 Task: Search one way flight ticket for 3 adults, 3 children in business from Paducah: Barkley Regional Airport to Rockford: Chicago Rockford International Airport(was Northwest Chicagoland Regional Airport At Rockford) on 5-1-2023. Number of bags: 1 carry on bag and 3 checked bags. Price is upto 79000. Outbound departure time preference is 21:00.
Action: Mouse moved to (265, 354)
Screenshot: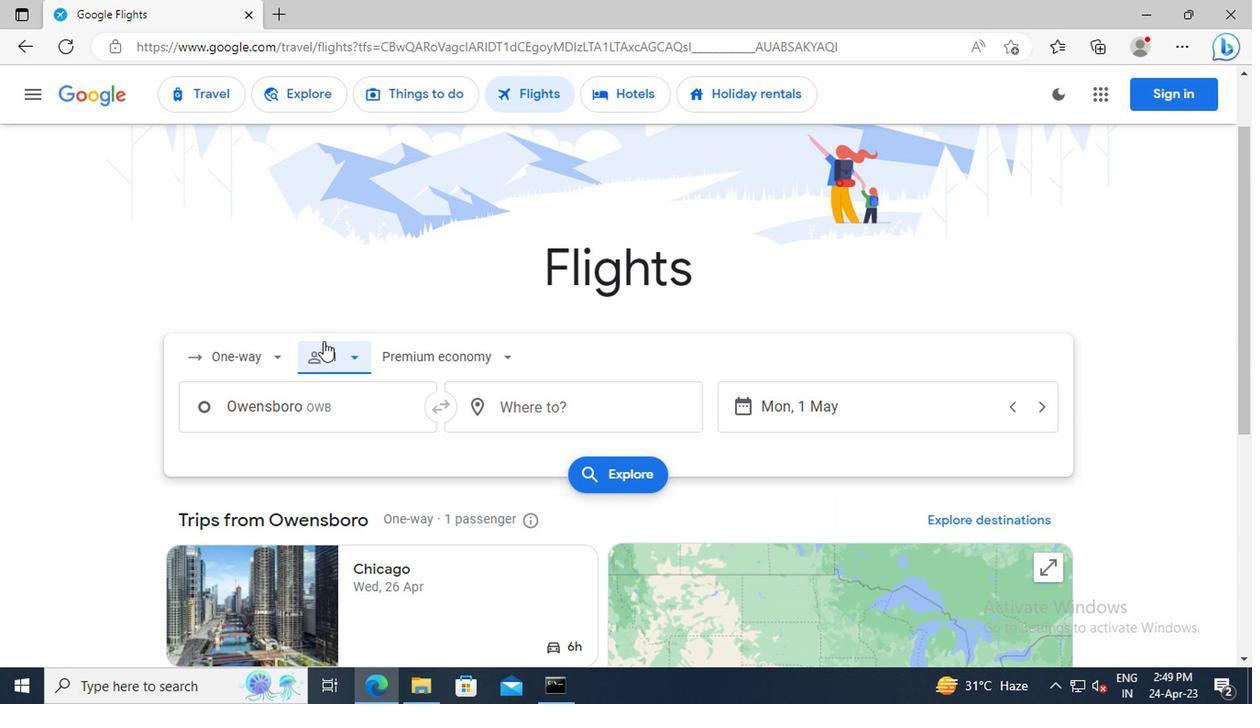 
Action: Mouse pressed left at (265, 354)
Screenshot: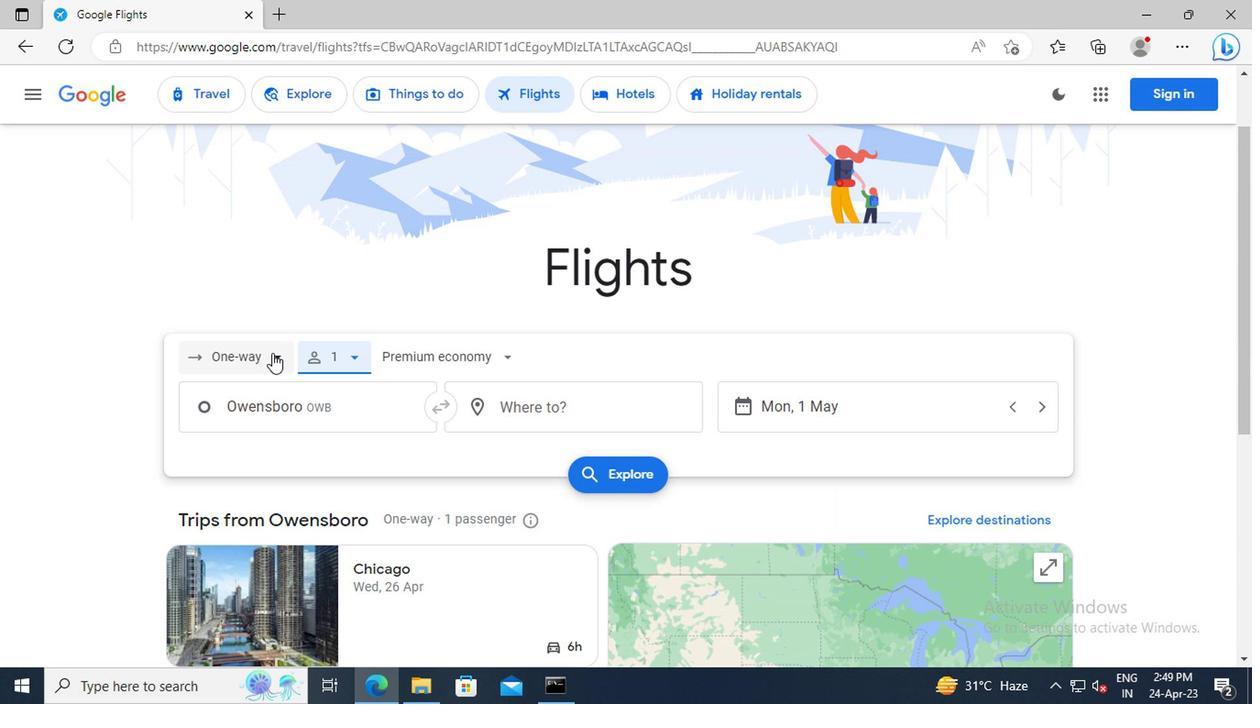 
Action: Mouse moved to (257, 447)
Screenshot: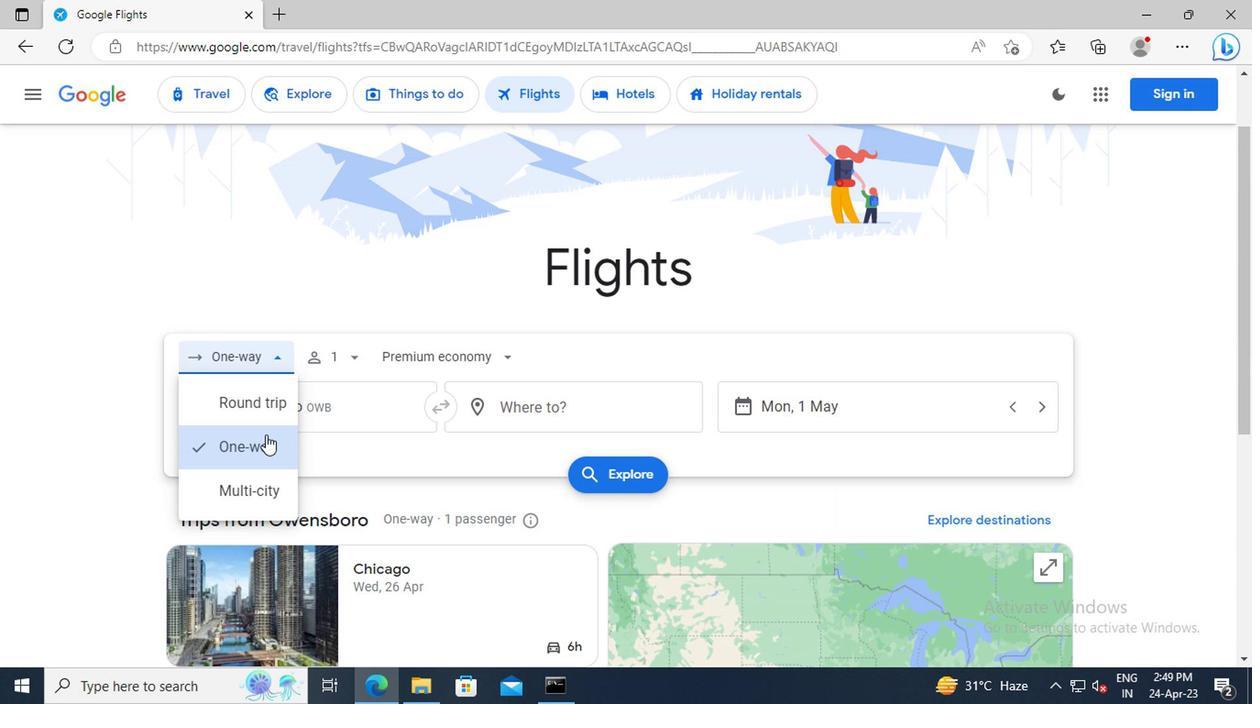 
Action: Mouse pressed left at (257, 447)
Screenshot: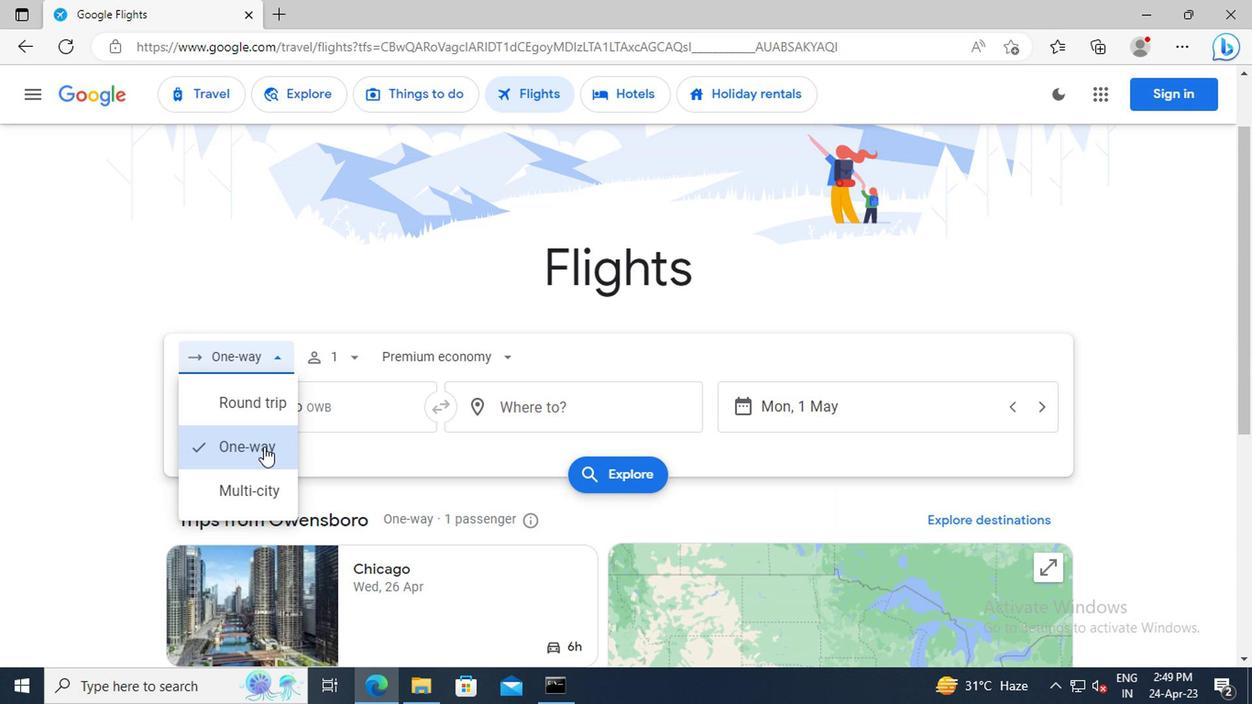 
Action: Mouse moved to (350, 353)
Screenshot: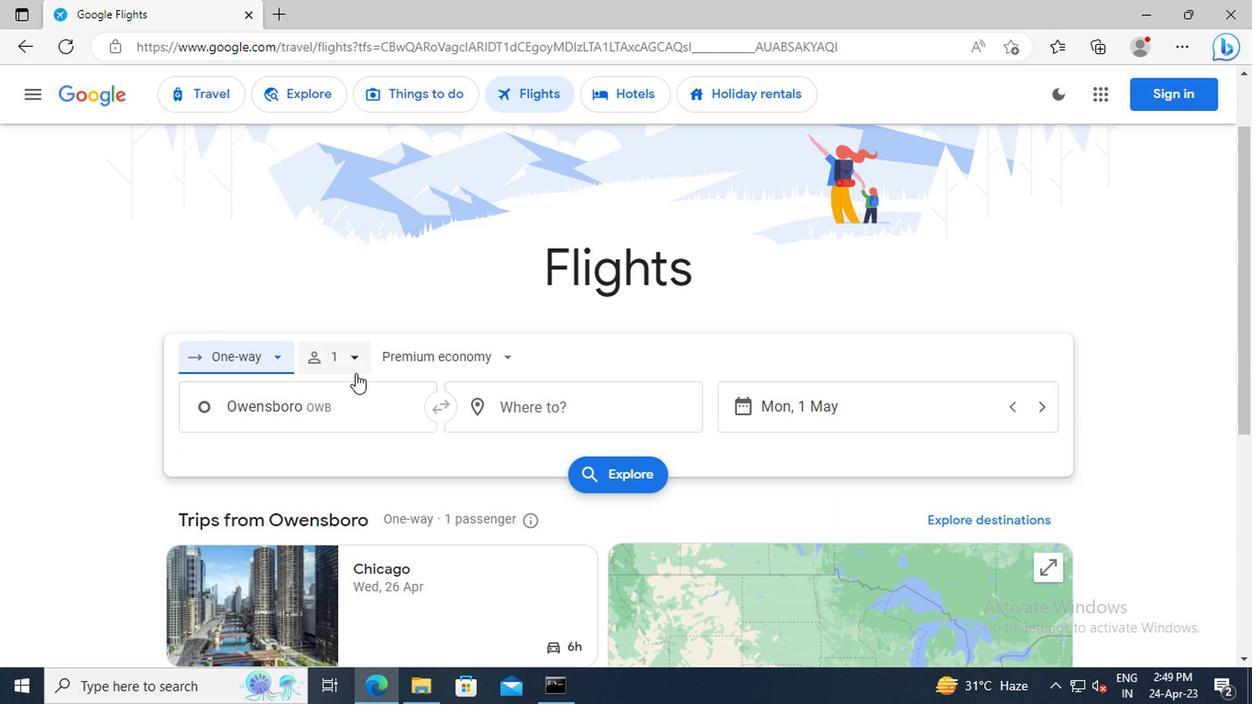 
Action: Mouse pressed left at (350, 353)
Screenshot: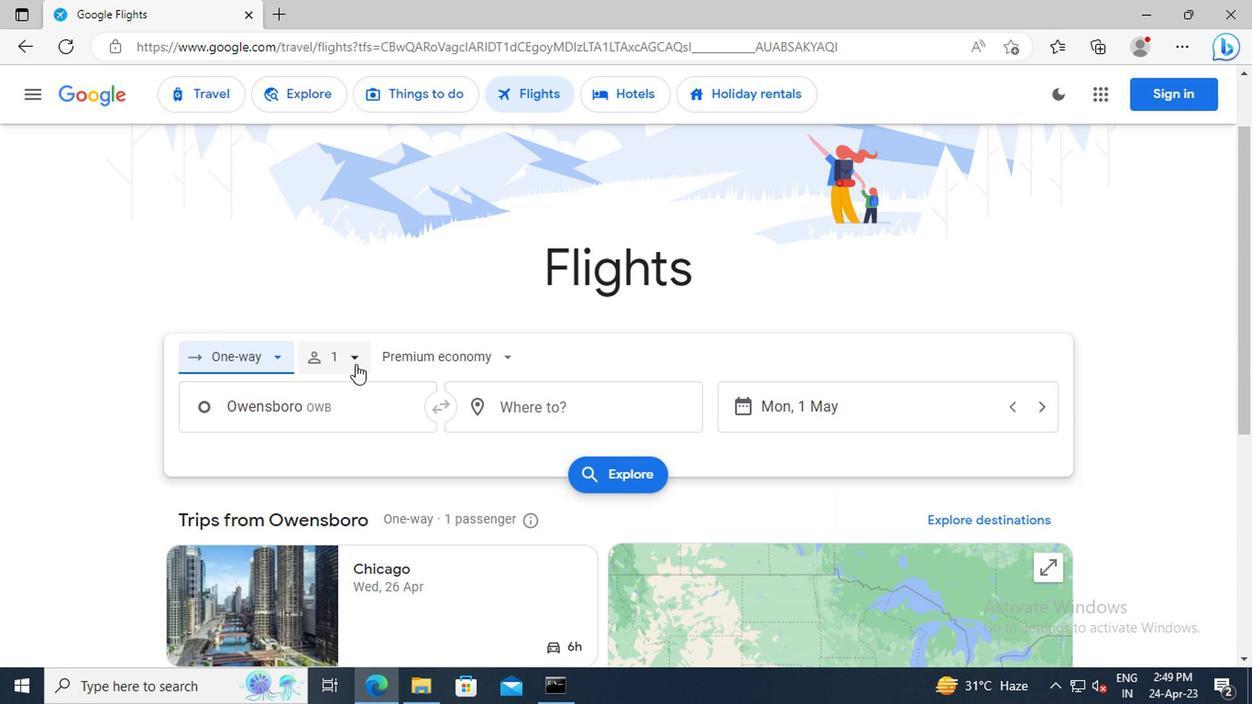 
Action: Mouse moved to (482, 412)
Screenshot: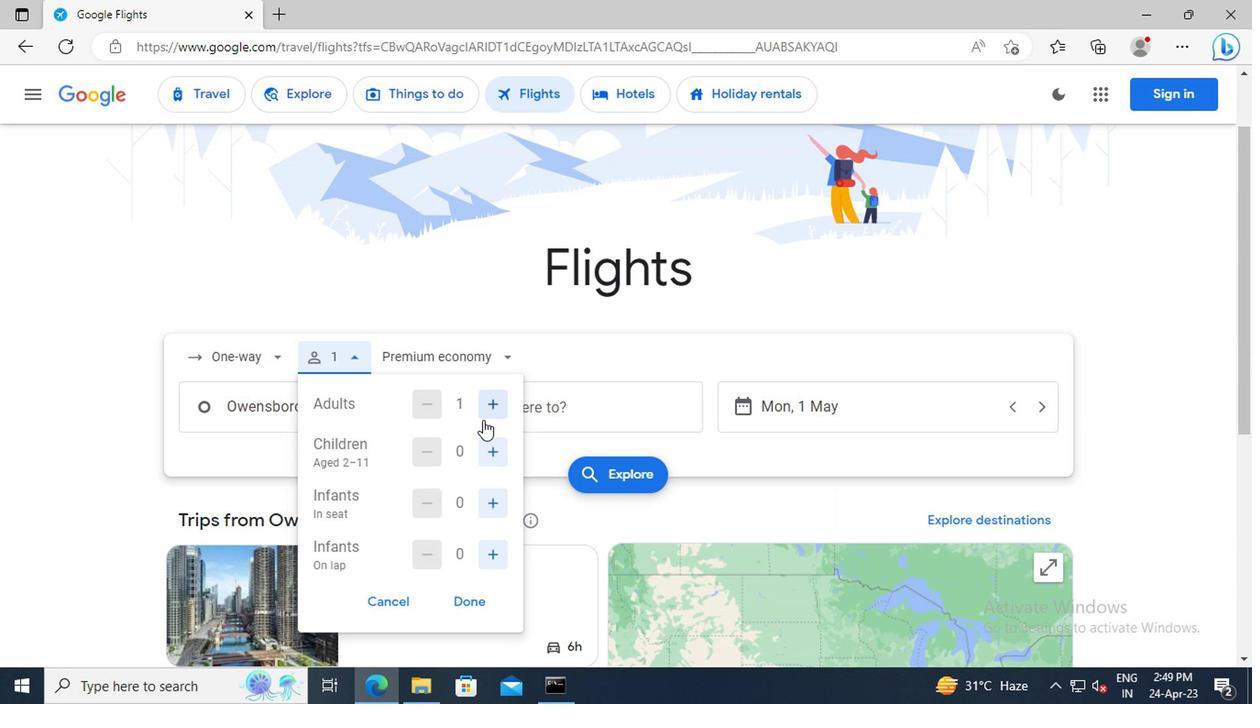 
Action: Mouse pressed left at (482, 412)
Screenshot: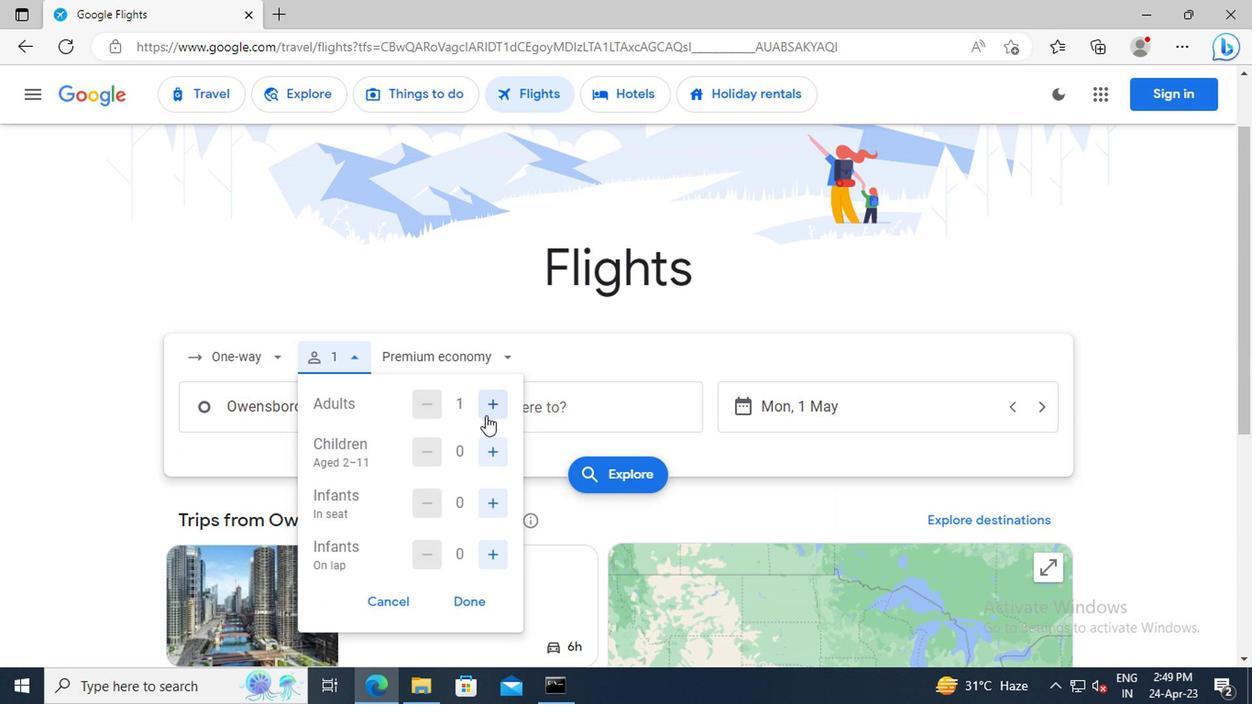 
Action: Mouse pressed left at (482, 412)
Screenshot: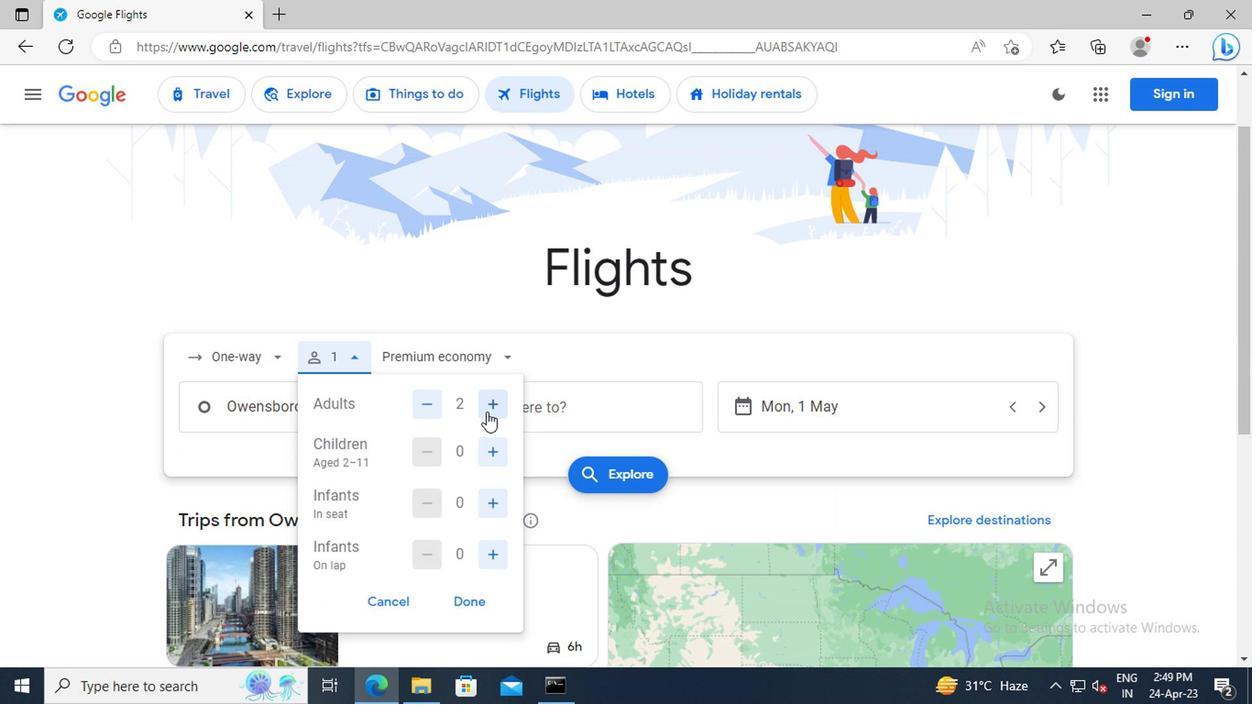
Action: Mouse moved to (484, 448)
Screenshot: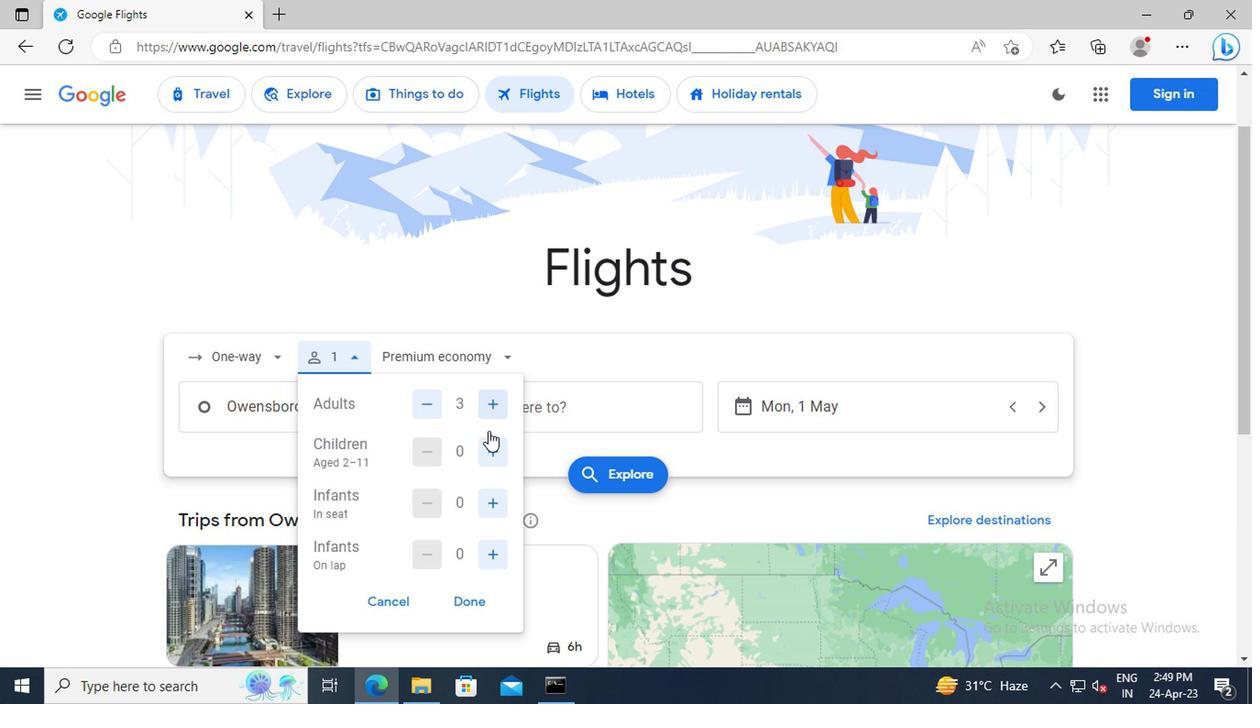 
Action: Mouse pressed left at (484, 448)
Screenshot: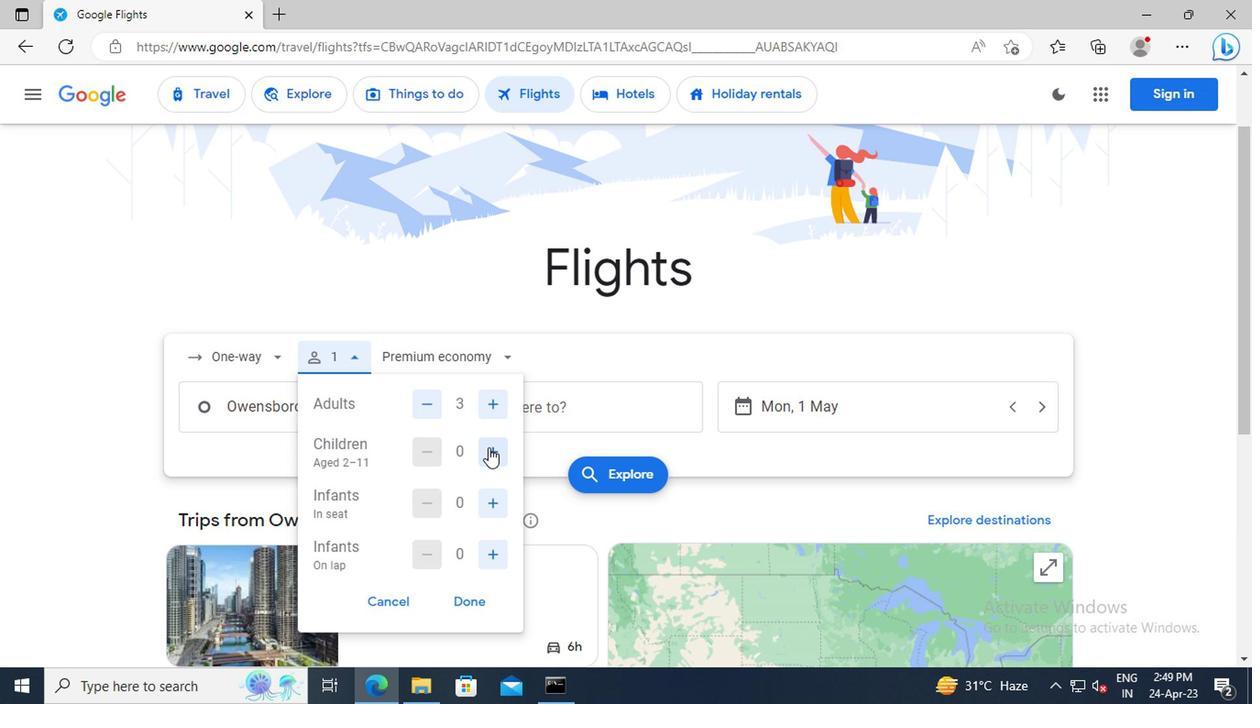 
Action: Mouse pressed left at (484, 448)
Screenshot: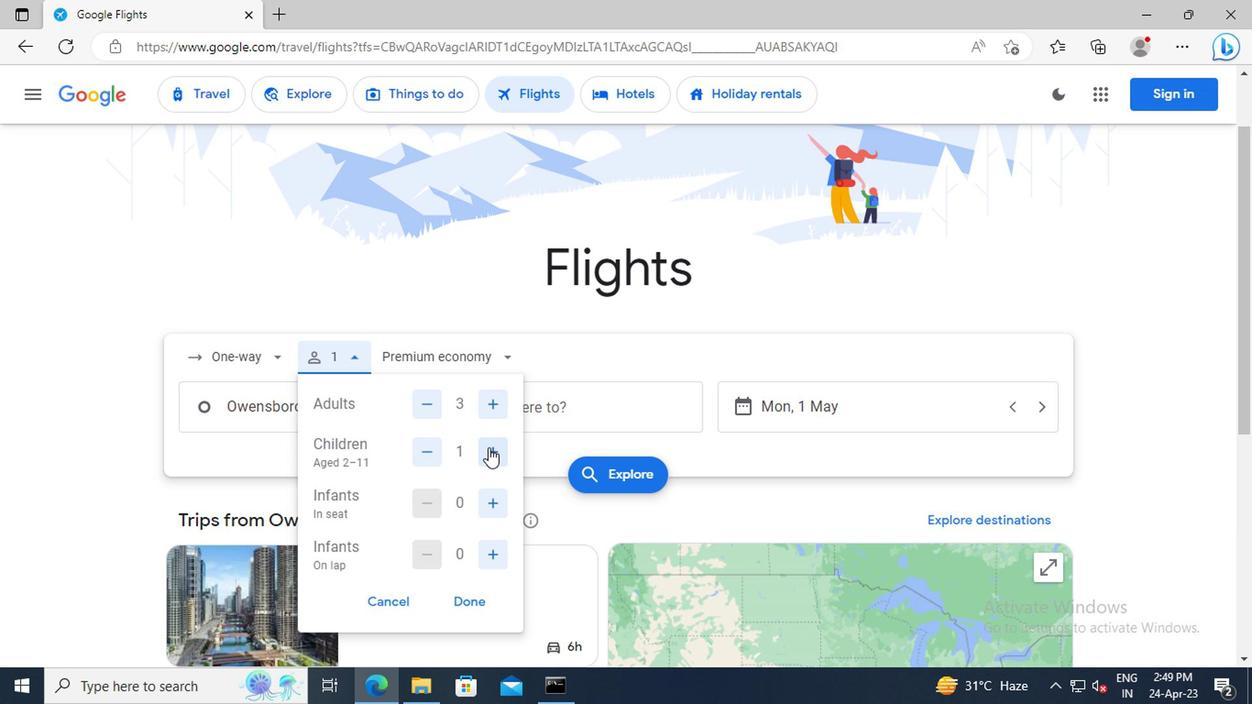 
Action: Mouse pressed left at (484, 448)
Screenshot: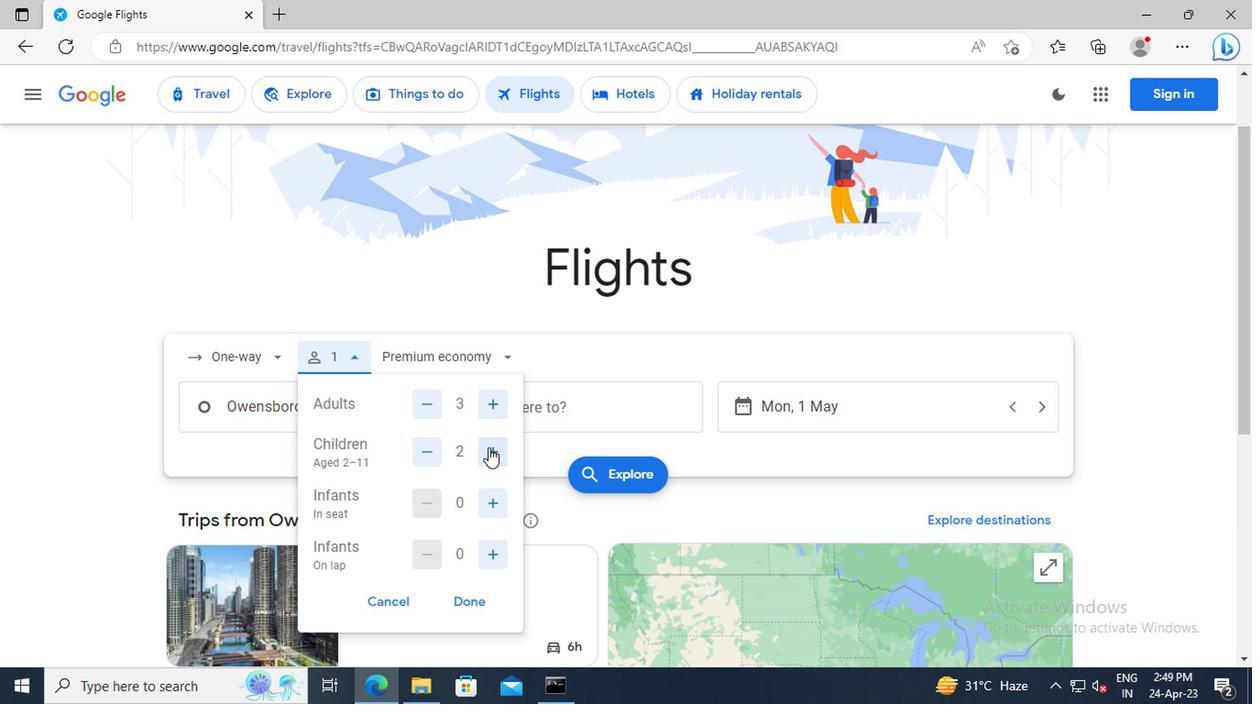 
Action: Mouse moved to (475, 605)
Screenshot: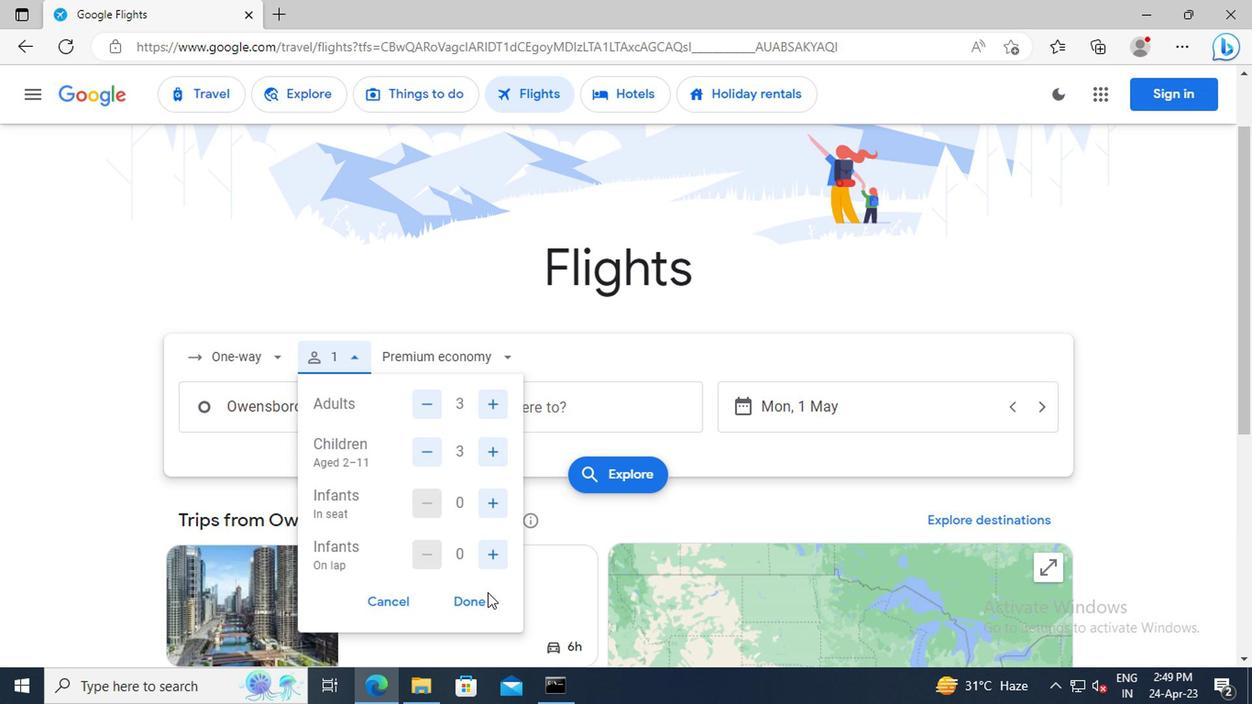 
Action: Mouse pressed left at (475, 605)
Screenshot: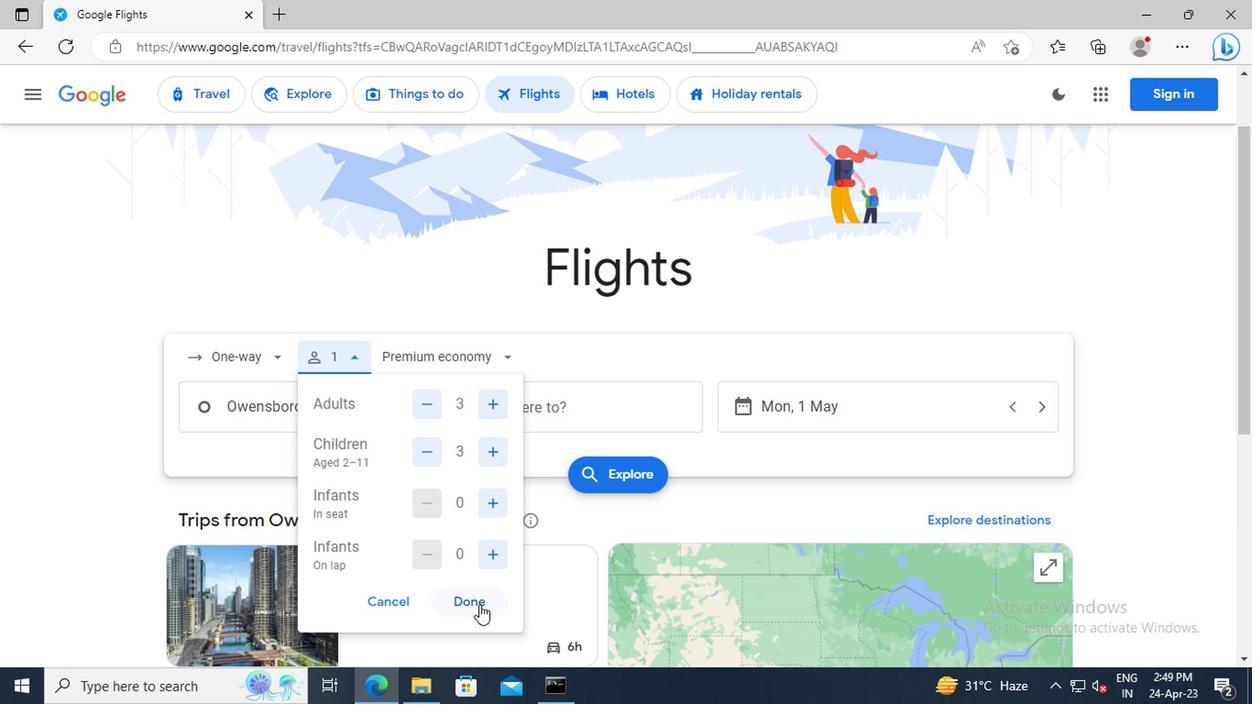 
Action: Mouse moved to (460, 356)
Screenshot: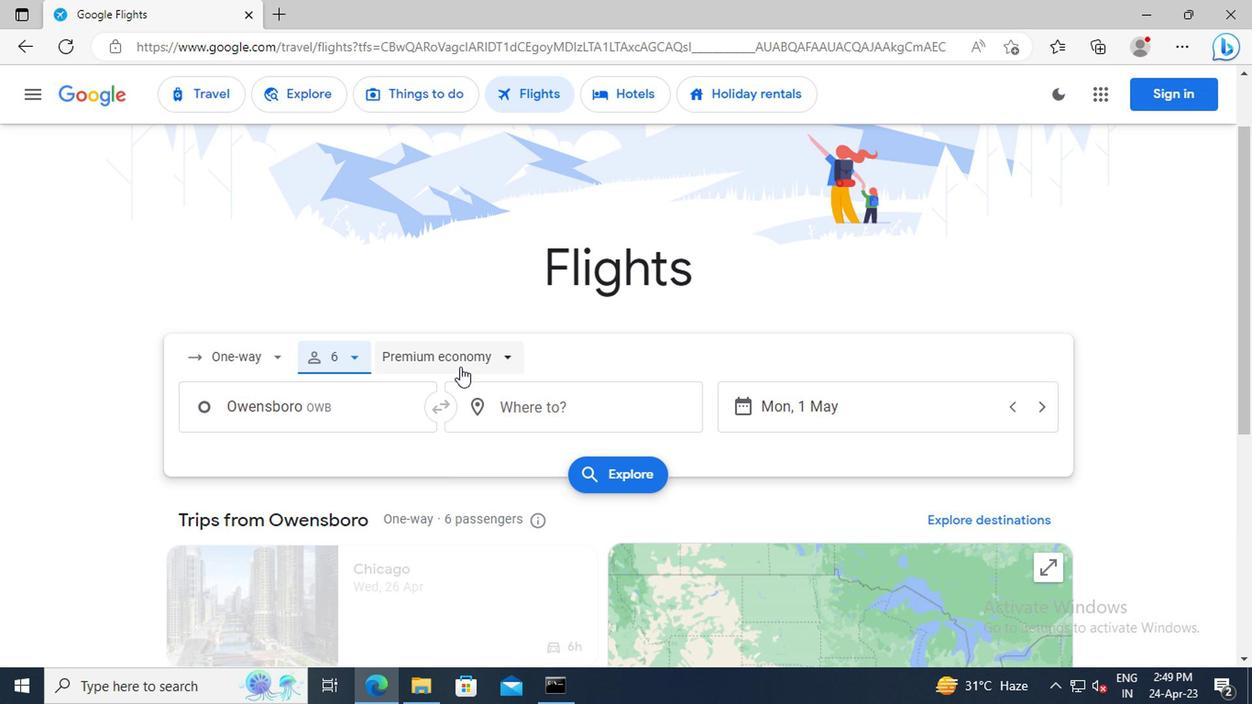 
Action: Mouse pressed left at (460, 356)
Screenshot: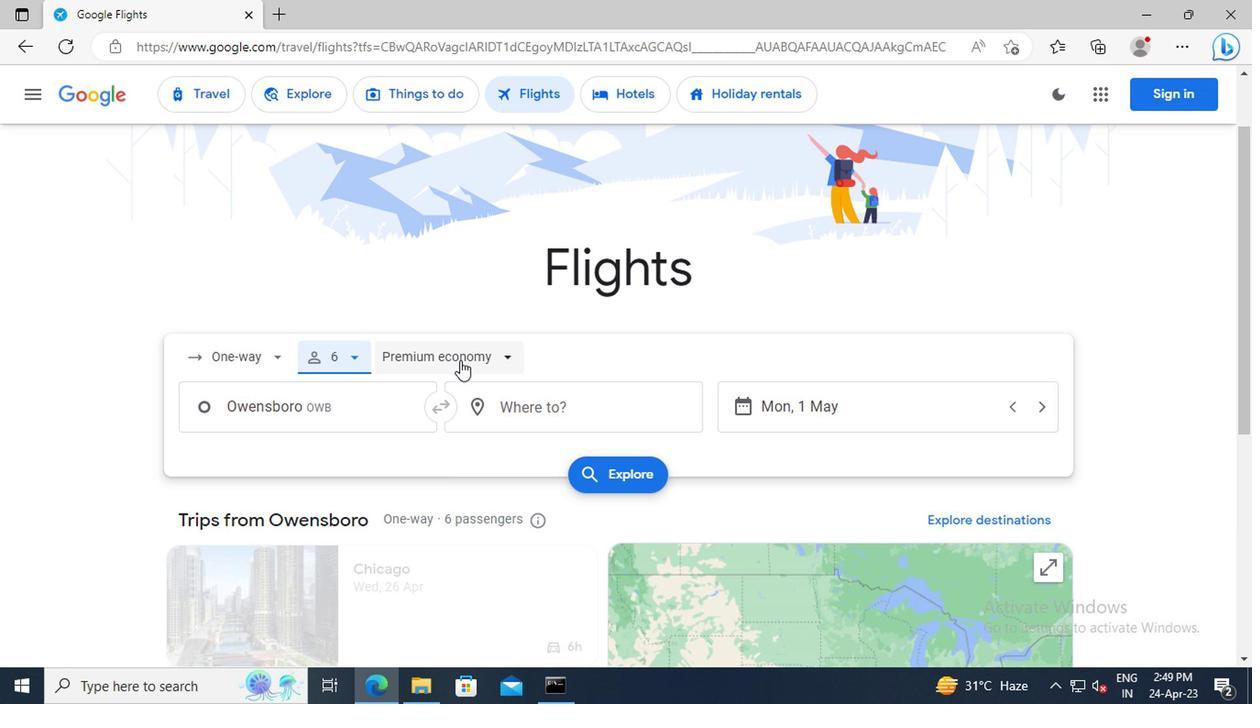 
Action: Mouse moved to (465, 493)
Screenshot: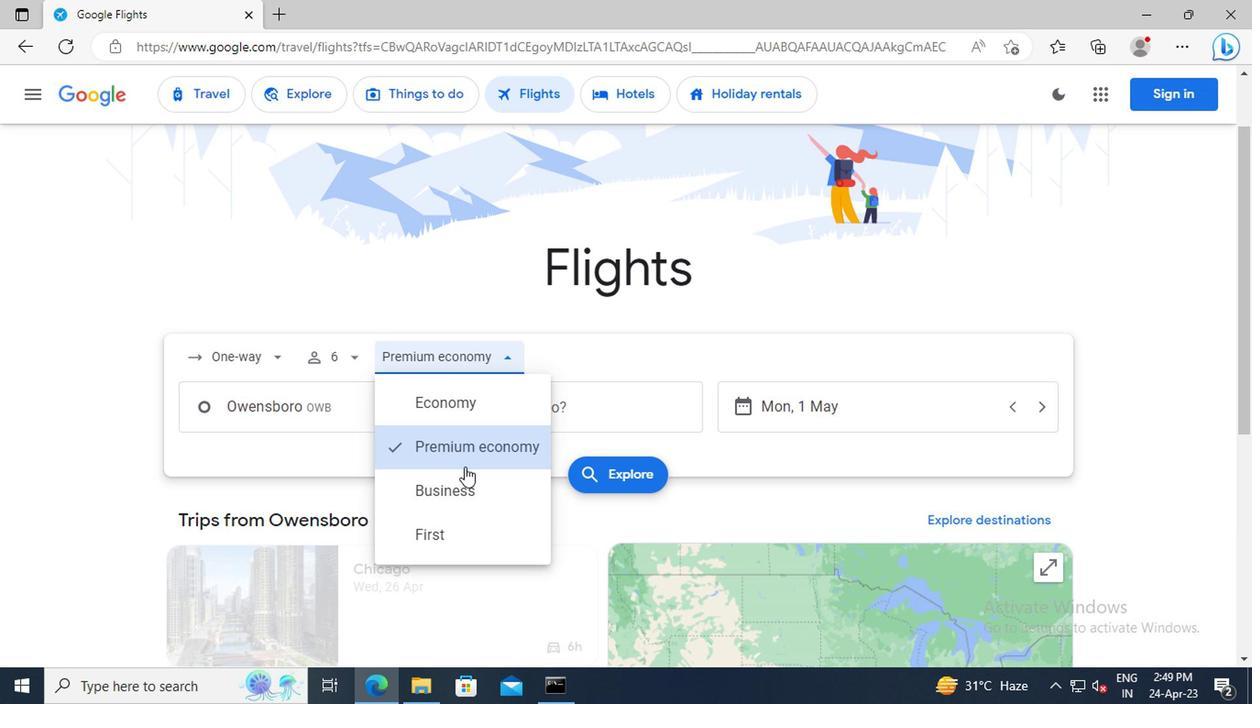 
Action: Mouse pressed left at (465, 493)
Screenshot: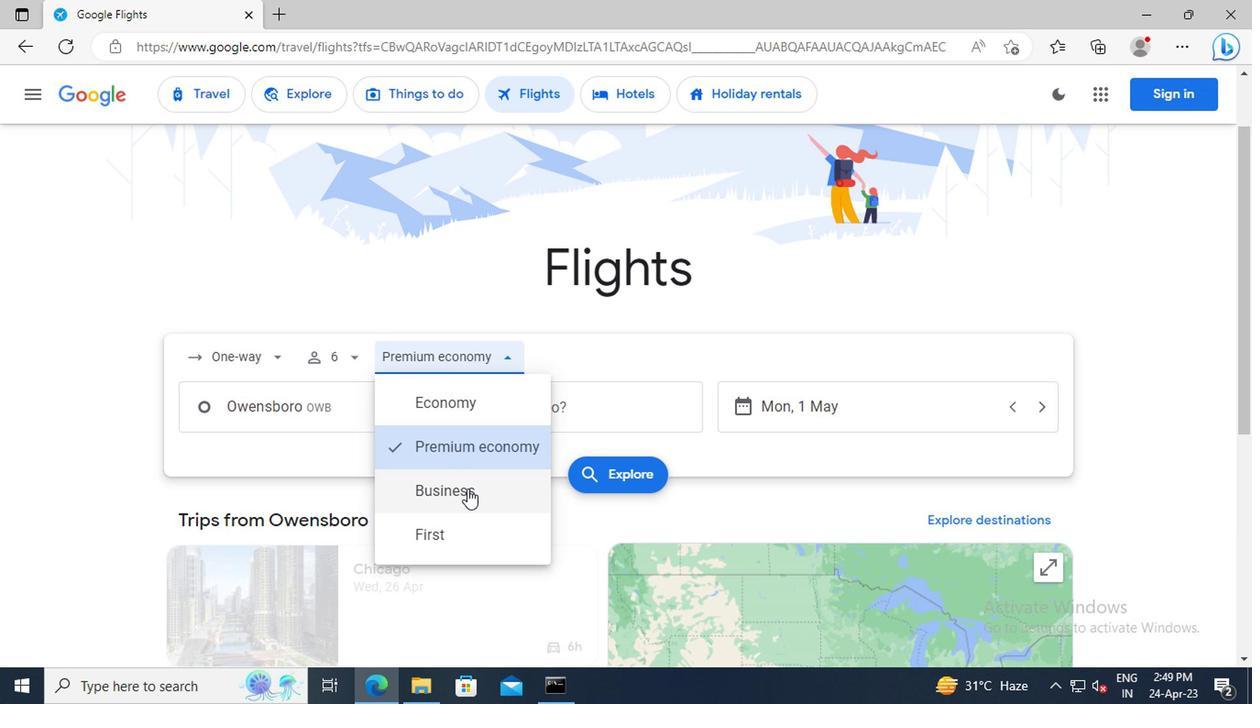 
Action: Mouse moved to (363, 417)
Screenshot: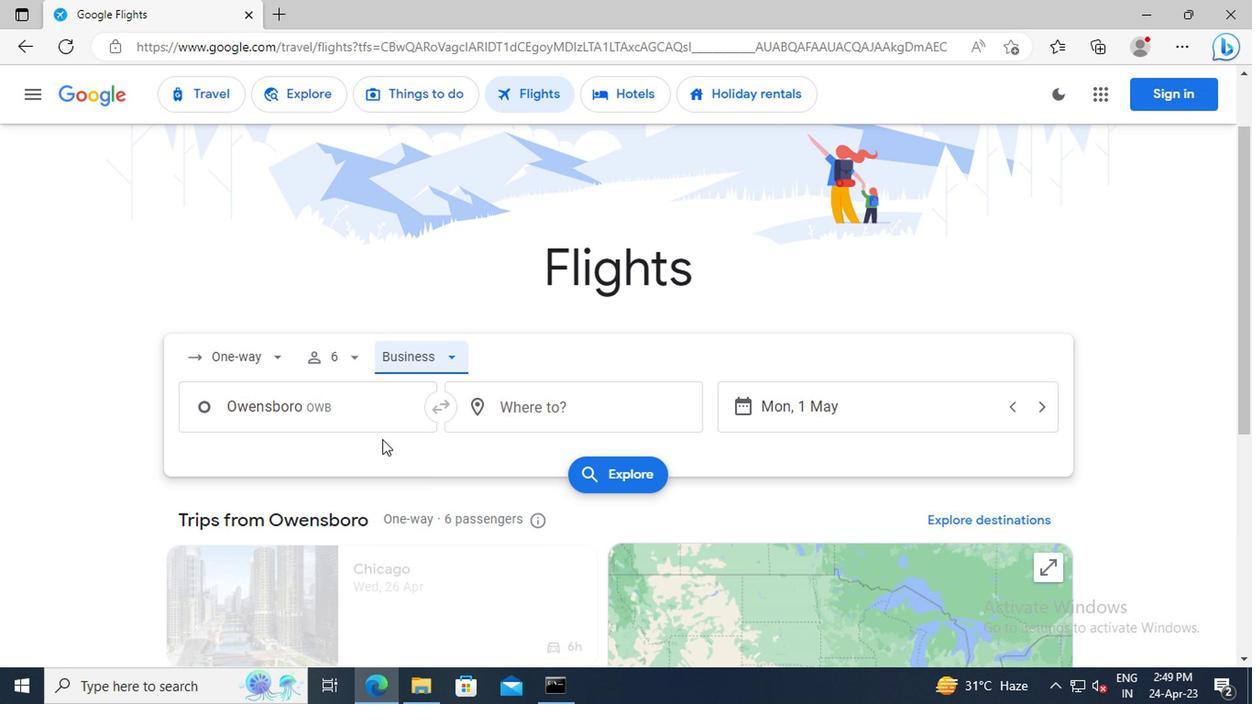 
Action: Mouse pressed left at (363, 417)
Screenshot: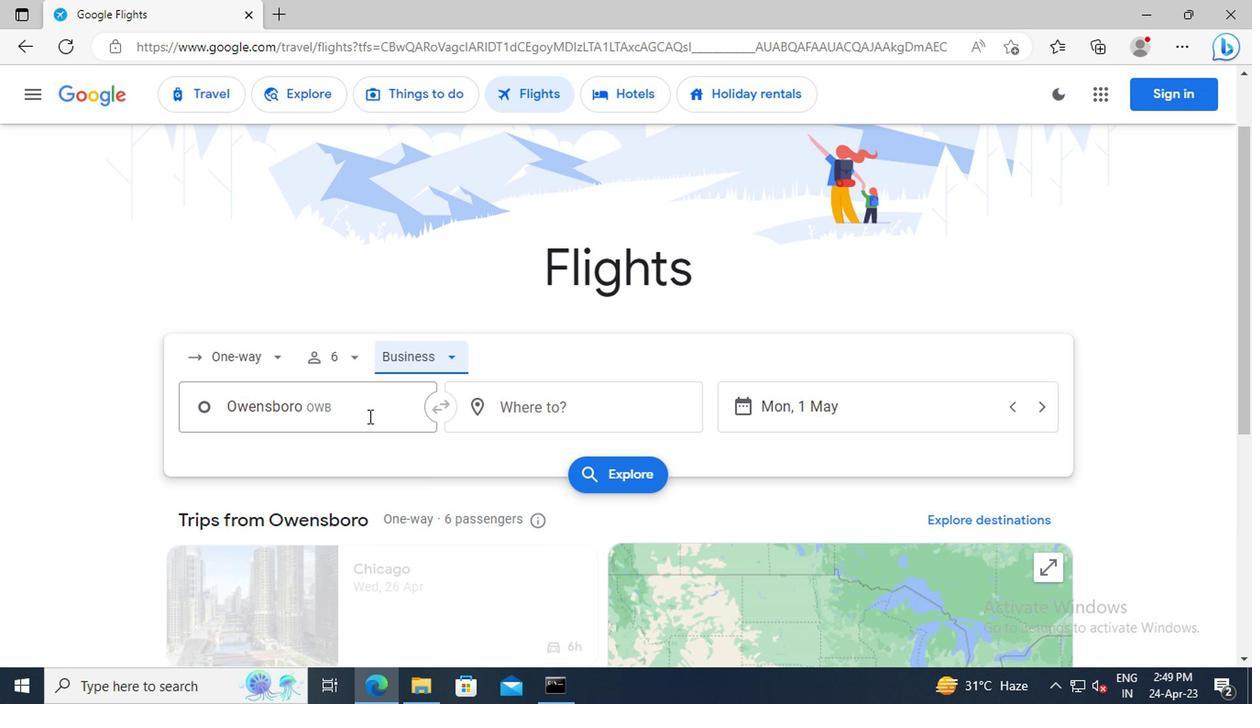 
Action: Key pressed <Key.shift>BARK
Screenshot: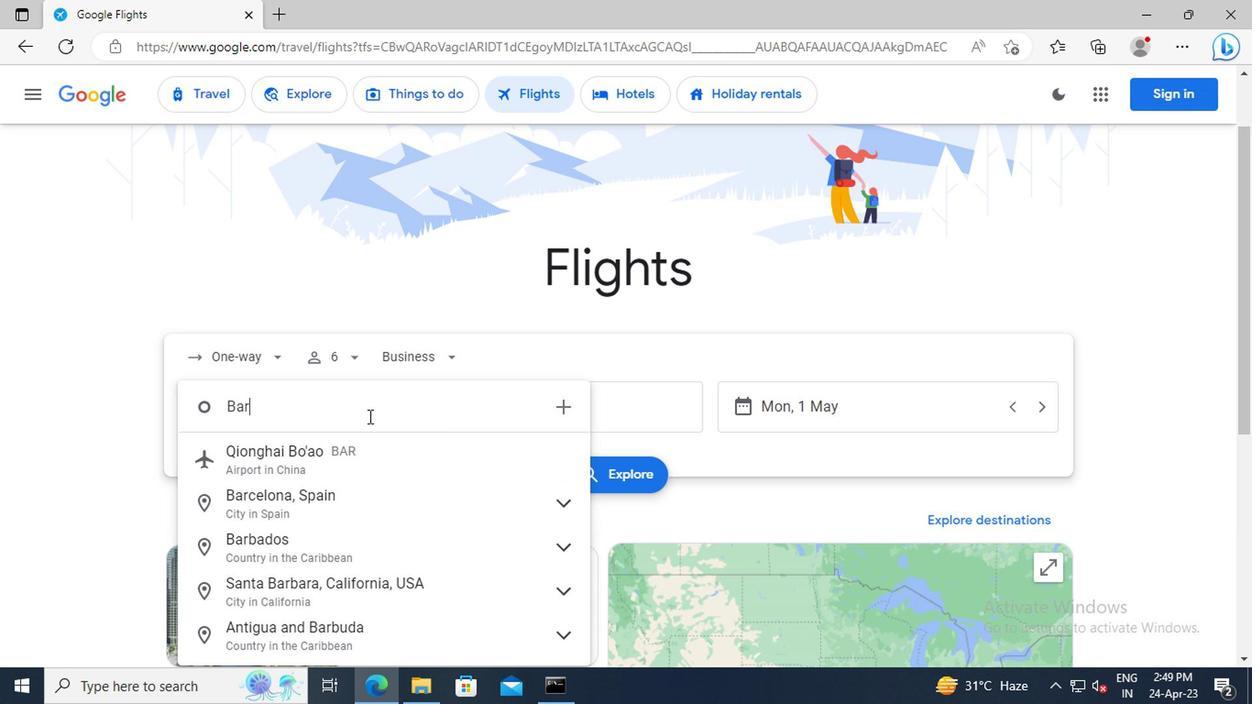 
Action: Mouse moved to (377, 460)
Screenshot: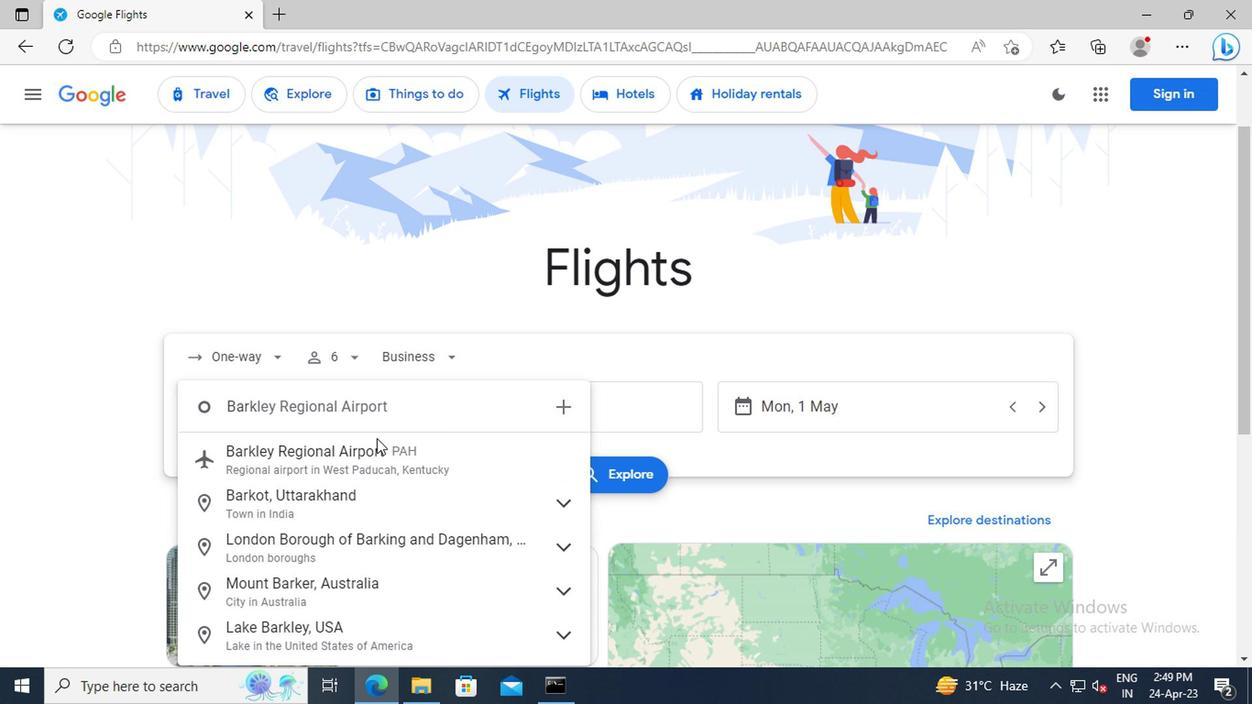 
Action: Mouse pressed left at (377, 460)
Screenshot: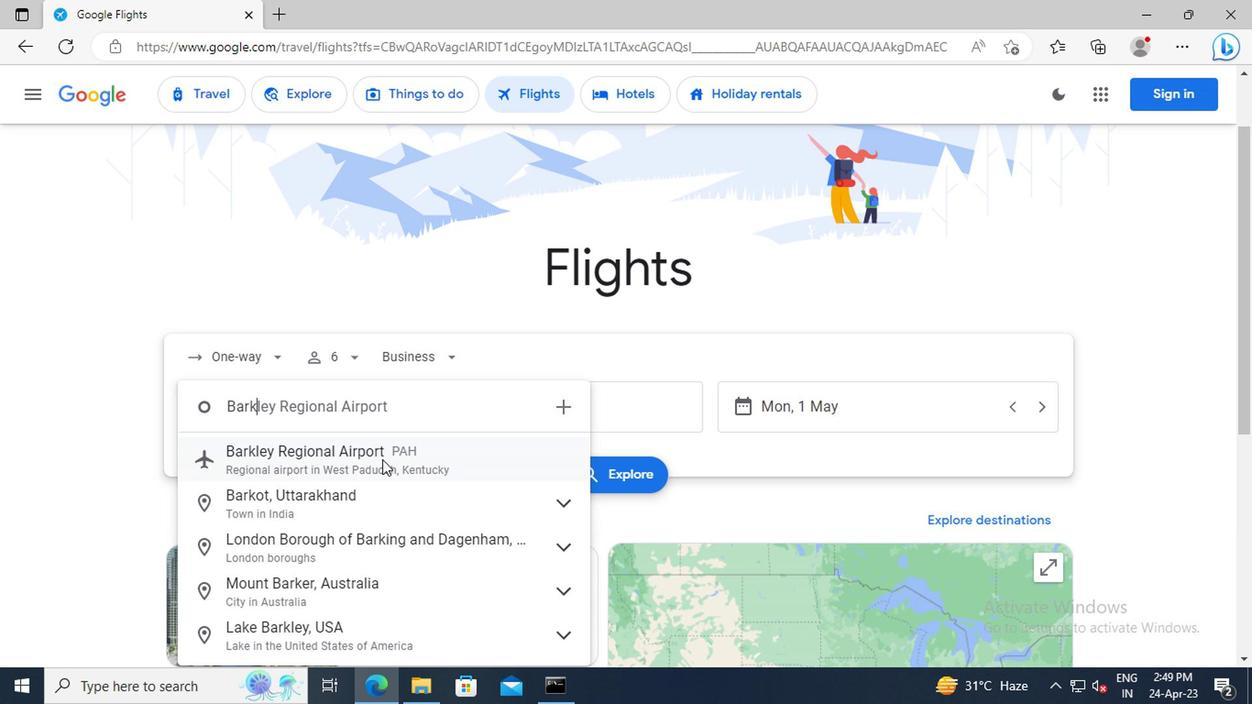 
Action: Mouse moved to (573, 412)
Screenshot: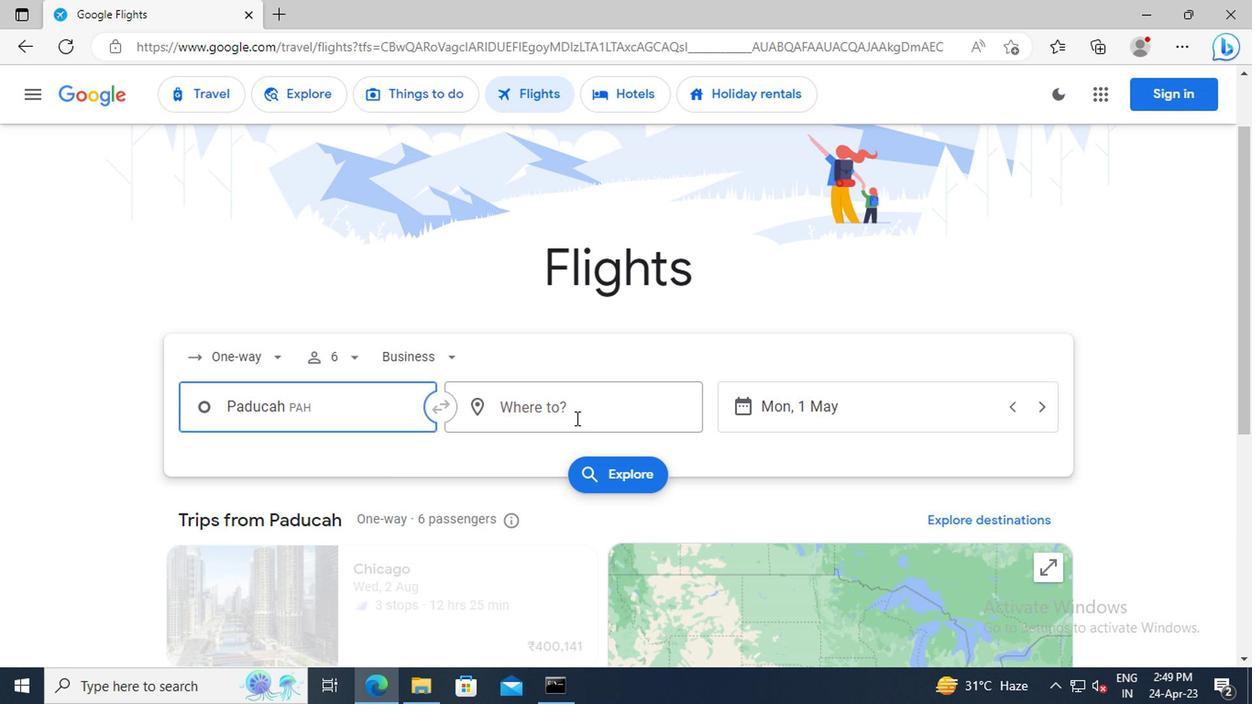 
Action: Mouse pressed left at (573, 412)
Screenshot: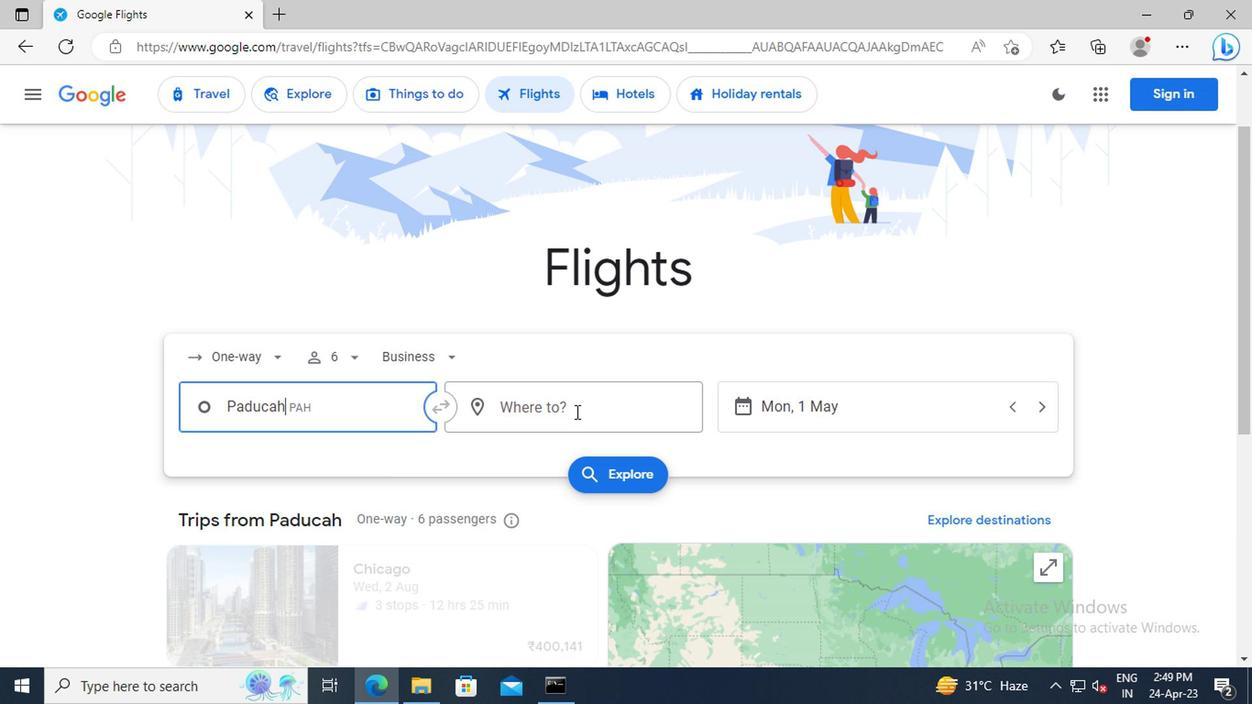
Action: Key pressed <Key.shift>CHICAGO<Key.space><Key.shift>RO
Screenshot: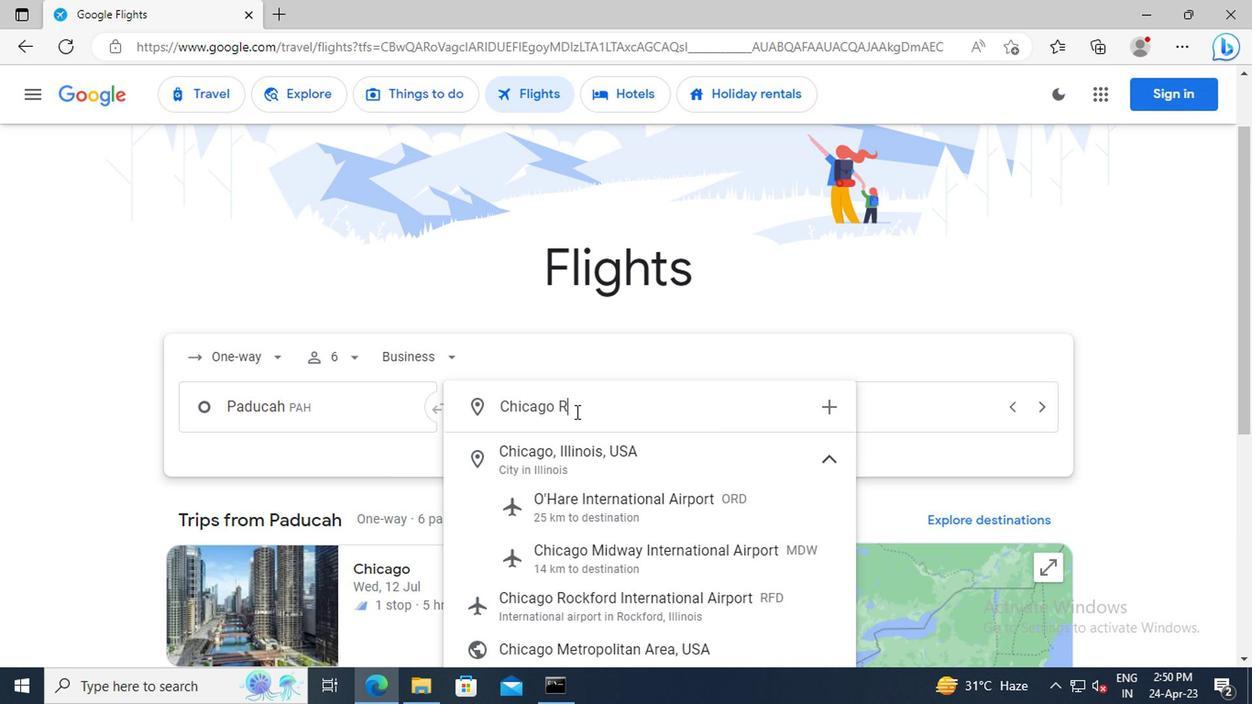 
Action: Mouse moved to (591, 457)
Screenshot: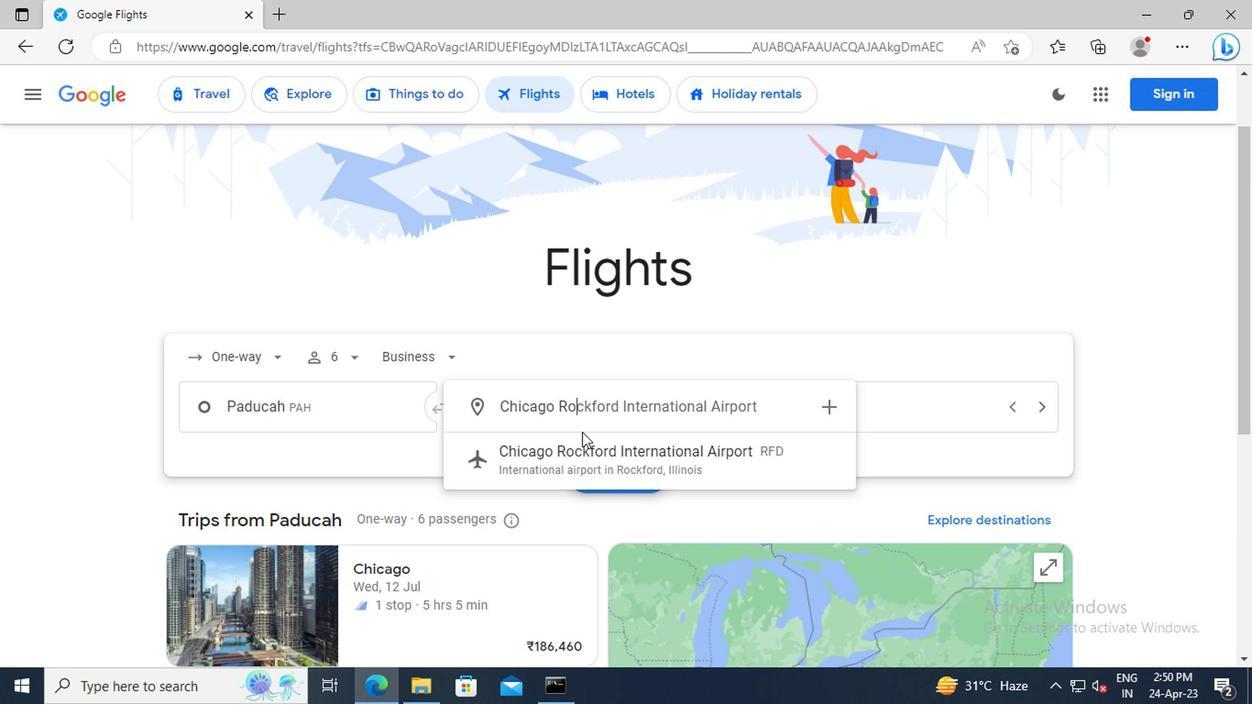 
Action: Mouse pressed left at (591, 457)
Screenshot: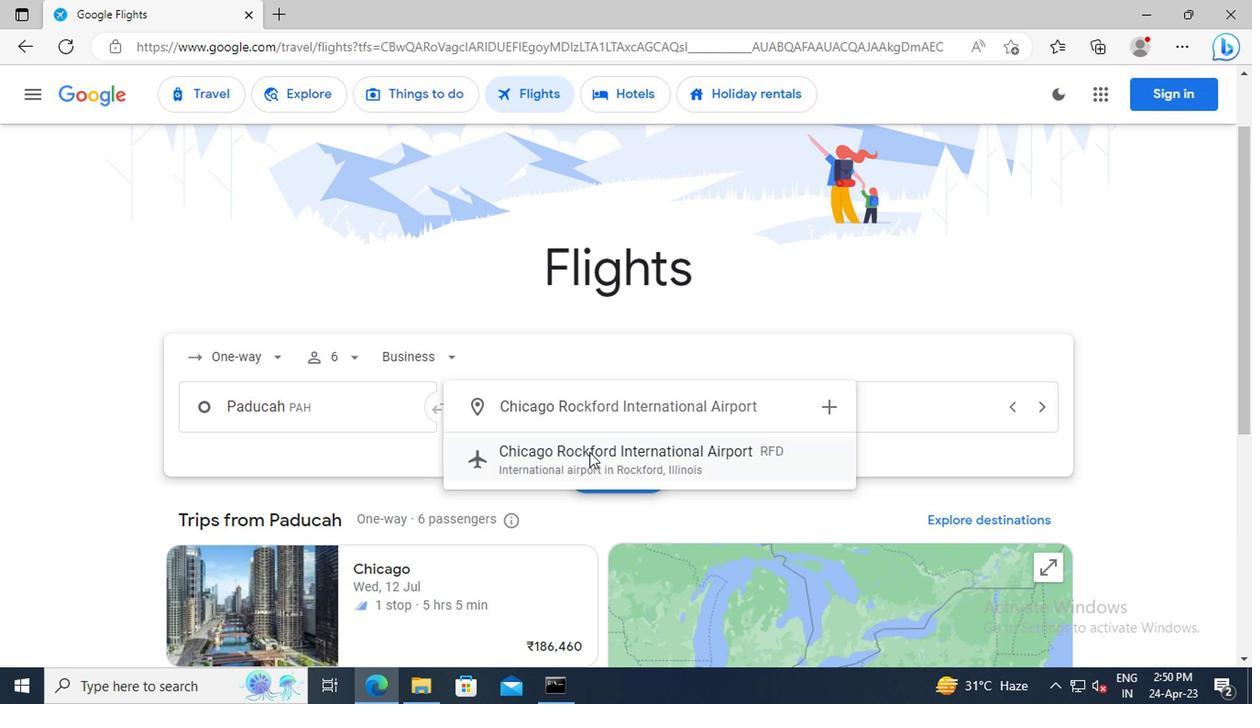 
Action: Mouse moved to (853, 414)
Screenshot: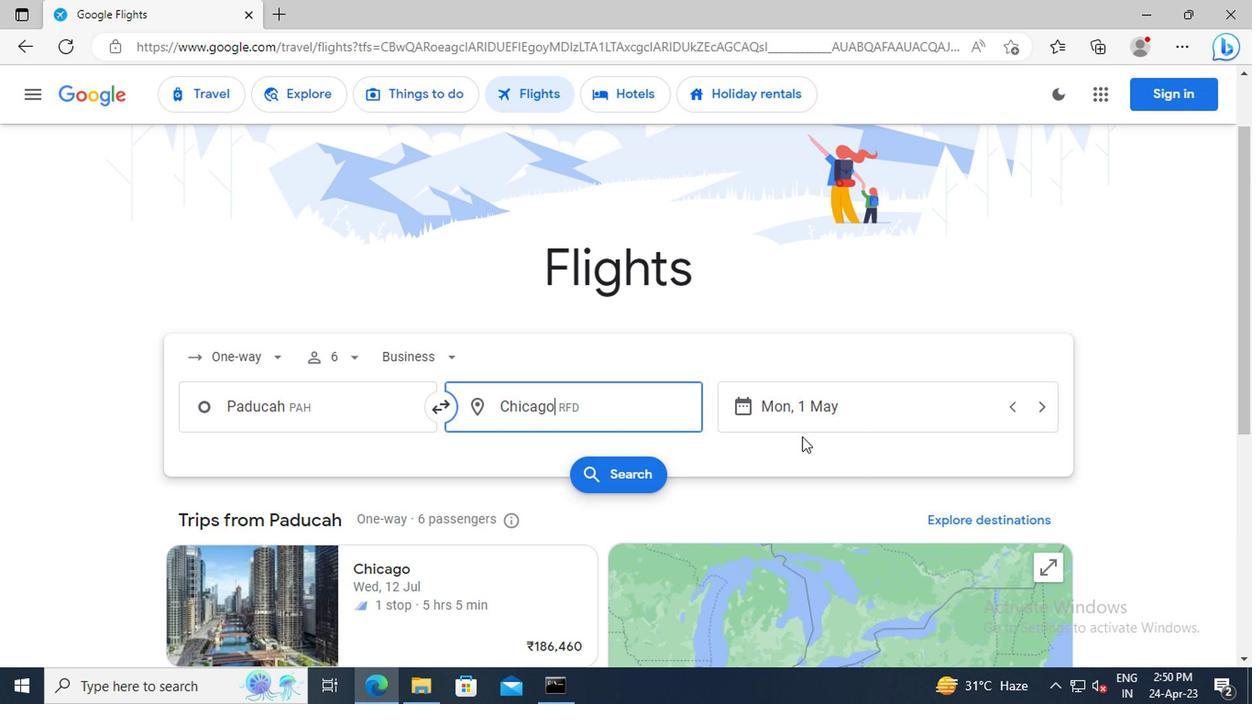 
Action: Mouse pressed left at (853, 414)
Screenshot: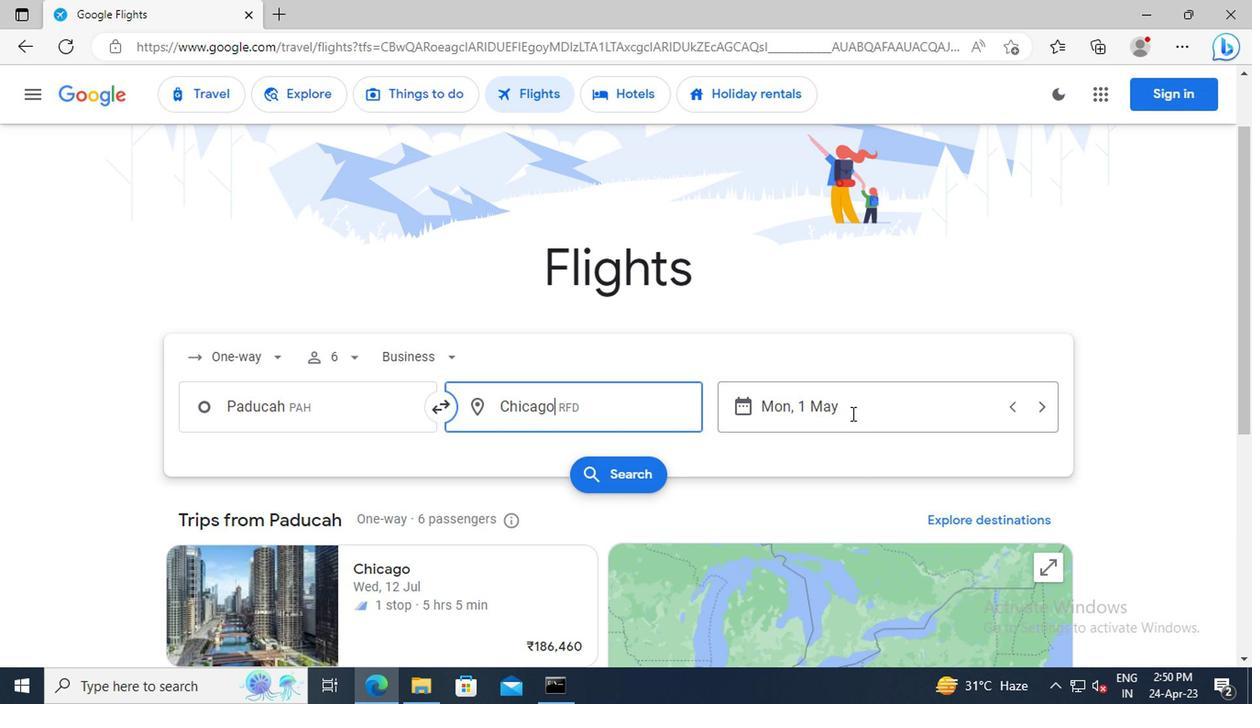 
Action: Key pressed 1<Key.space>MAY<Key.enter>
Screenshot: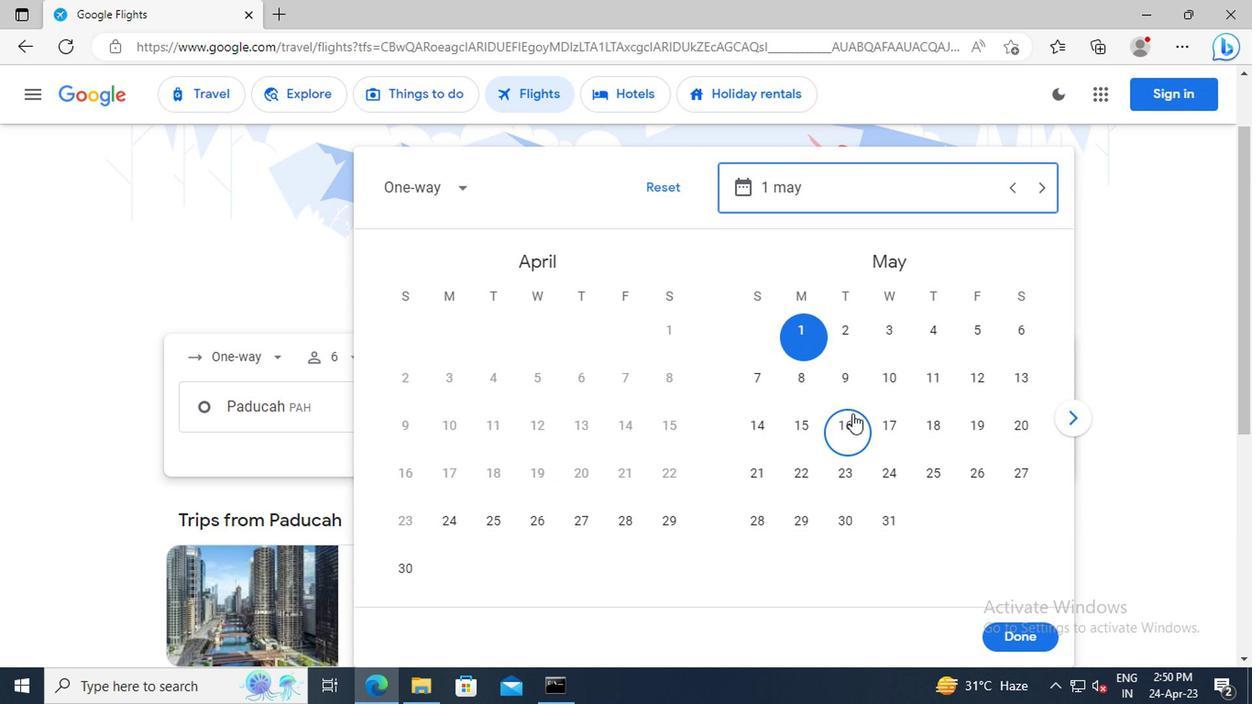 
Action: Mouse moved to (1015, 639)
Screenshot: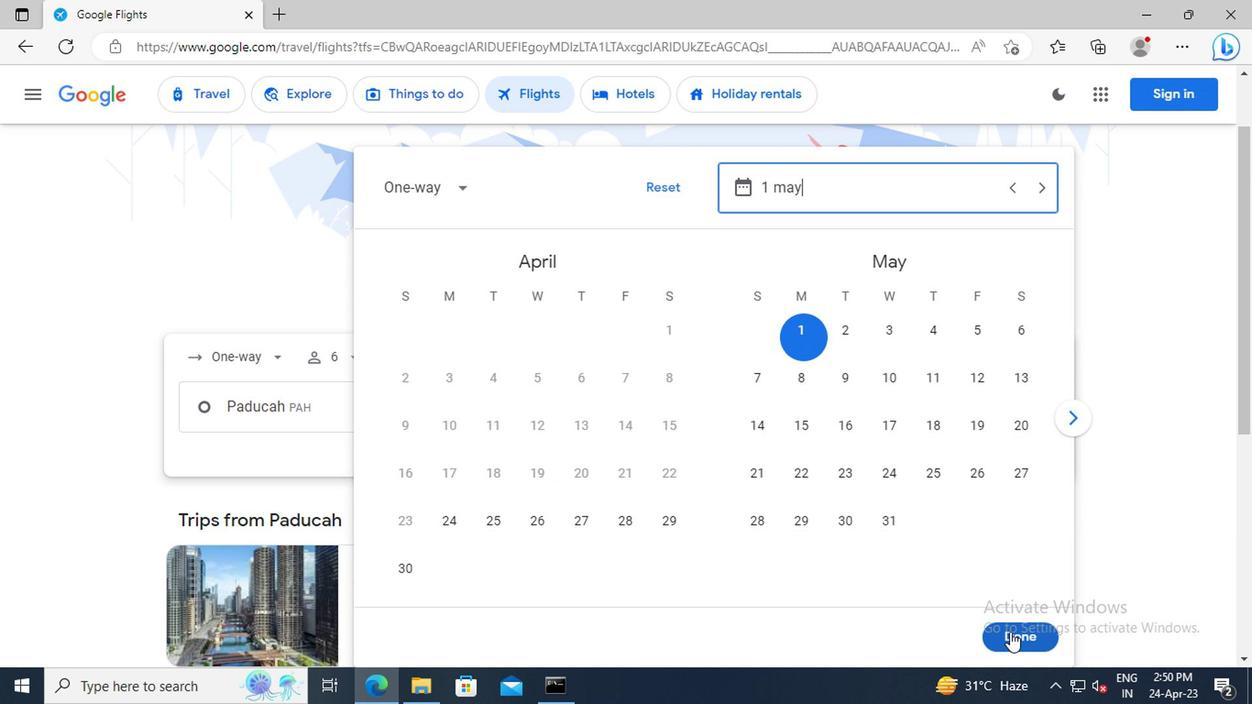 
Action: Mouse pressed left at (1015, 639)
Screenshot: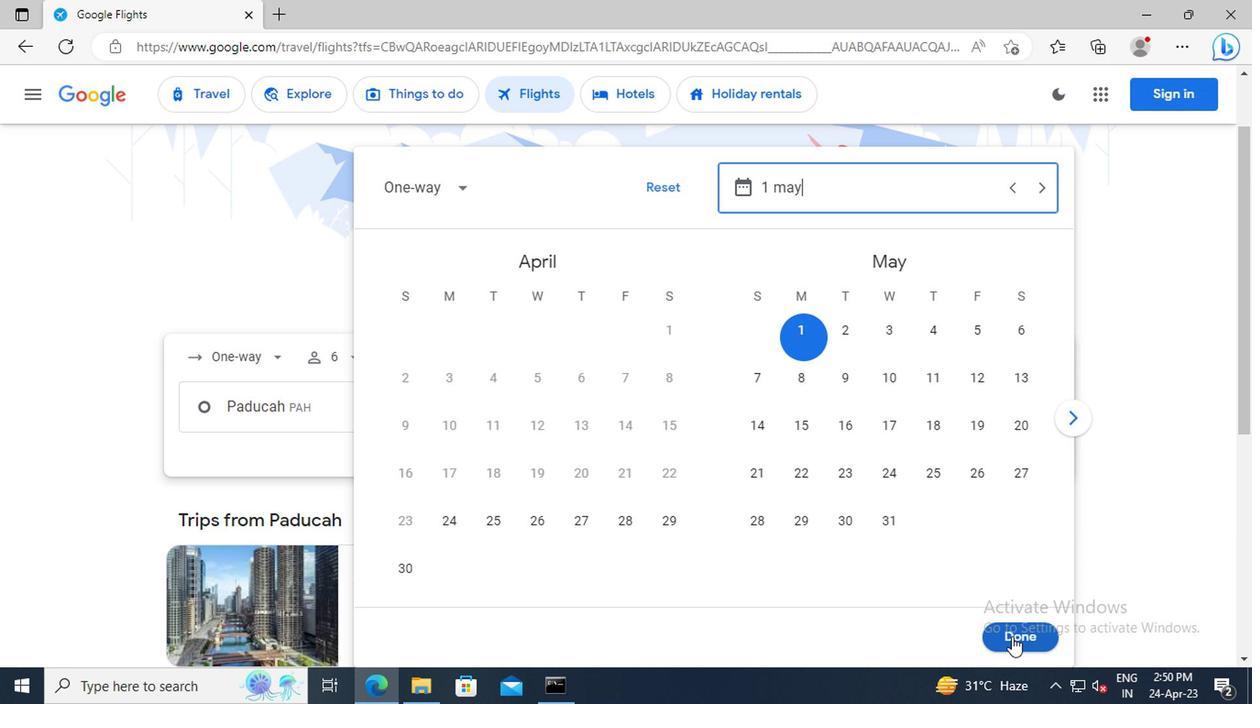 
Action: Mouse moved to (624, 485)
Screenshot: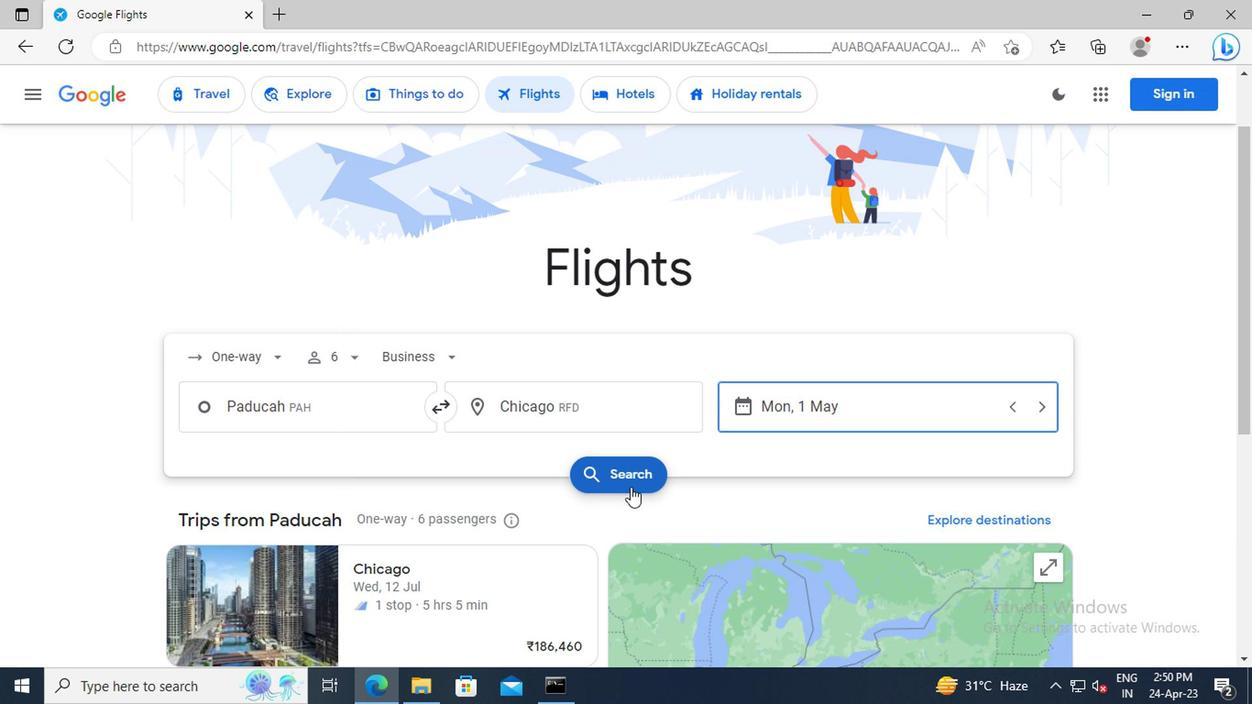 
Action: Mouse pressed left at (624, 485)
Screenshot: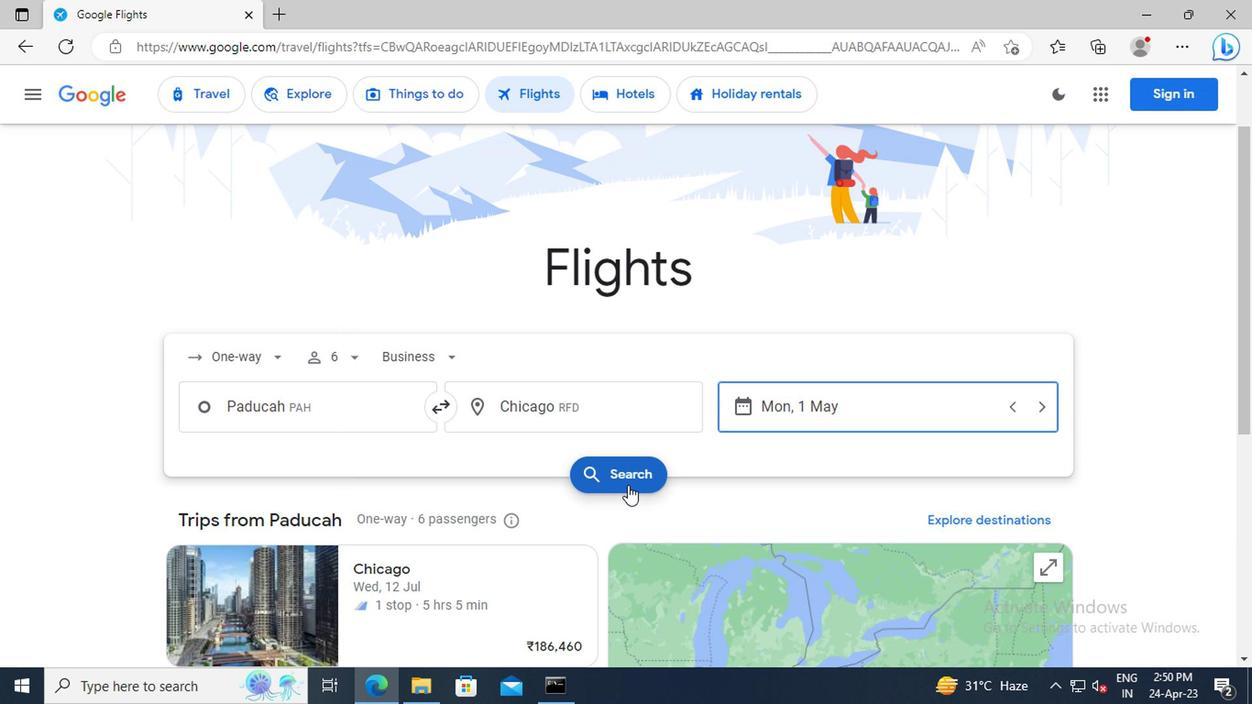 
Action: Mouse moved to (197, 270)
Screenshot: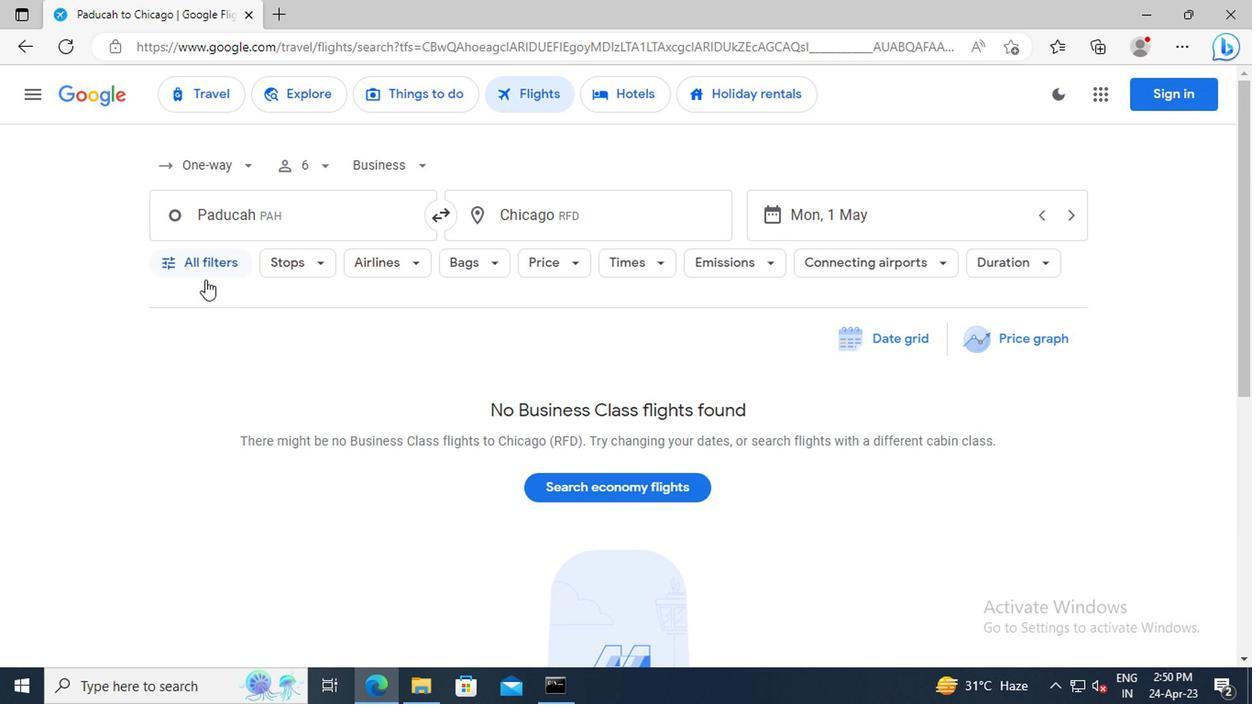 
Action: Mouse pressed left at (197, 270)
Screenshot: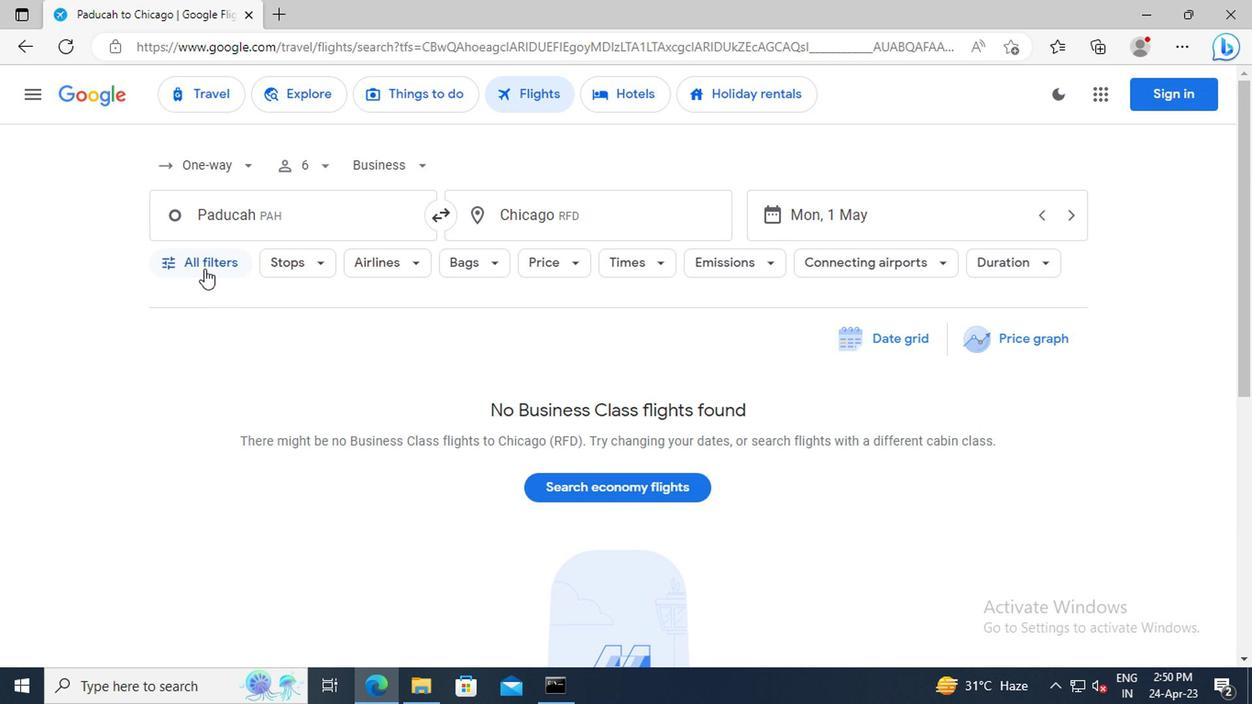 
Action: Mouse moved to (357, 417)
Screenshot: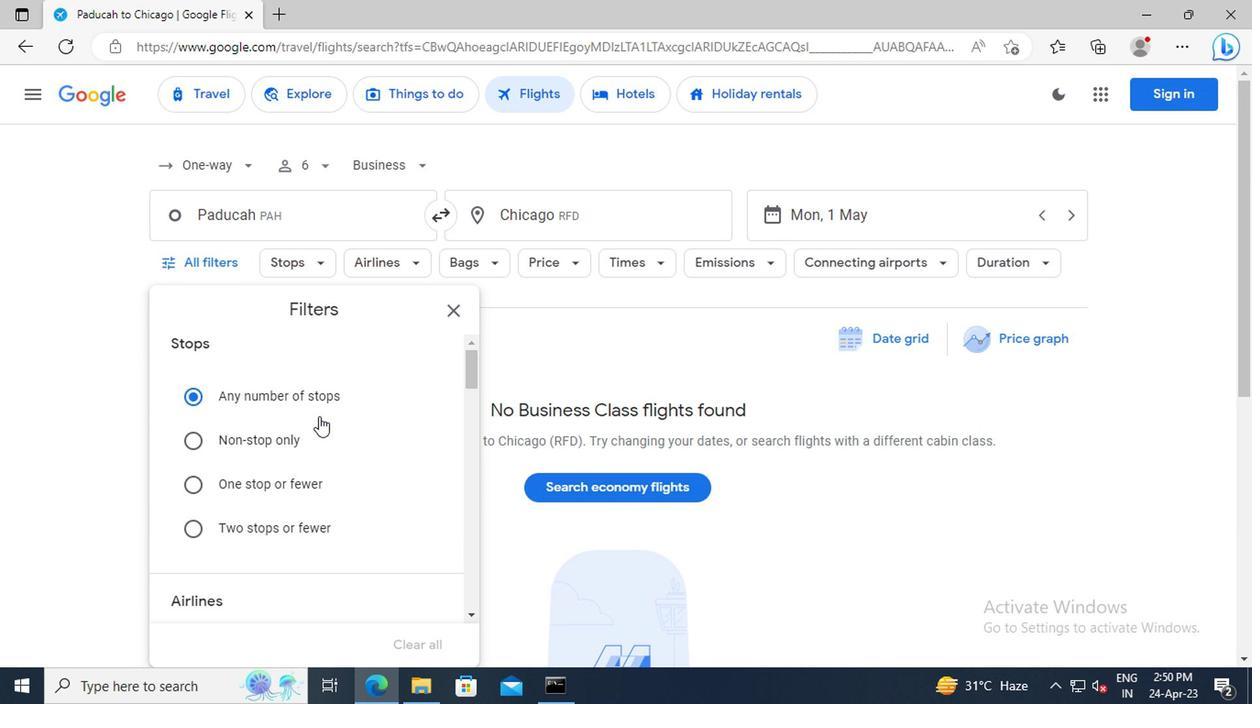 
Action: Mouse scrolled (357, 416) with delta (0, 0)
Screenshot: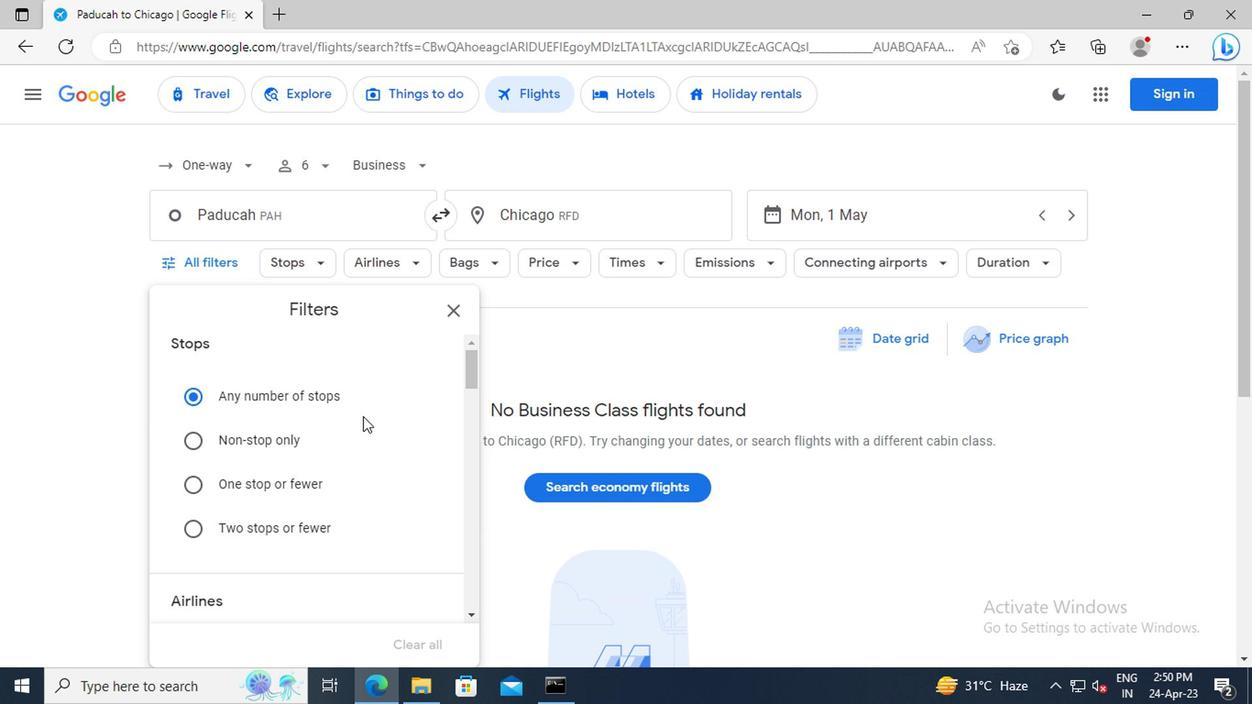 
Action: Mouse scrolled (357, 416) with delta (0, 0)
Screenshot: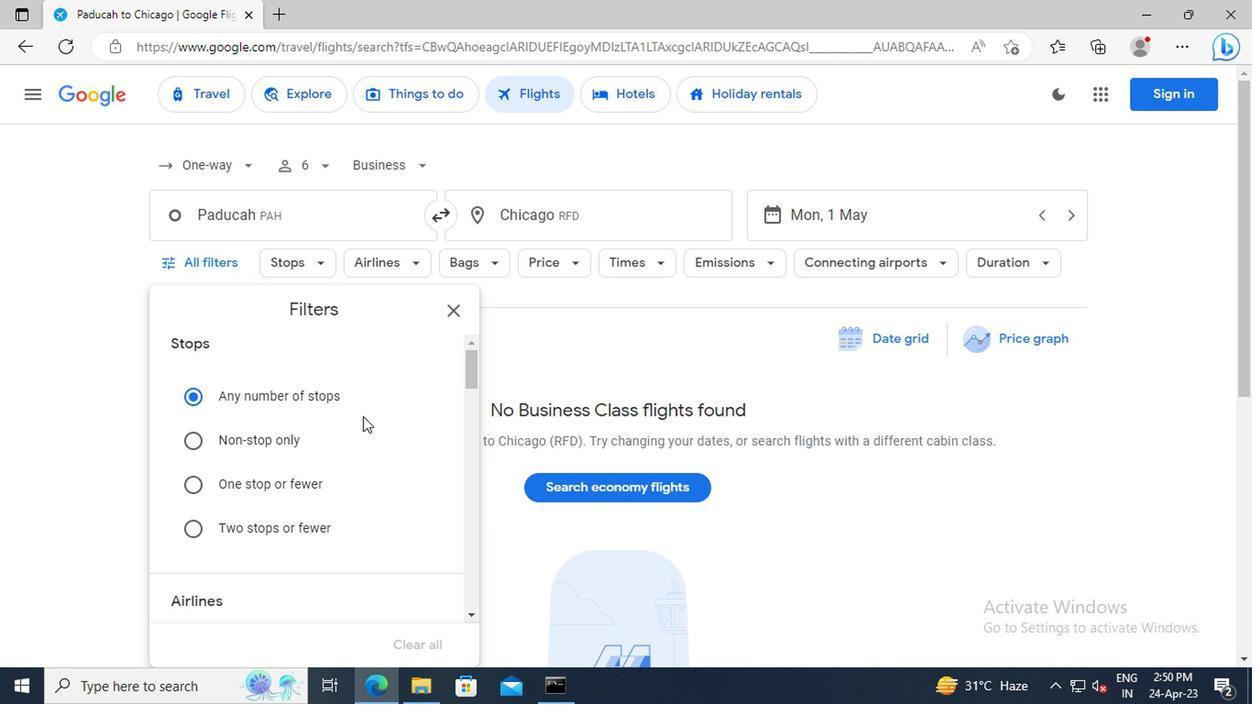 
Action: Mouse scrolled (357, 416) with delta (0, 0)
Screenshot: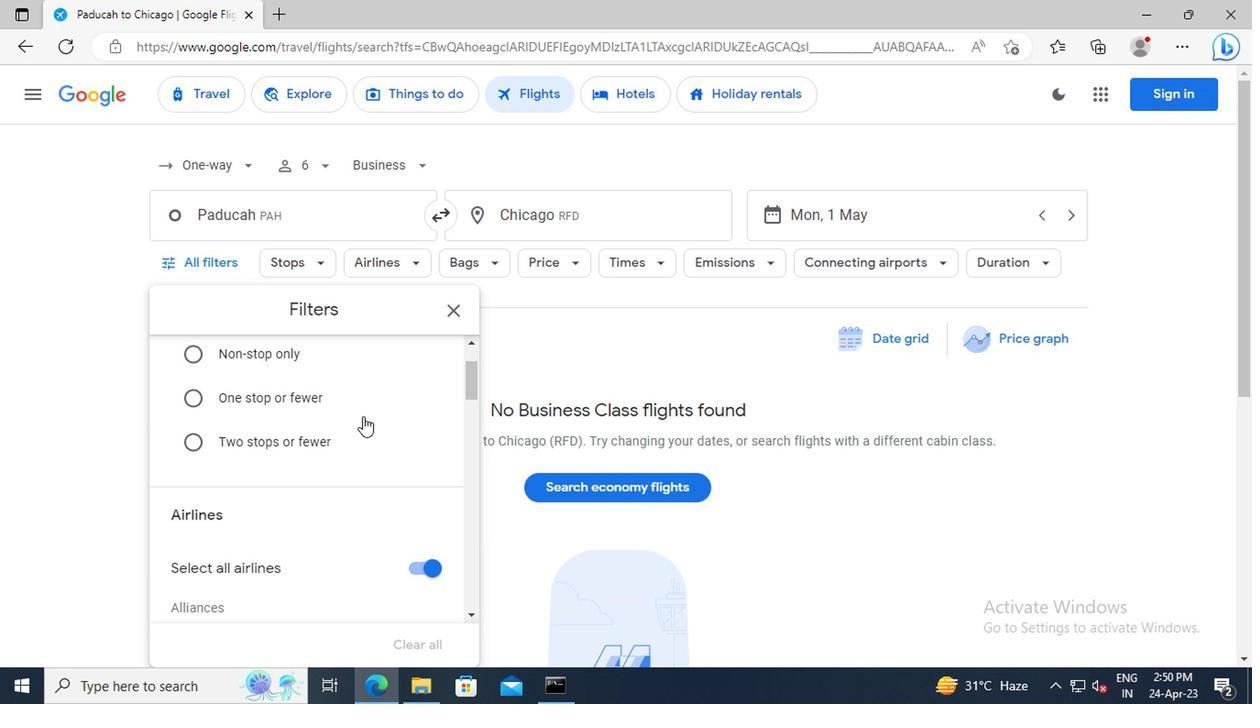 
Action: Mouse scrolled (357, 416) with delta (0, 0)
Screenshot: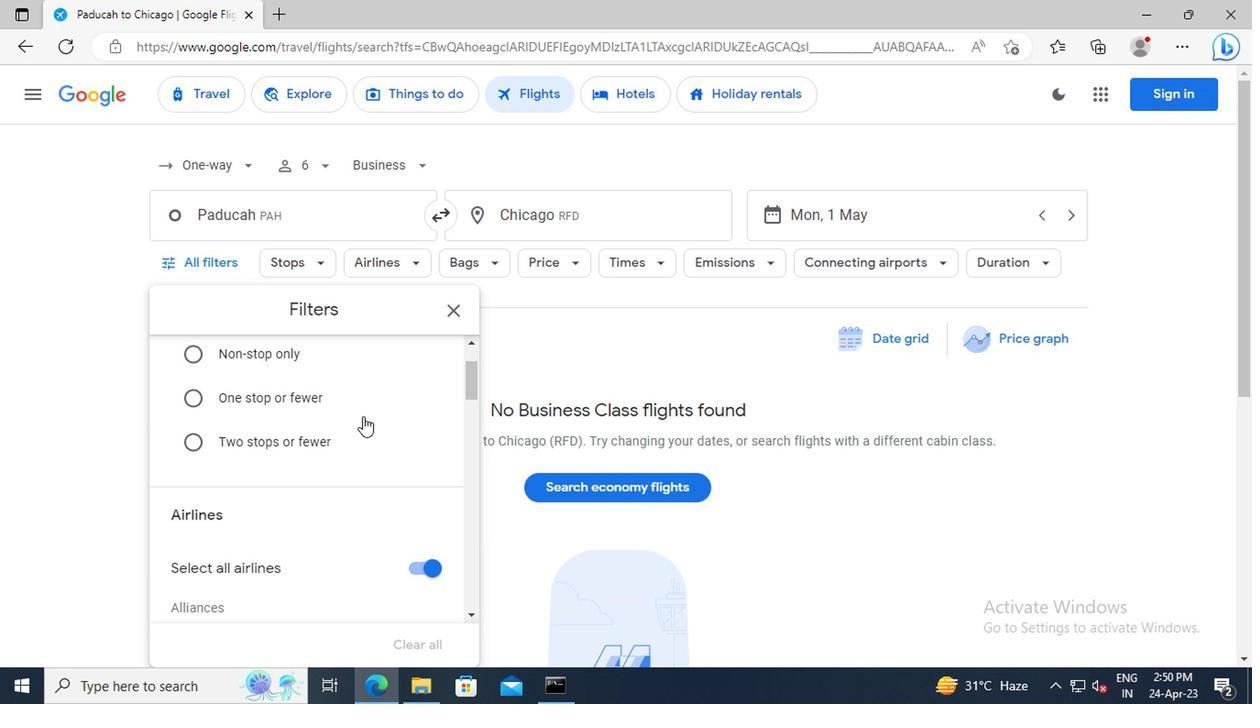 
Action: Mouse scrolled (357, 416) with delta (0, 0)
Screenshot: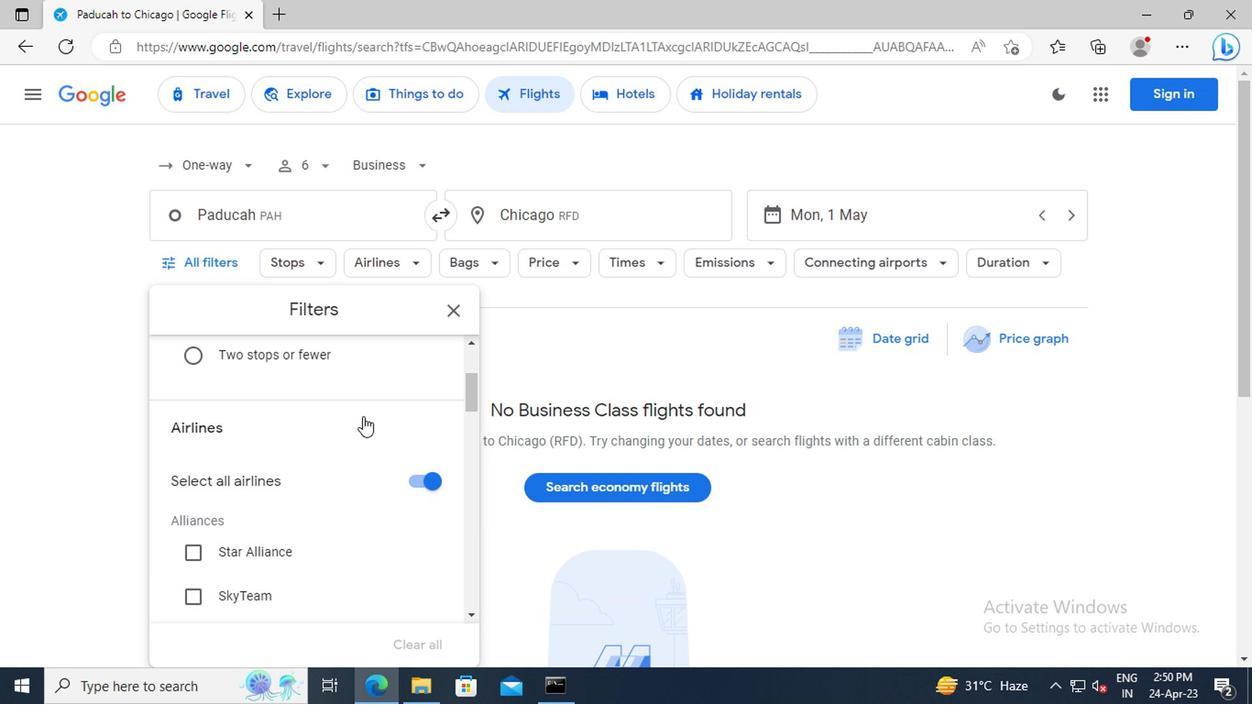 
Action: Mouse scrolled (357, 416) with delta (0, 0)
Screenshot: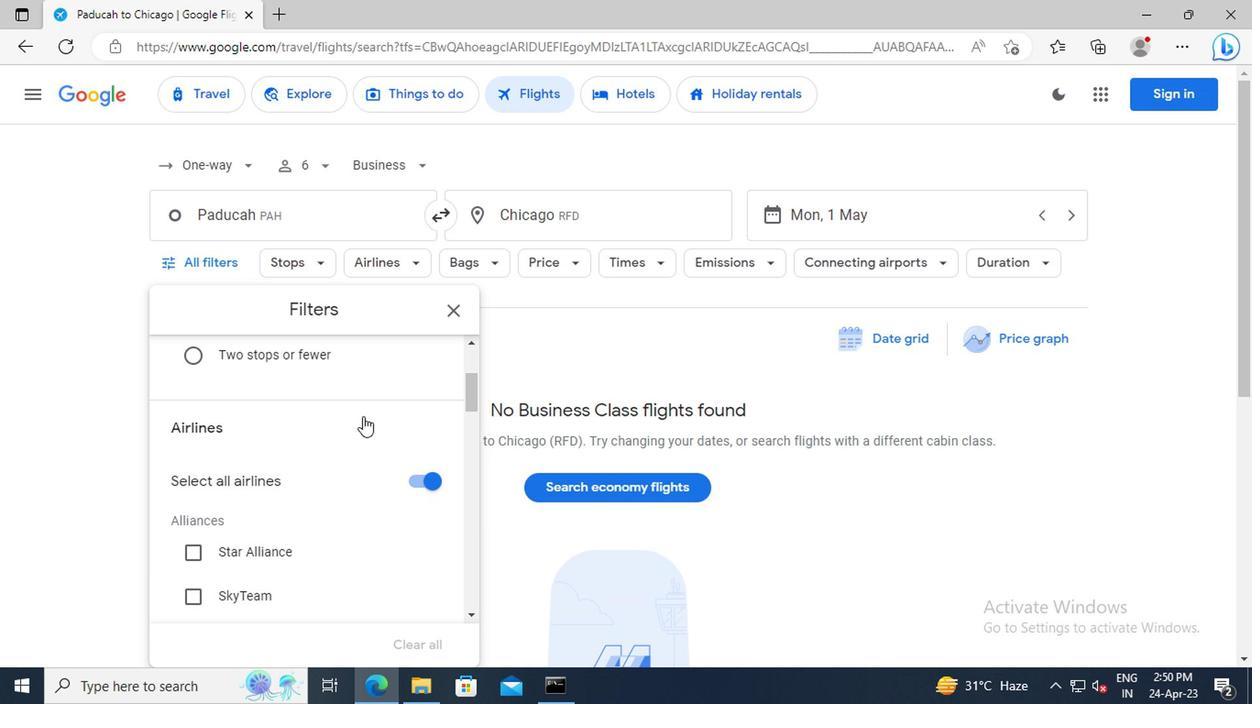
Action: Mouse scrolled (357, 416) with delta (0, 0)
Screenshot: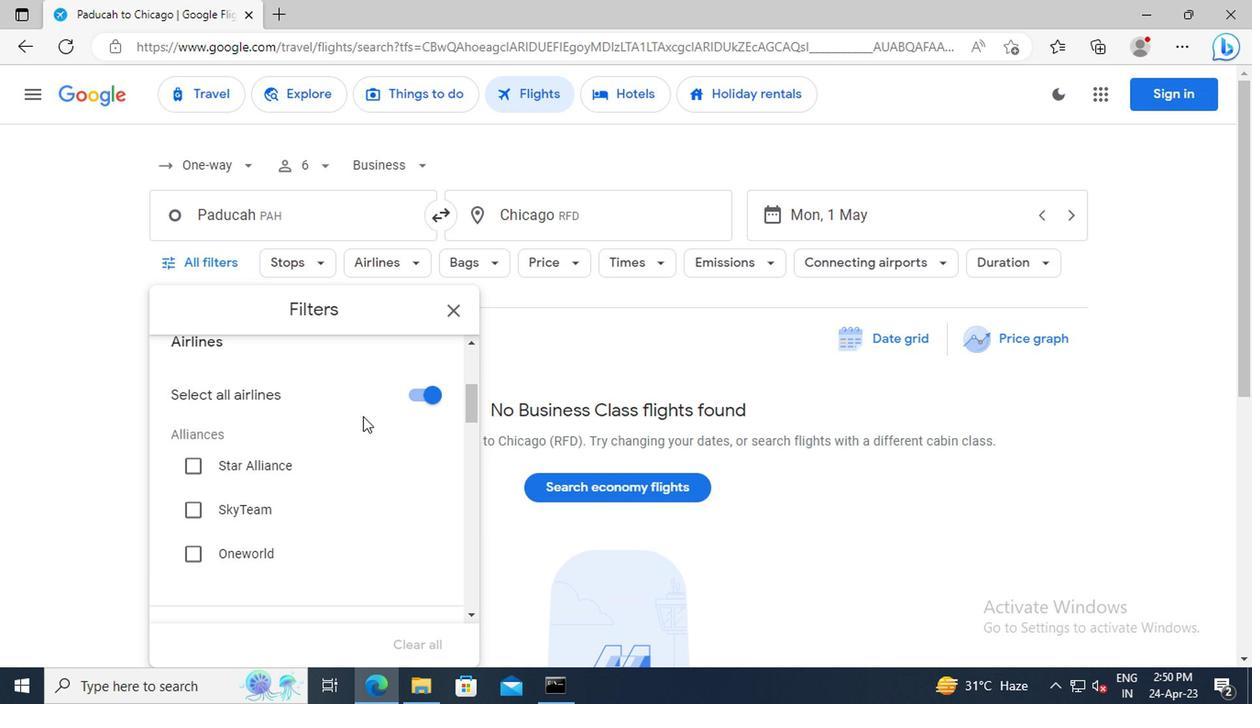 
Action: Mouse scrolled (357, 416) with delta (0, 0)
Screenshot: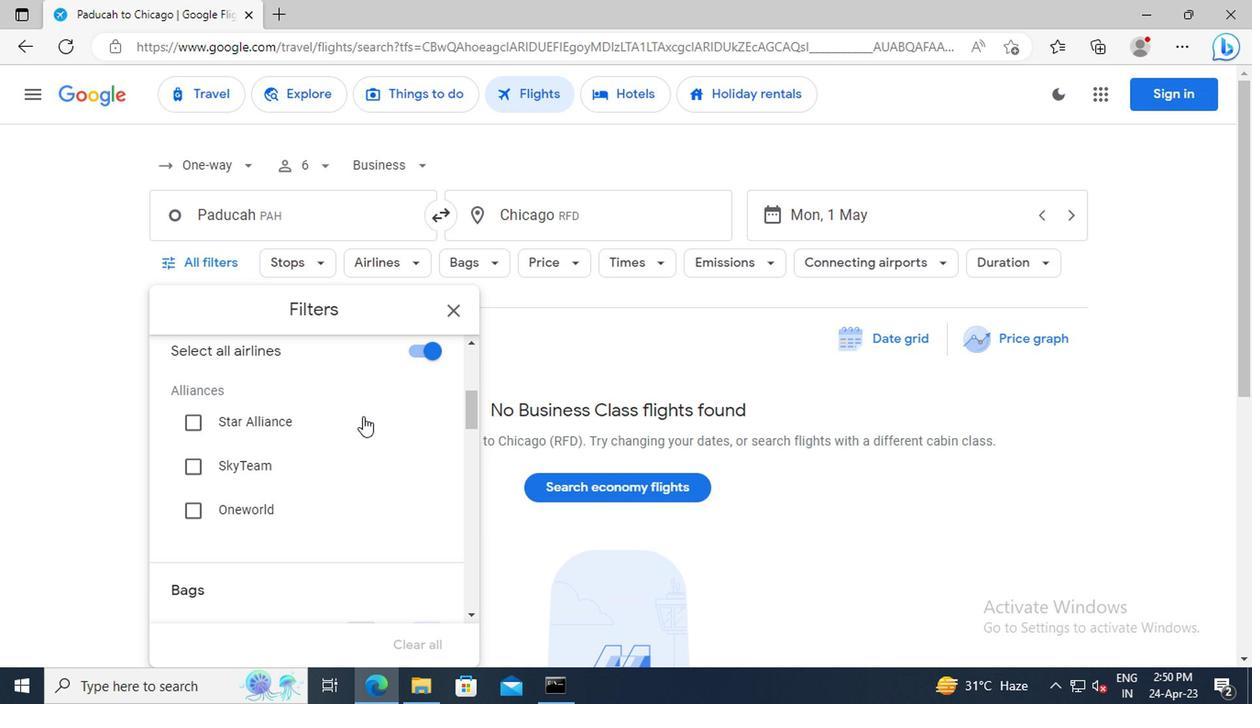 
Action: Mouse scrolled (357, 416) with delta (0, 0)
Screenshot: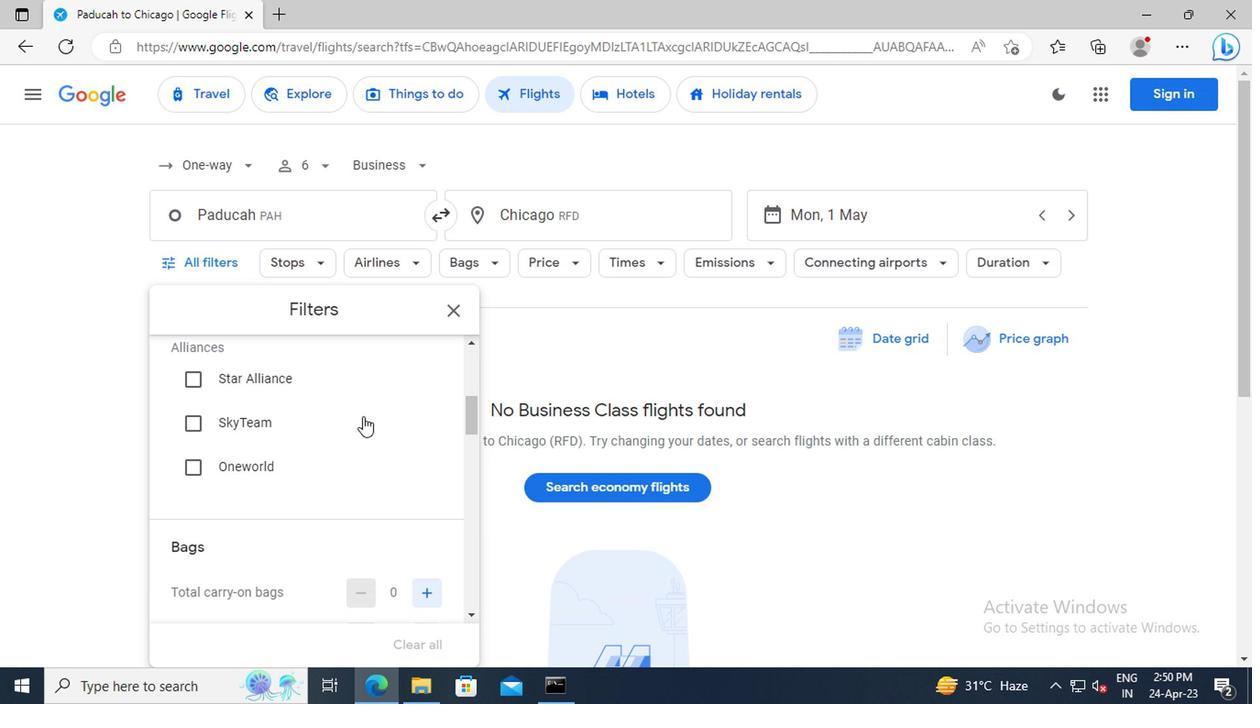 
Action: Mouse scrolled (357, 416) with delta (0, 0)
Screenshot: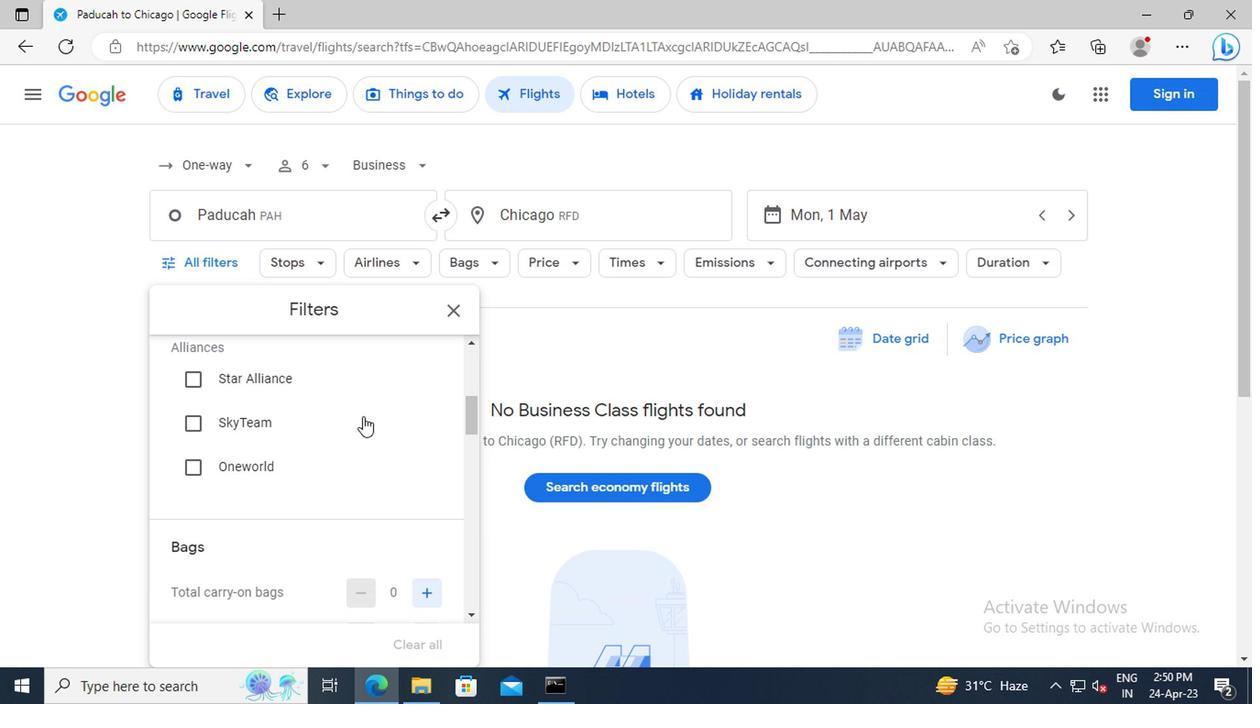 
Action: Mouse scrolled (357, 416) with delta (0, 0)
Screenshot: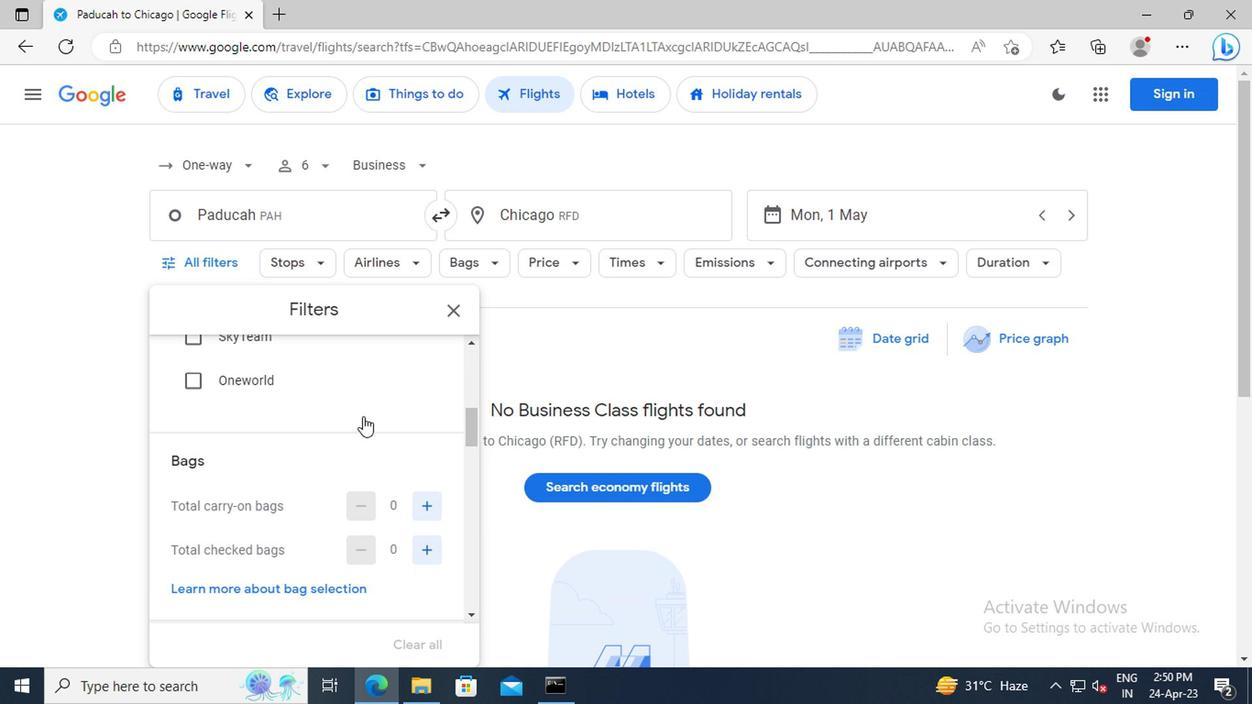 
Action: Mouse scrolled (357, 416) with delta (0, 0)
Screenshot: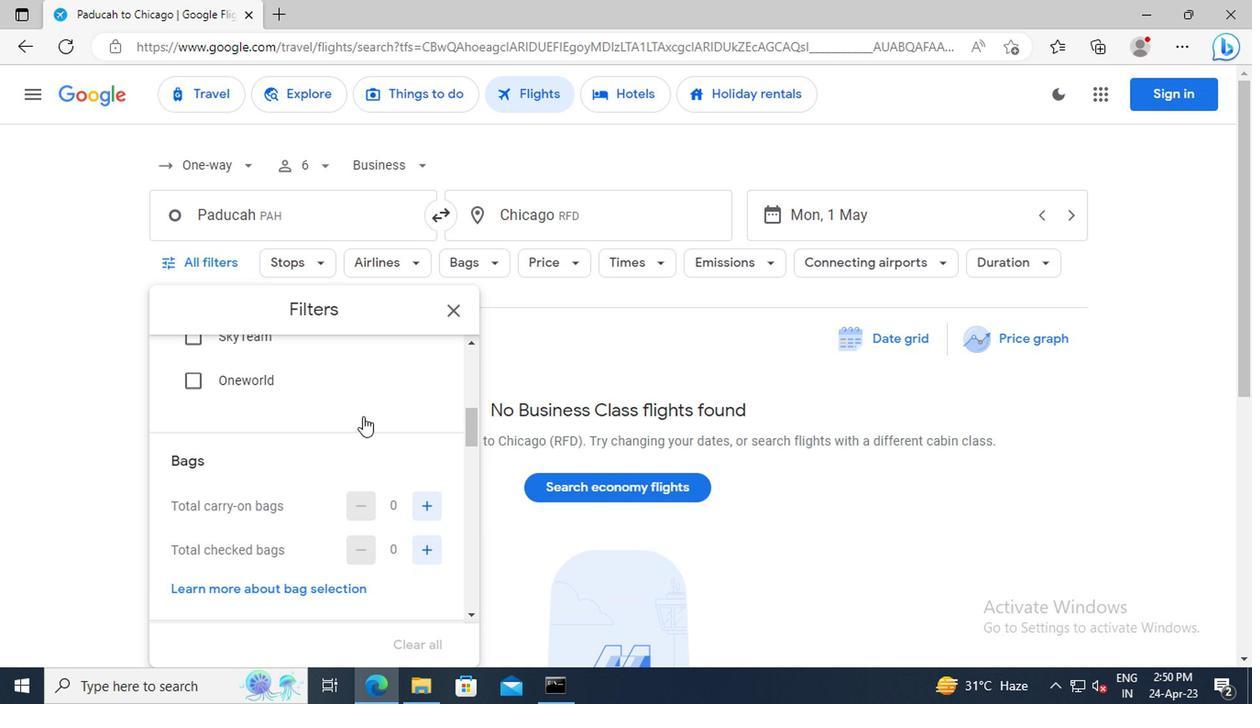
Action: Mouse moved to (416, 425)
Screenshot: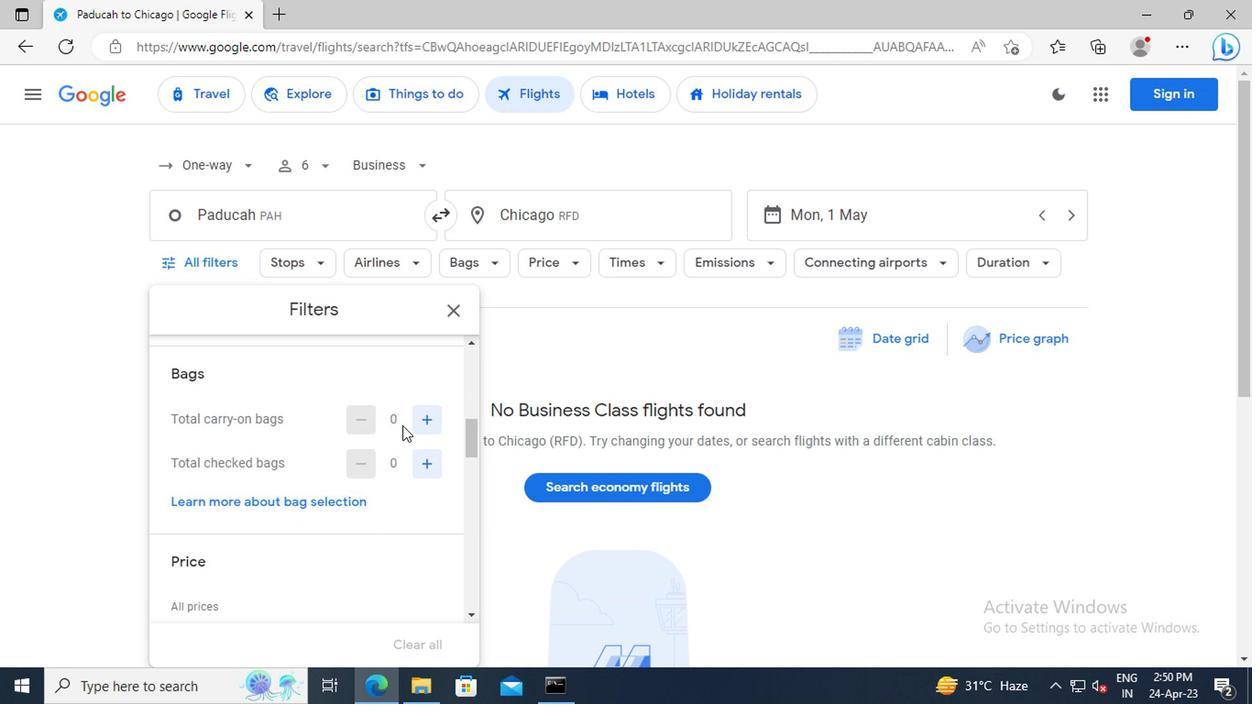 
Action: Mouse pressed left at (416, 425)
Screenshot: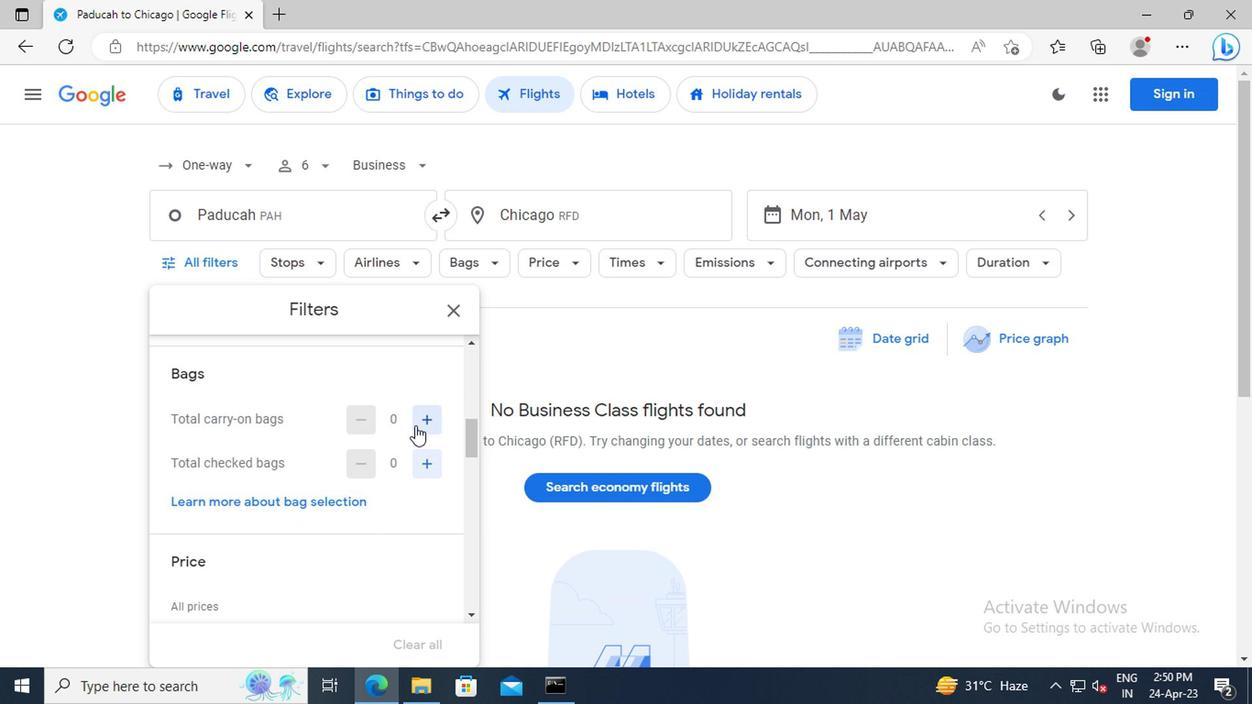 
Action: Mouse moved to (421, 463)
Screenshot: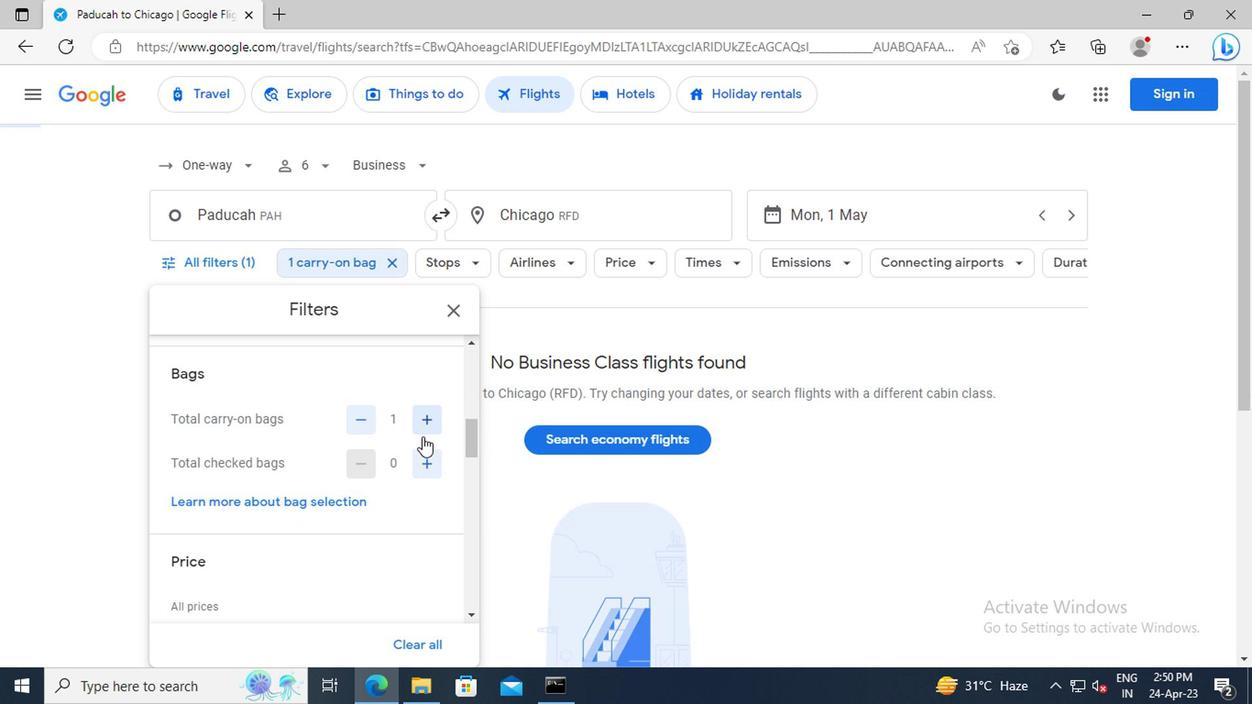 
Action: Mouse pressed left at (421, 463)
Screenshot: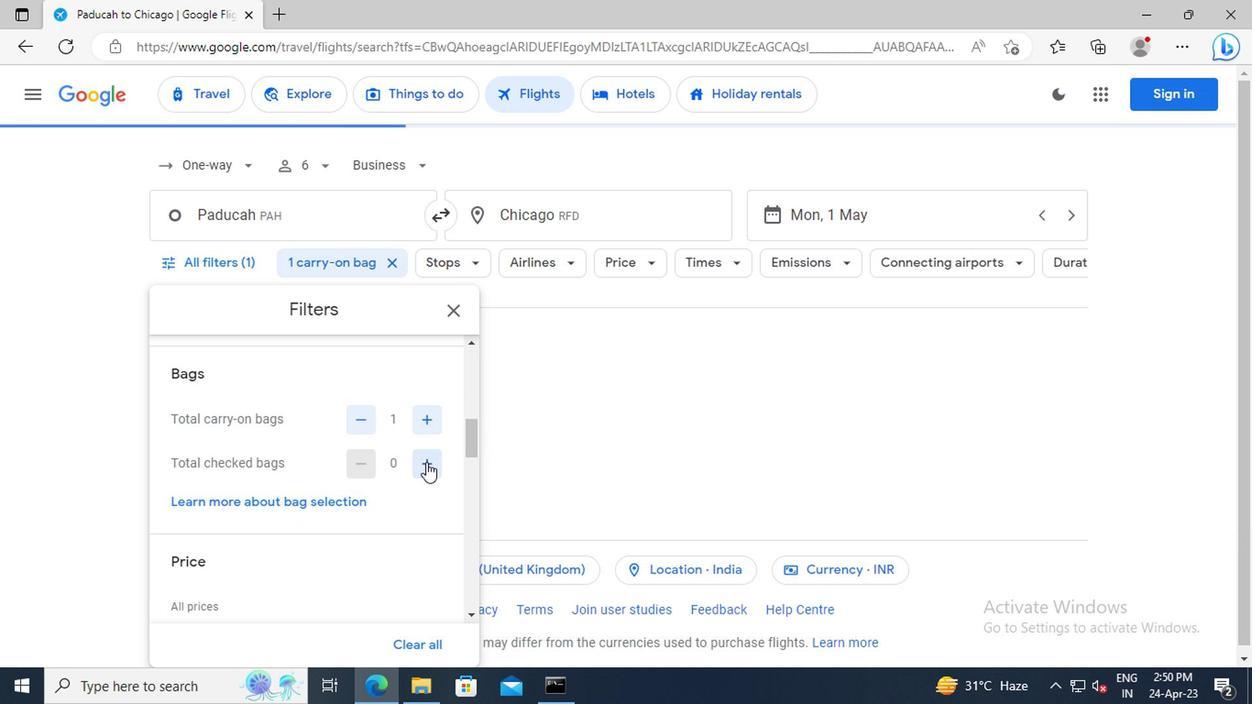 
Action: Mouse pressed left at (421, 463)
Screenshot: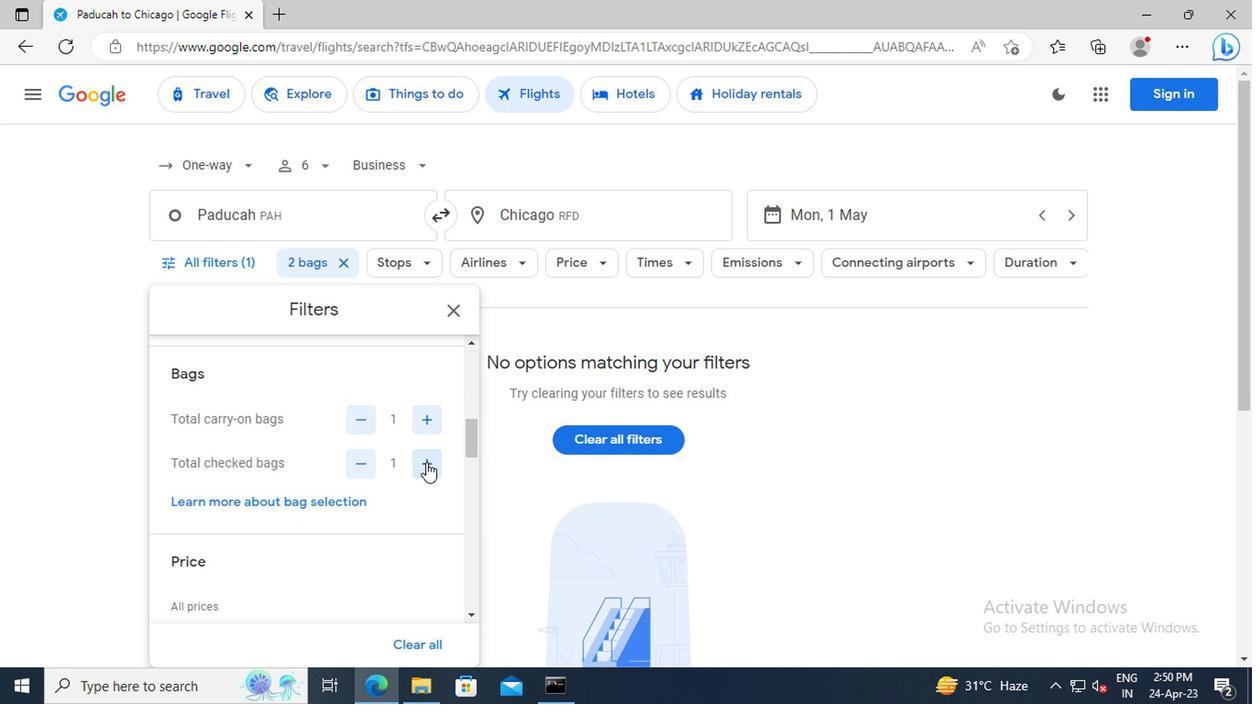 
Action: Mouse pressed left at (421, 463)
Screenshot: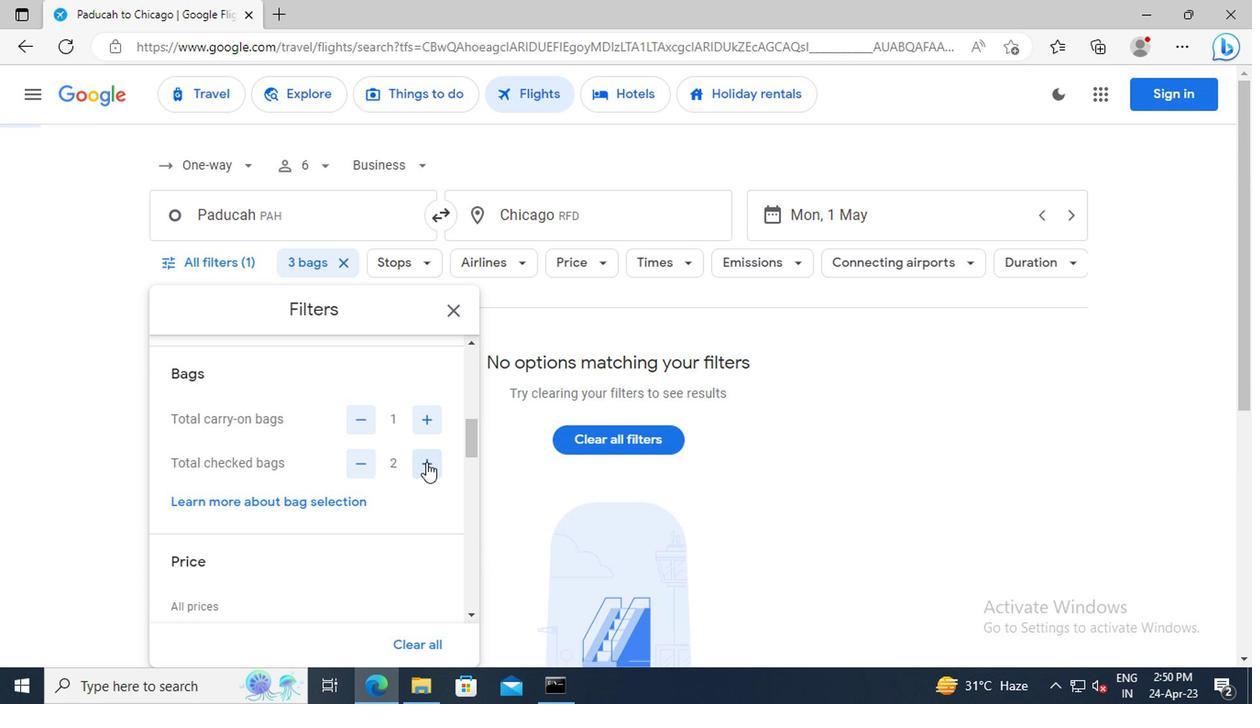 
Action: Mouse moved to (367, 438)
Screenshot: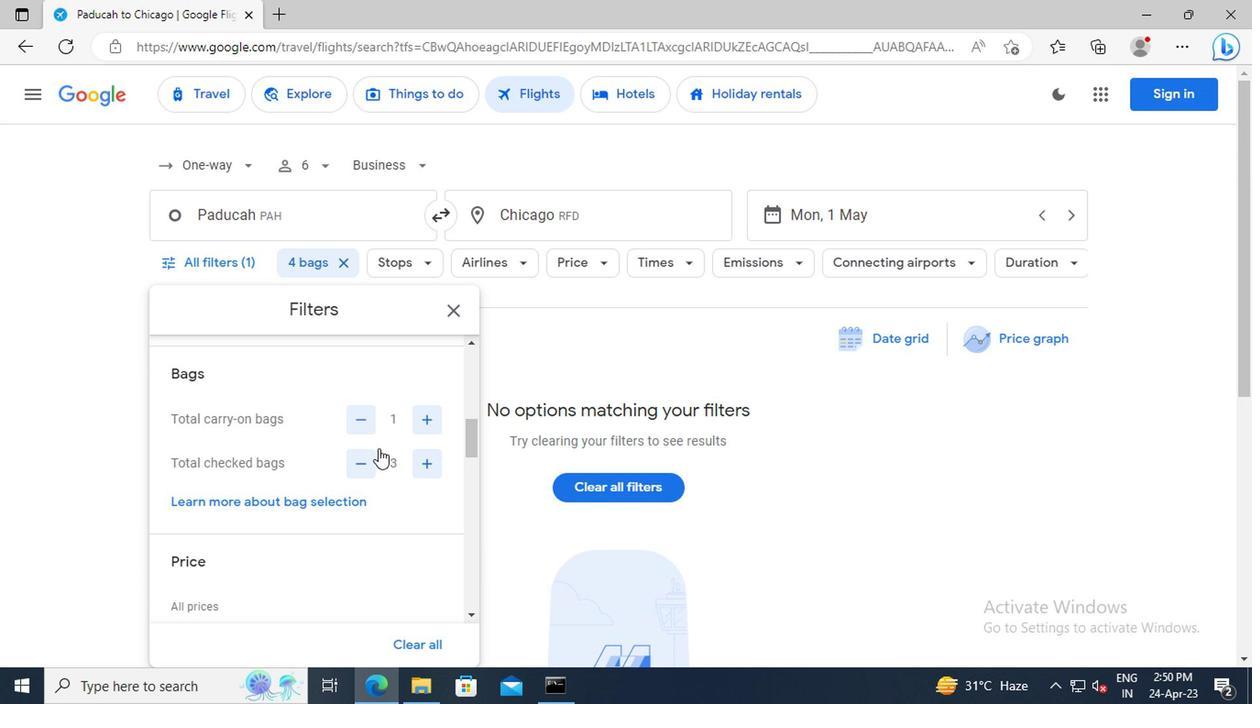 
Action: Mouse scrolled (367, 437) with delta (0, 0)
Screenshot: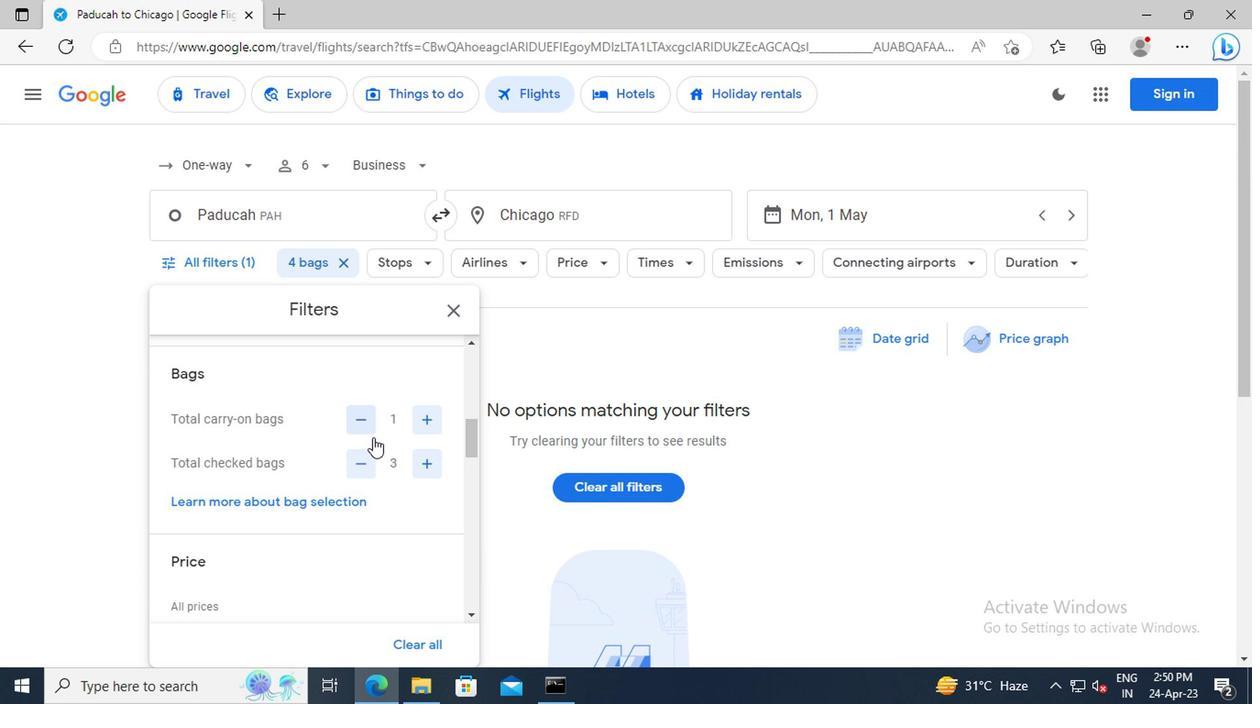 
Action: Mouse scrolled (367, 437) with delta (0, 0)
Screenshot: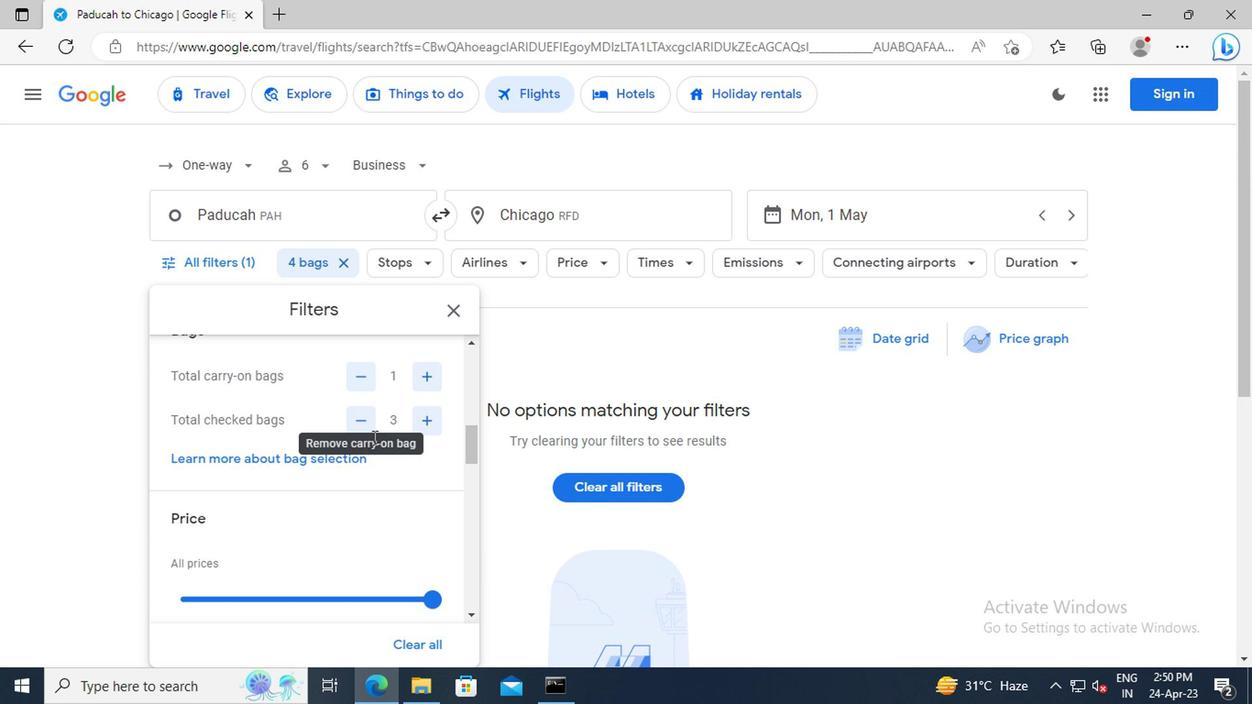 
Action: Mouse scrolled (367, 437) with delta (0, 0)
Screenshot: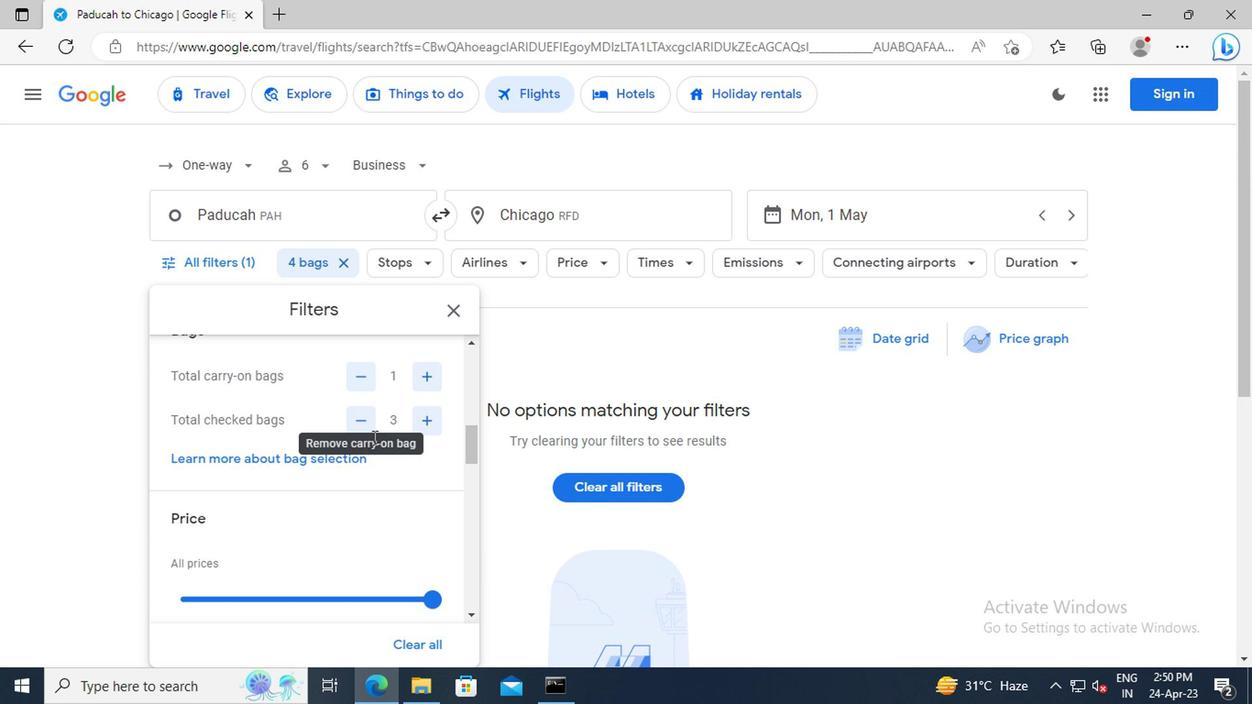 
Action: Mouse moved to (418, 421)
Screenshot: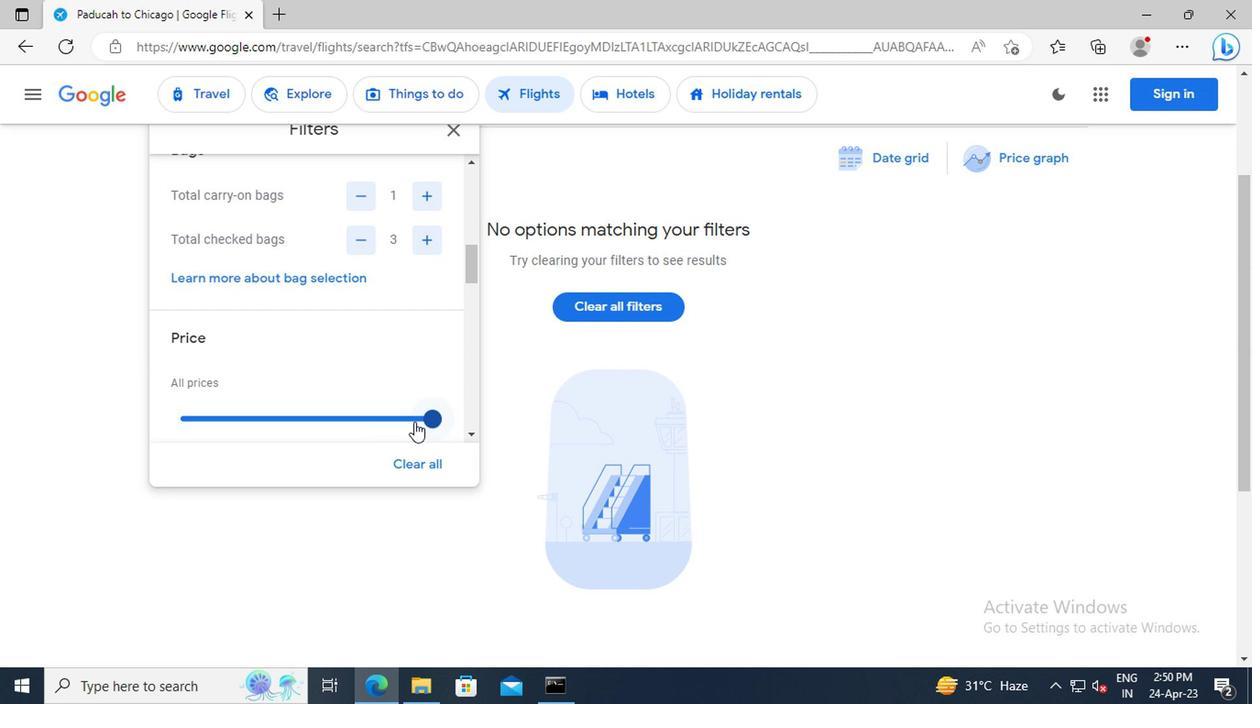 
Action: Mouse pressed left at (418, 421)
Screenshot: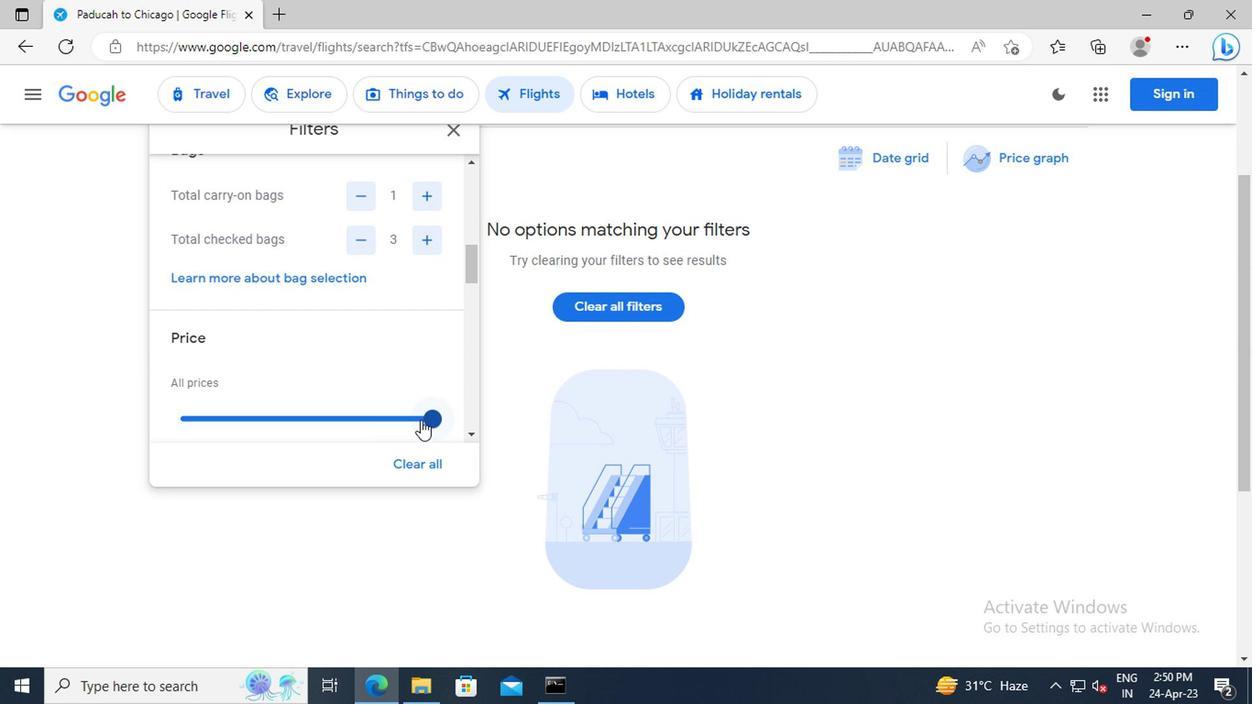 
Action: Mouse moved to (374, 358)
Screenshot: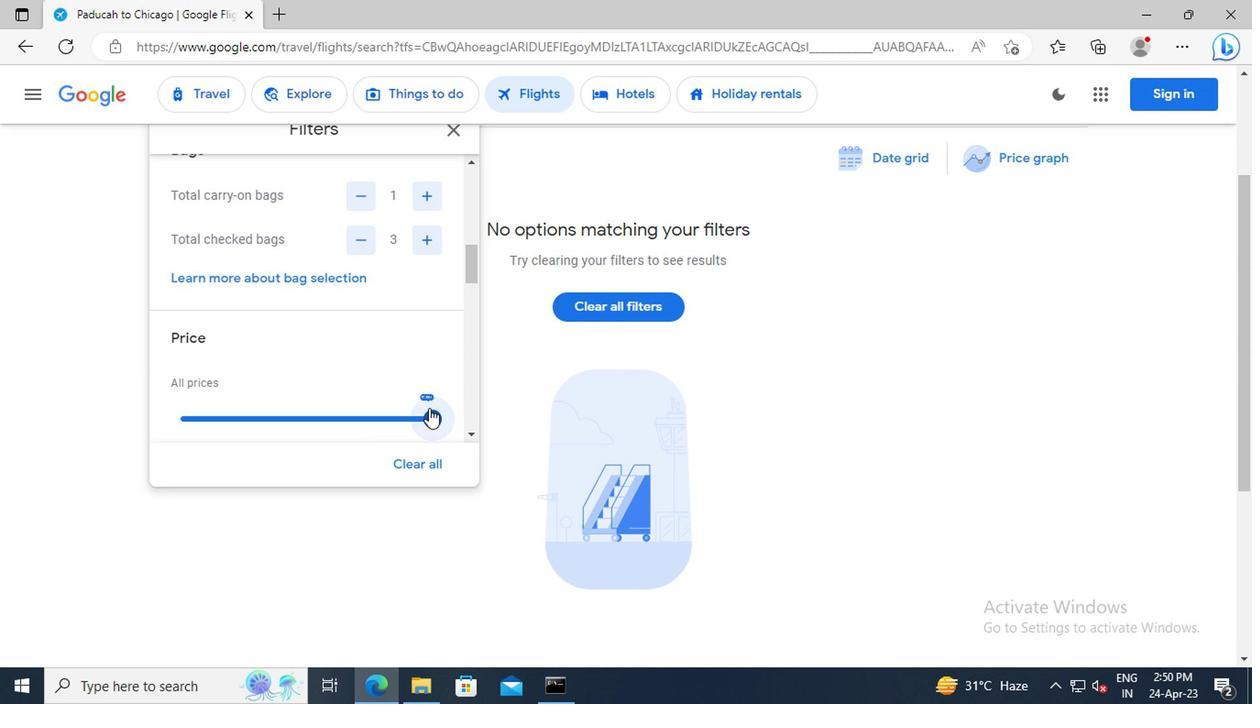
Action: Mouse scrolled (374, 356) with delta (0, -1)
Screenshot: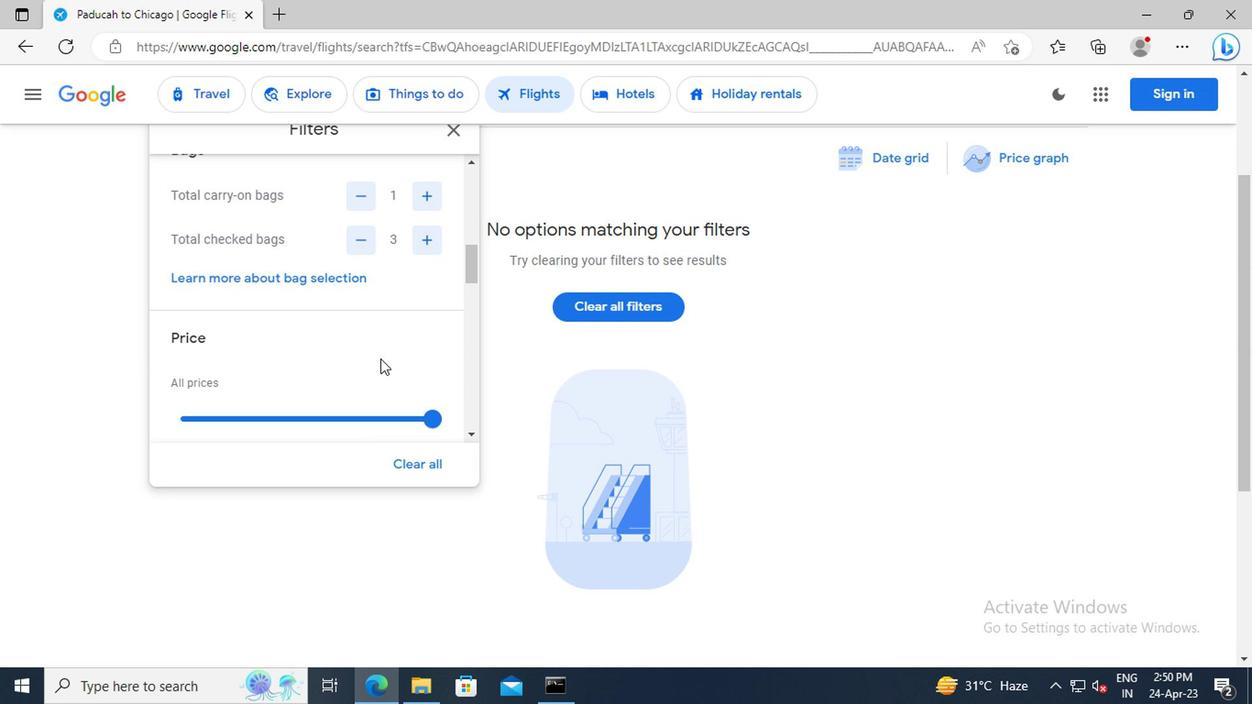 
Action: Mouse scrolled (374, 356) with delta (0, -1)
Screenshot: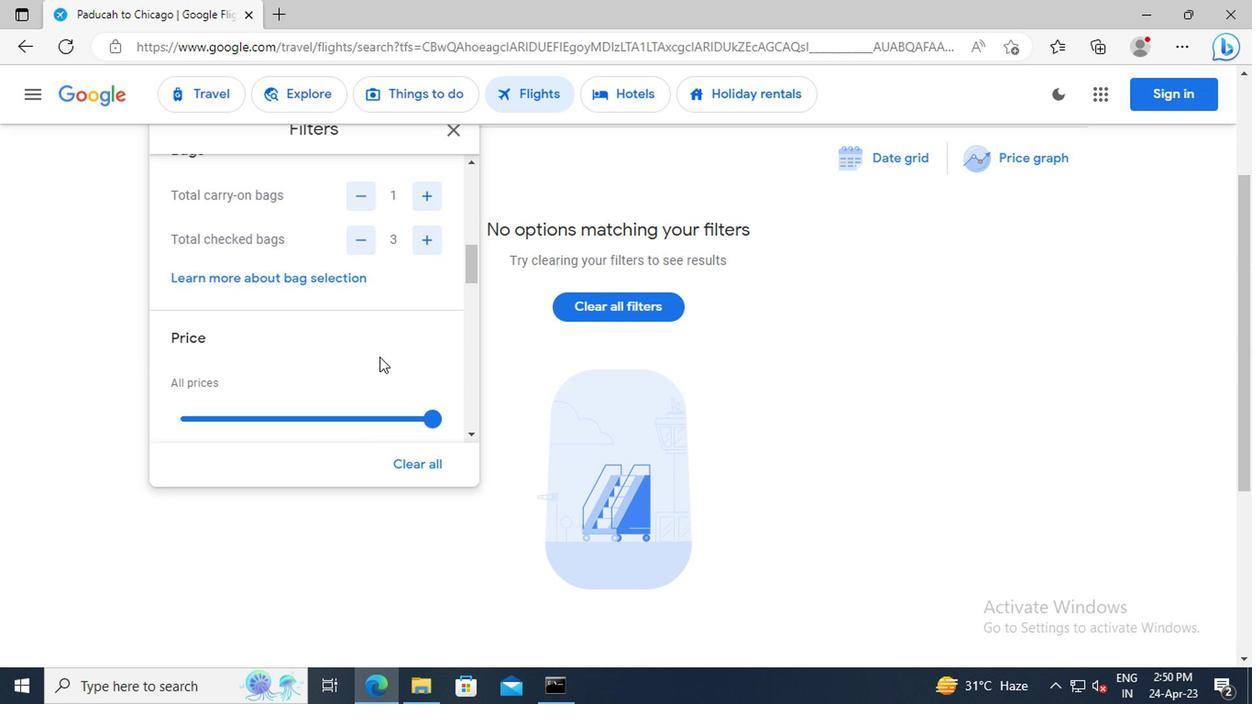 
Action: Mouse scrolled (374, 356) with delta (0, -1)
Screenshot: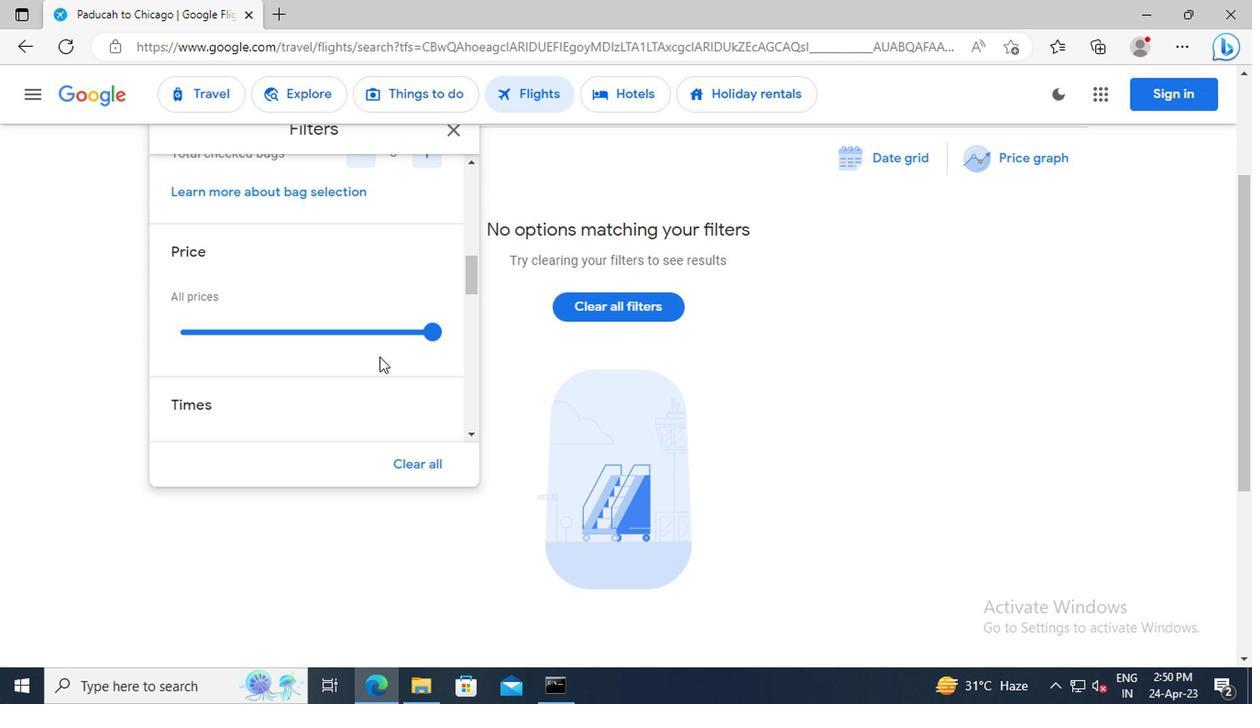 
Action: Mouse scrolled (374, 356) with delta (0, -1)
Screenshot: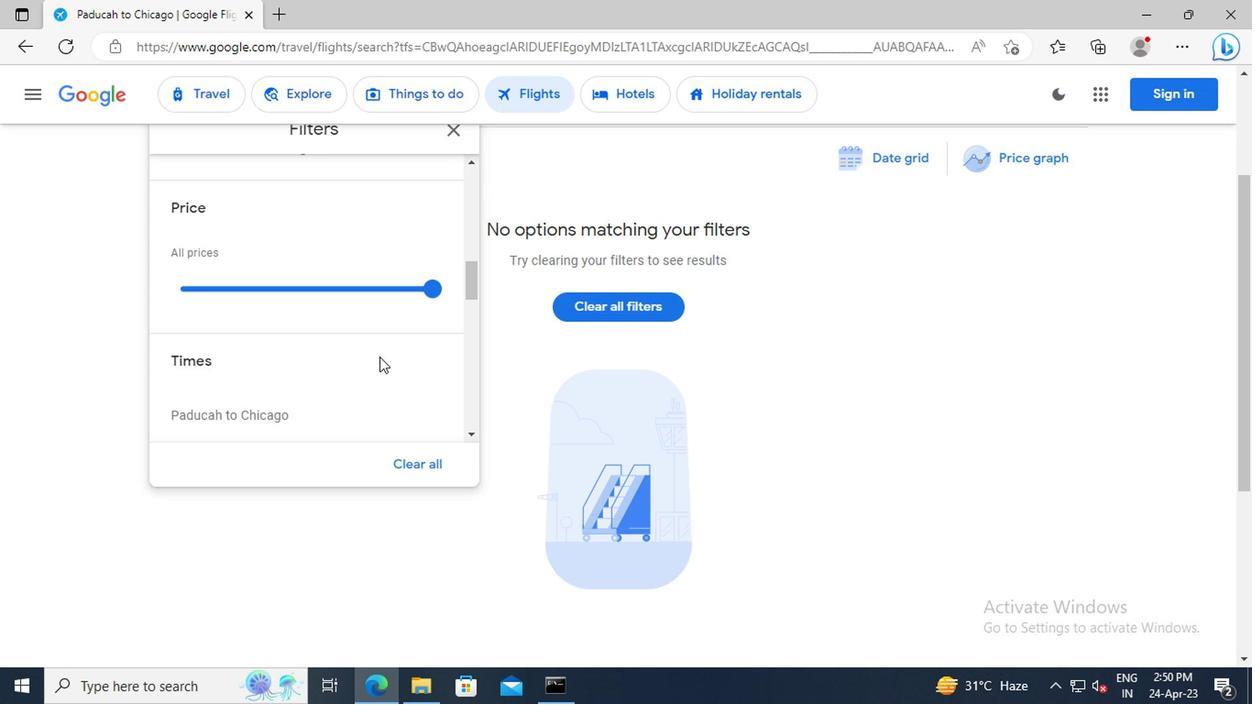 
Action: Mouse scrolled (374, 356) with delta (0, -1)
Screenshot: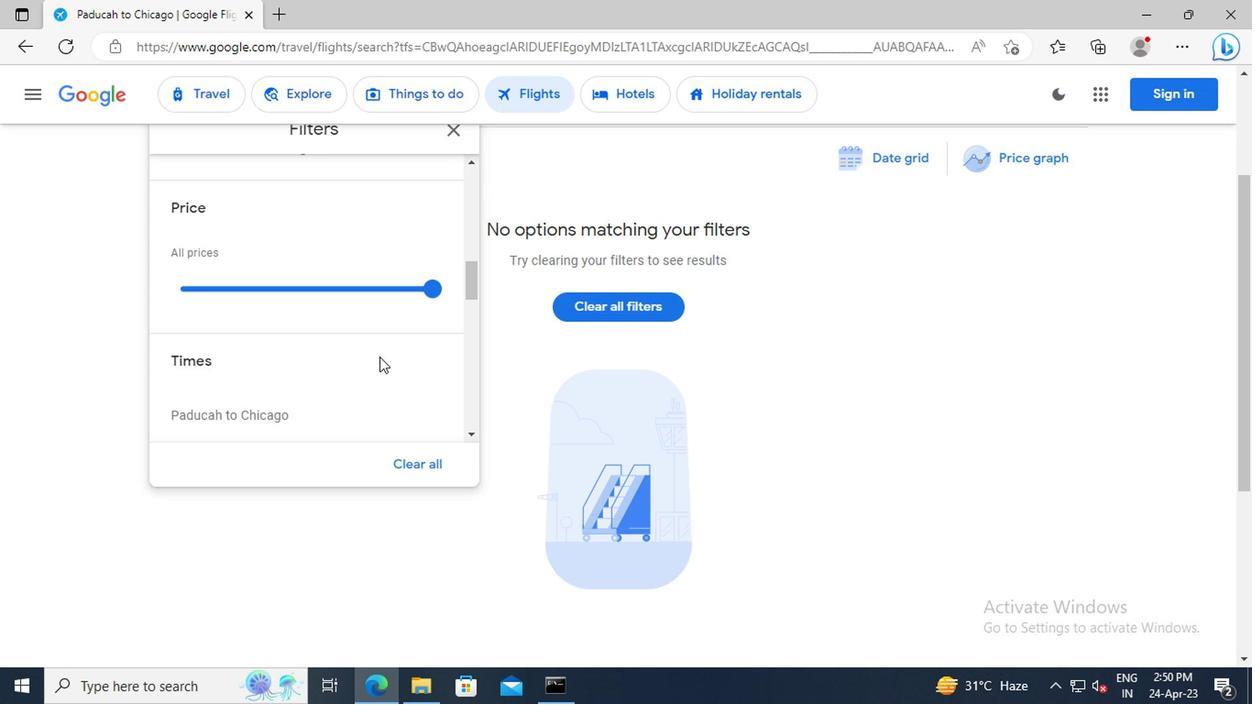 
Action: Mouse scrolled (374, 356) with delta (0, -1)
Screenshot: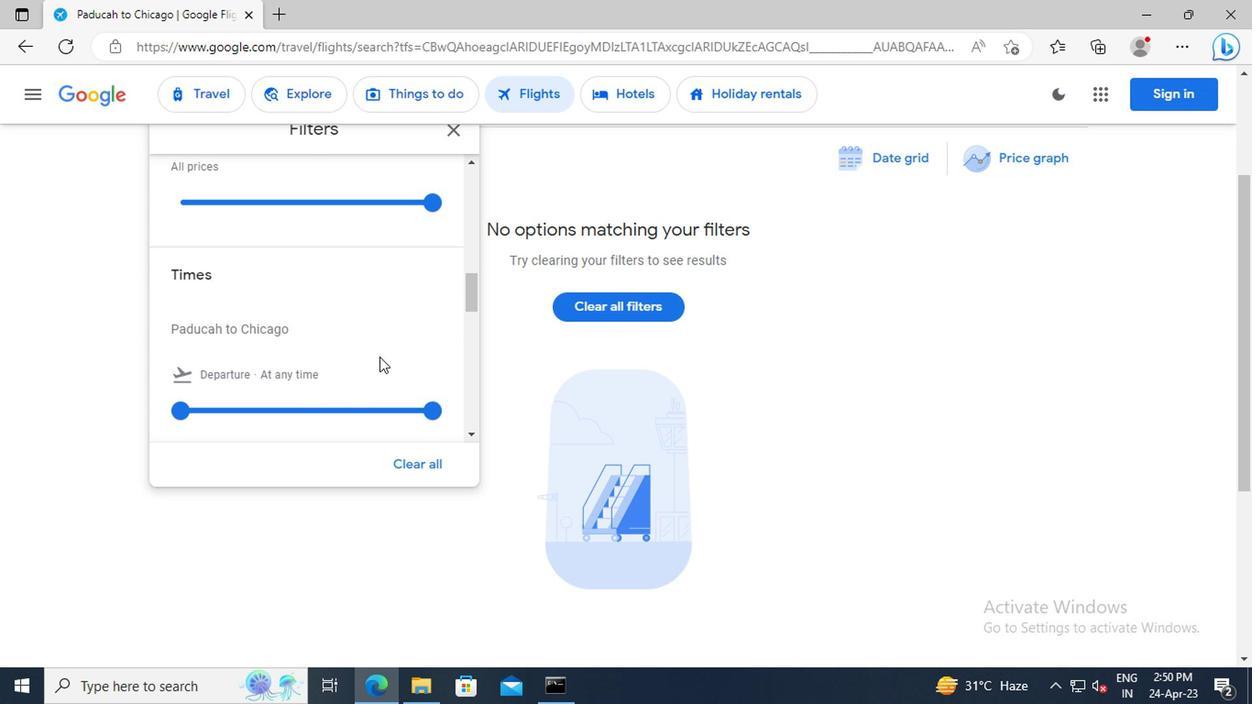 
Action: Mouse scrolled (374, 356) with delta (0, -1)
Screenshot: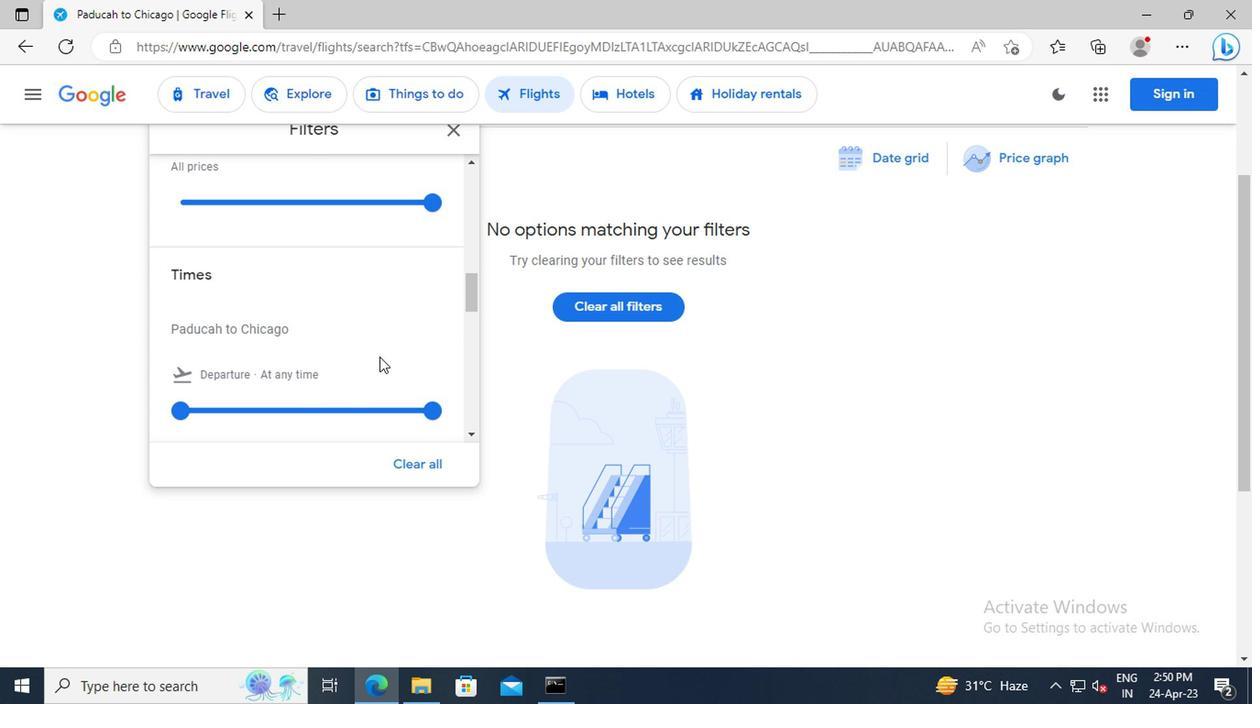 
Action: Mouse moved to (185, 327)
Screenshot: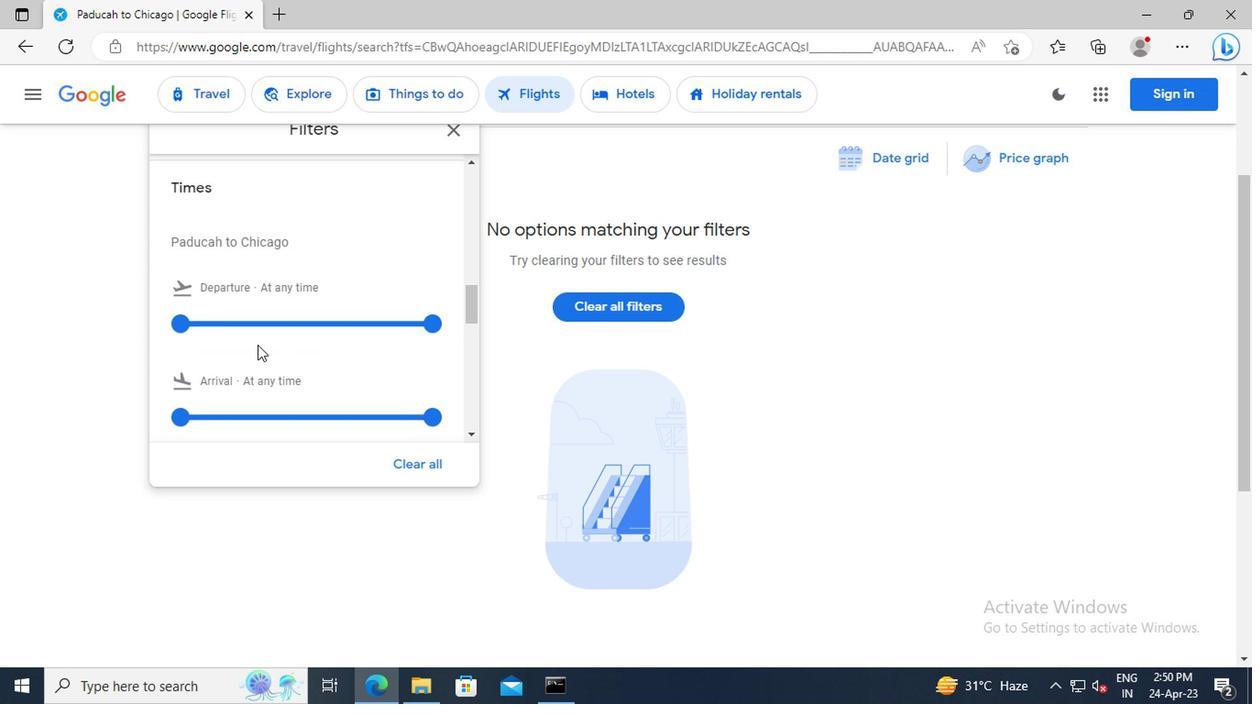 
Action: Mouse pressed left at (185, 327)
Screenshot: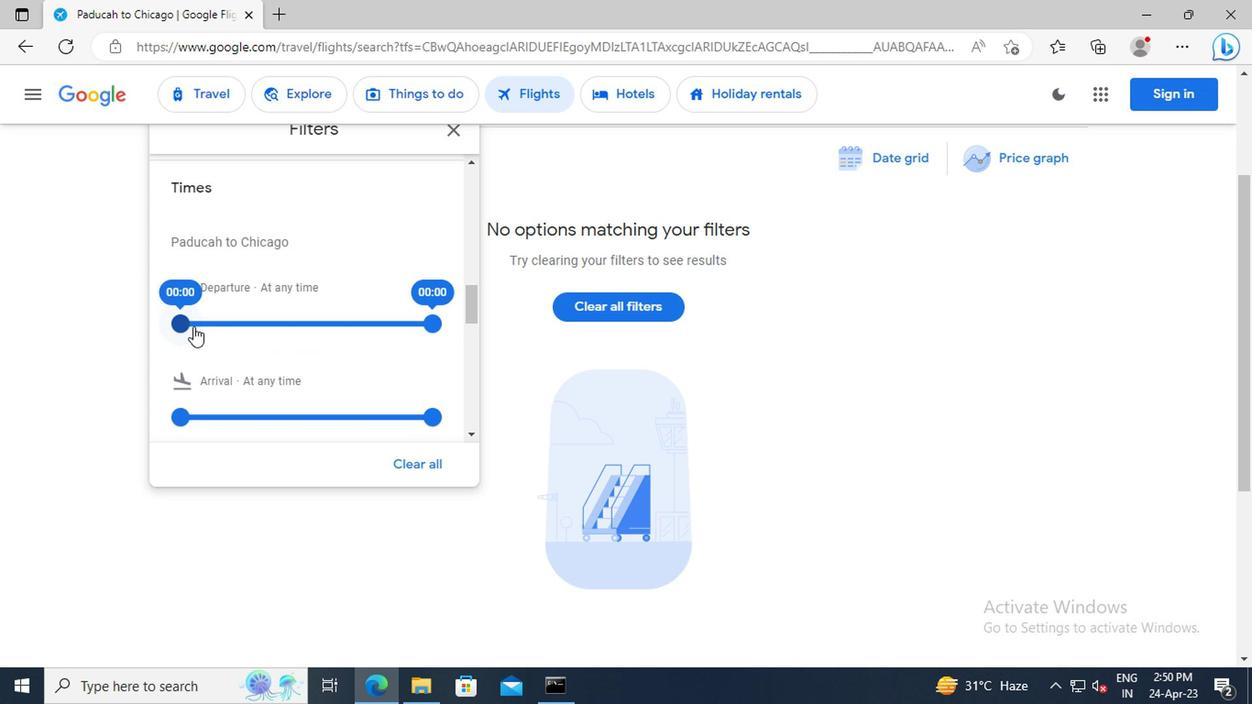 
Action: Mouse moved to (423, 329)
Screenshot: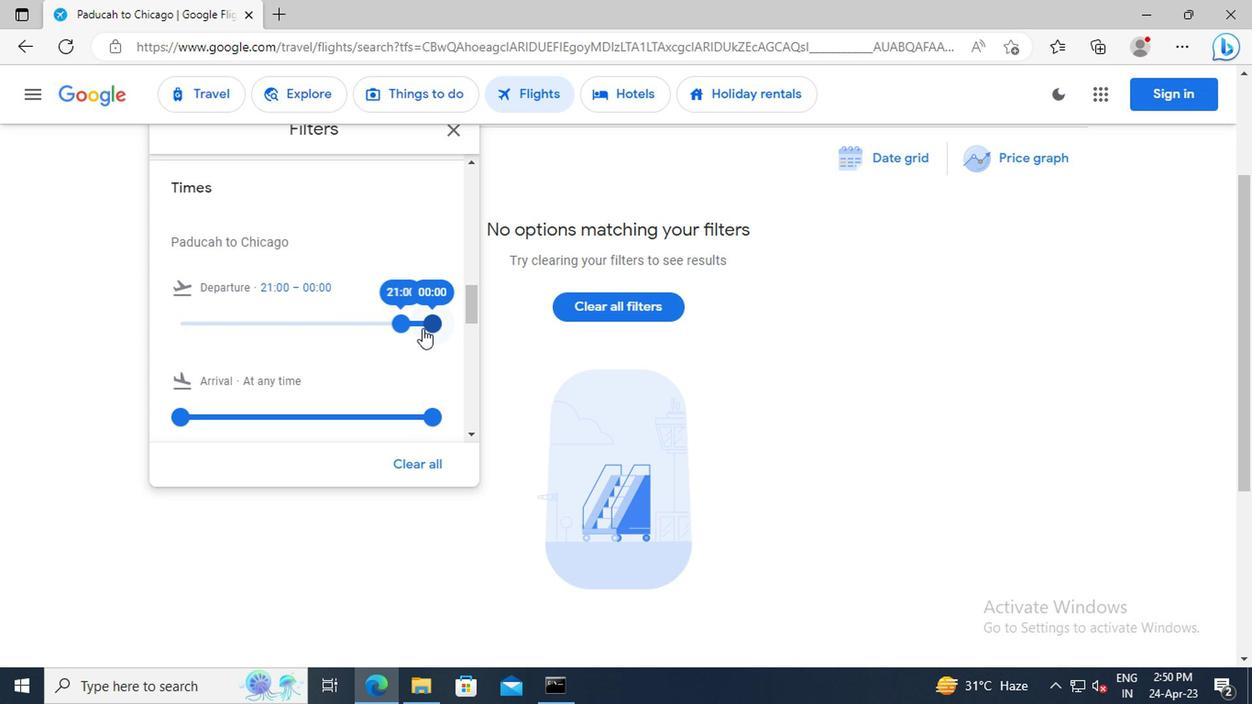 
Action: Mouse pressed left at (423, 329)
Screenshot: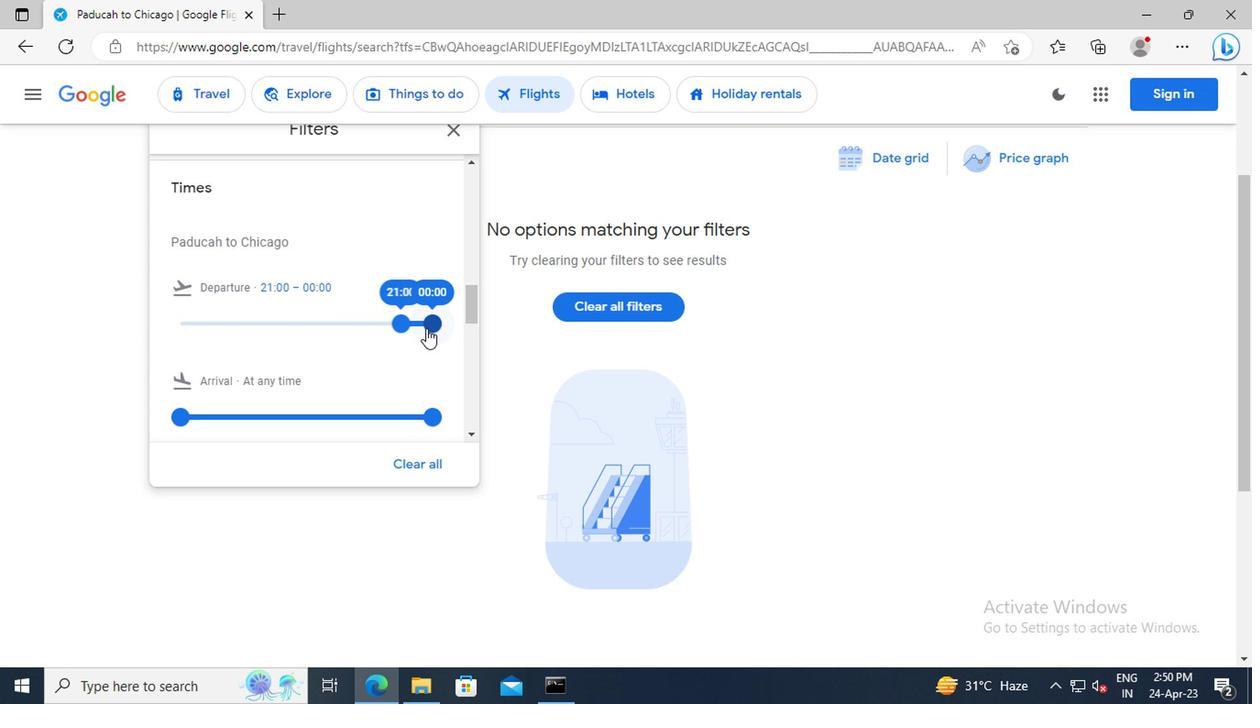 
Action: Mouse moved to (457, 201)
Screenshot: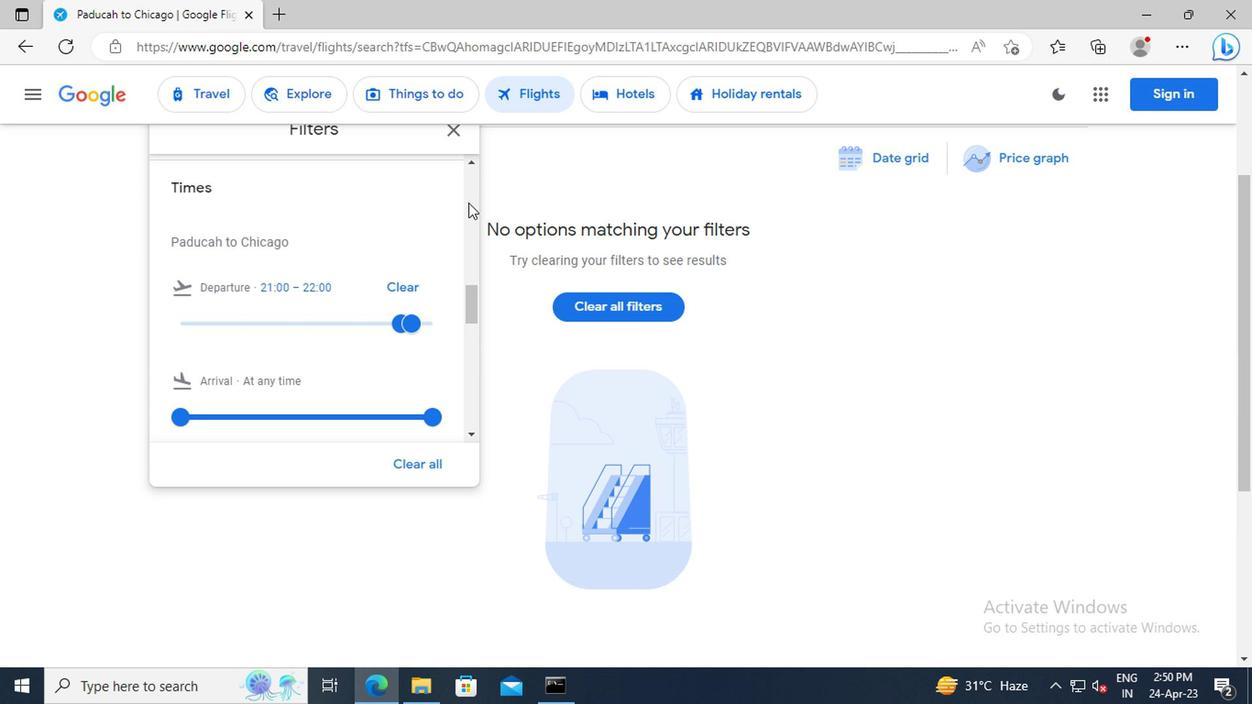
Action: Mouse scrolled (457, 202) with delta (0, 0)
Screenshot: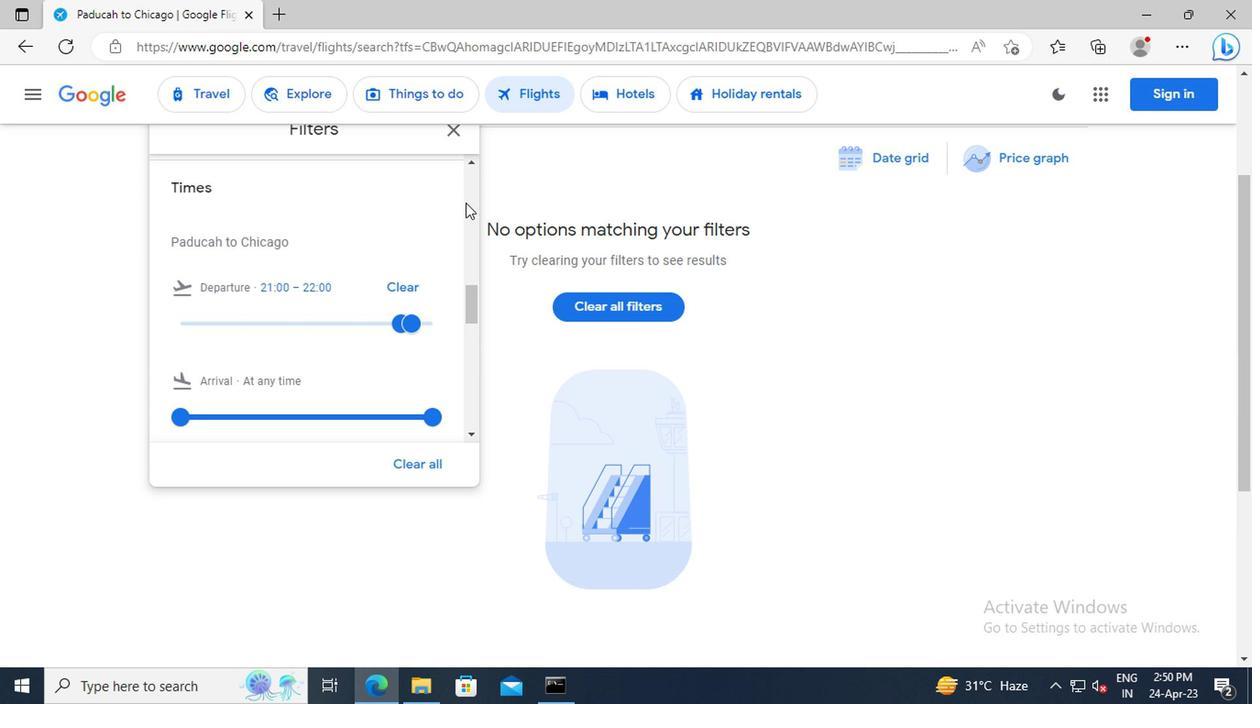 
Action: Mouse moved to (448, 129)
Screenshot: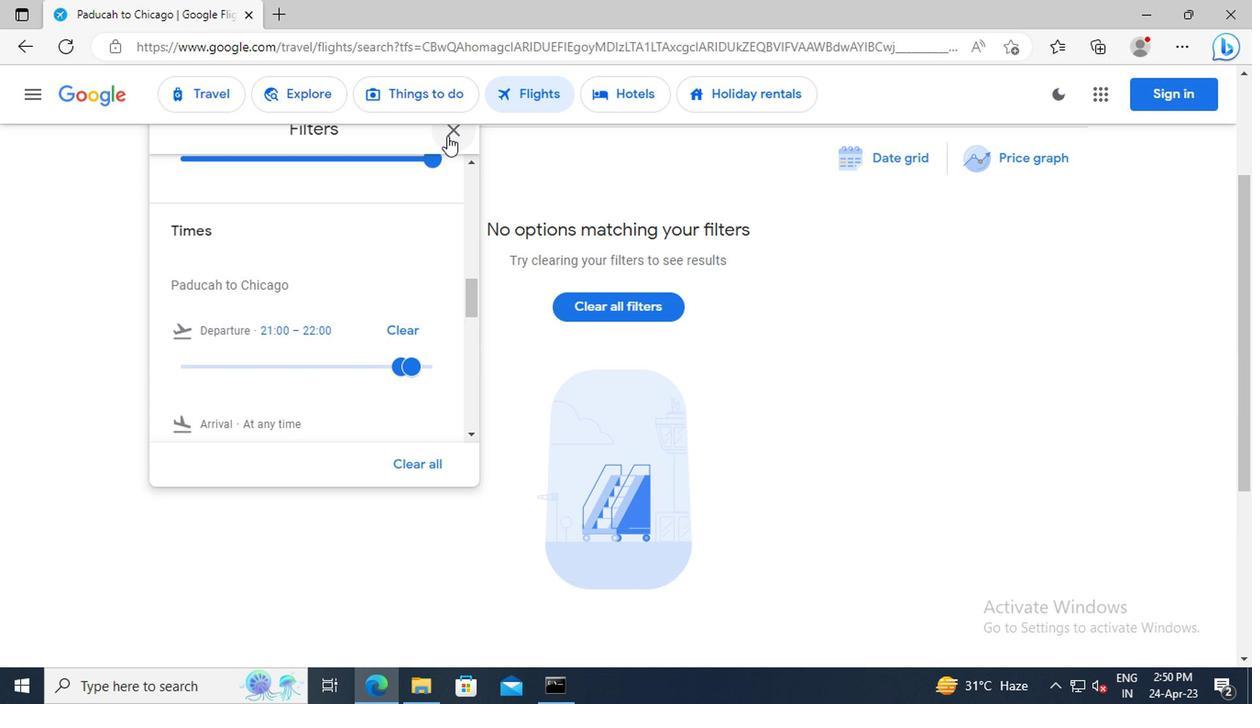 
Action: Mouse pressed left at (448, 129)
Screenshot: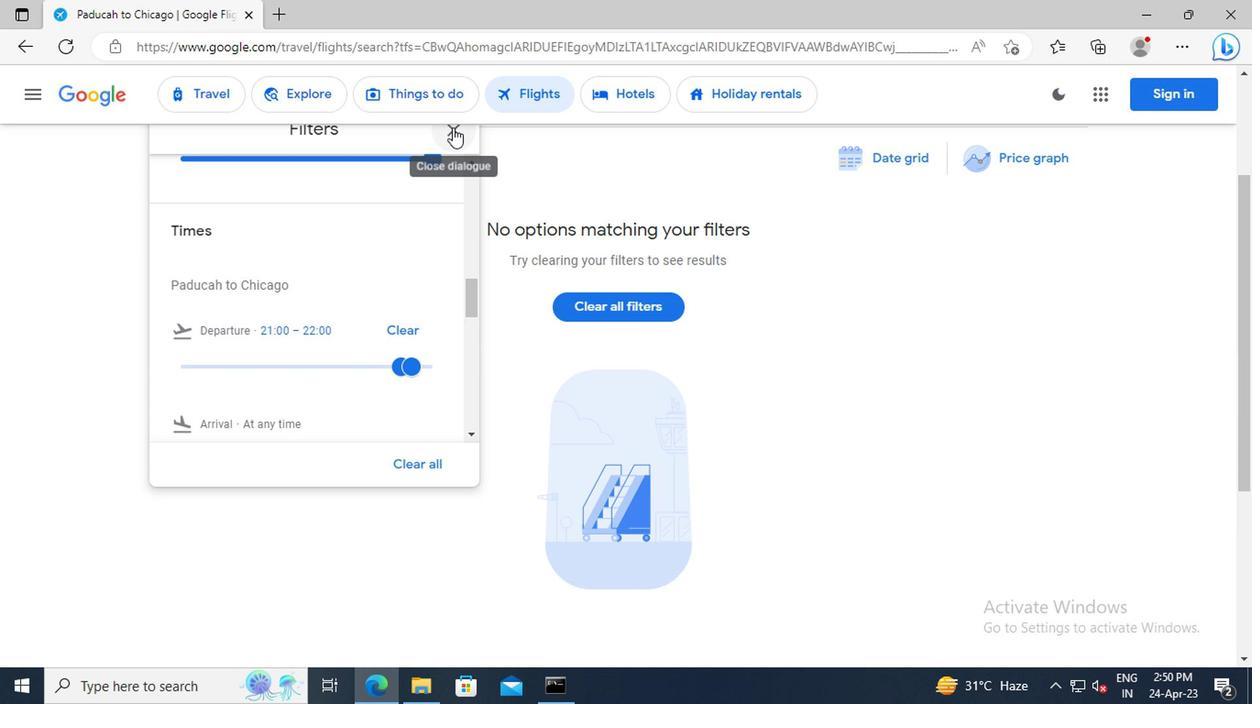 
Action: Mouse moved to (487, 265)
Screenshot: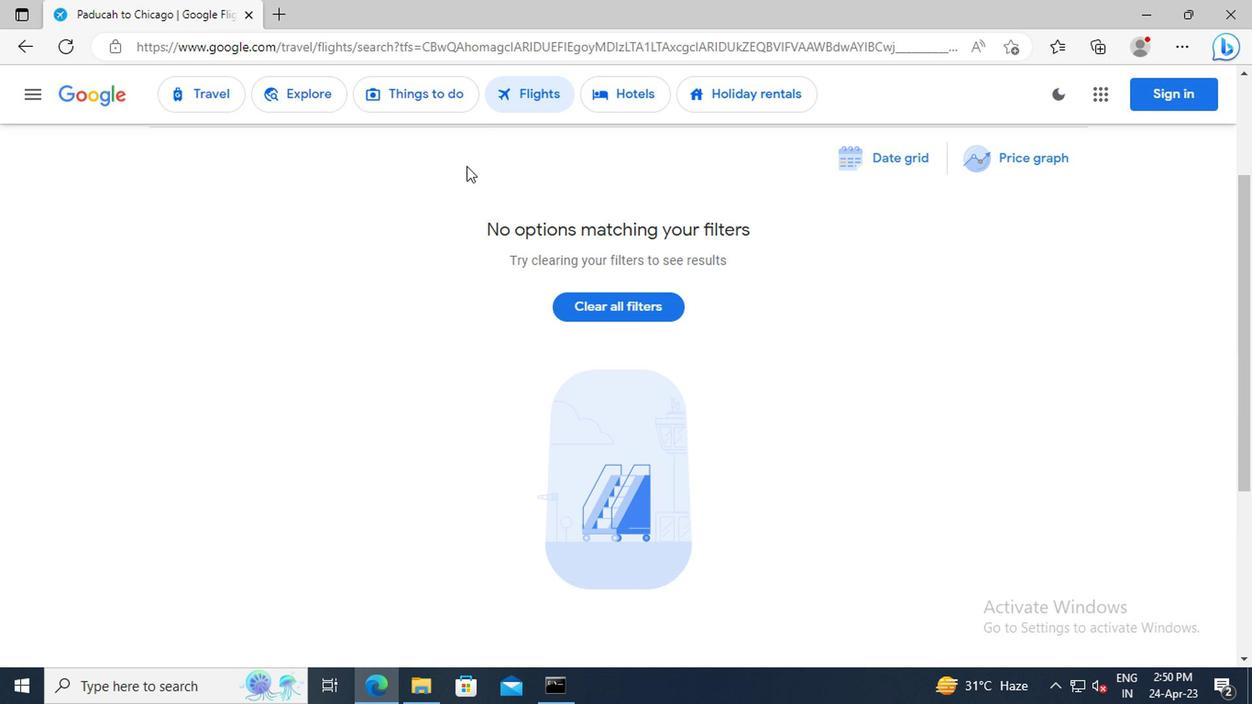 
